 Task: Look for space in Manjo, Cameroon from 6th September, 2023 to 15th September, 2023 for 6 adults in price range Rs.8000 to Rs.12000. Place can be entire place or private room with 6 bedrooms having 6 beds and 6 bathrooms. Property type can be house, flat, guest house. Amenities needed are: wifi, TV, free parkinig on premises, gym, breakfast. Booking option can be shelf check-in. Required host language is English.
Action: Mouse moved to (22, 90)
Screenshot: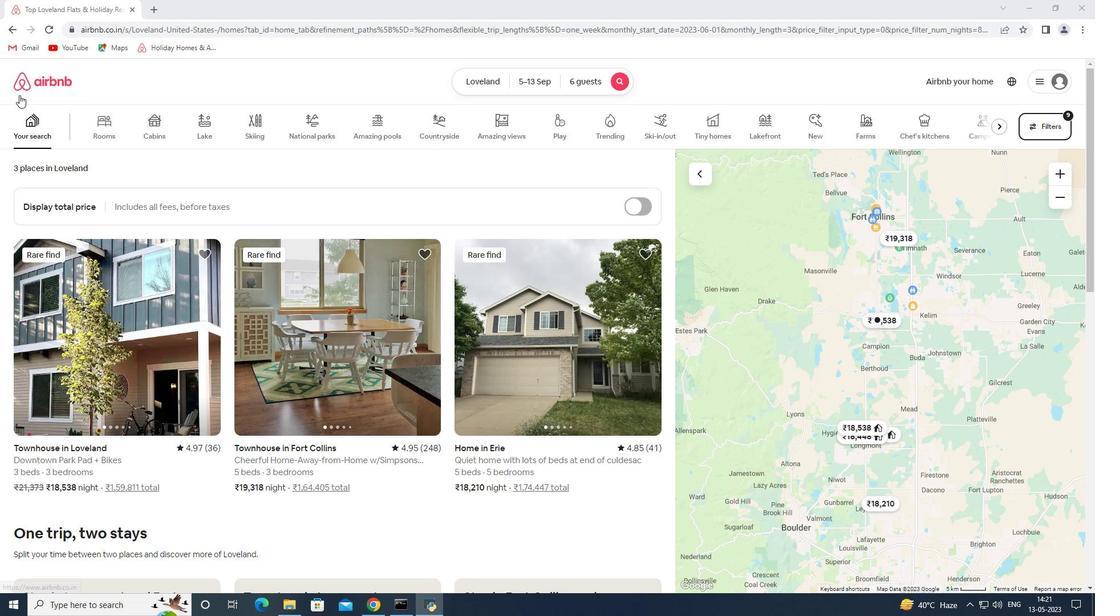 
Action: Mouse pressed left at (22, 90)
Screenshot: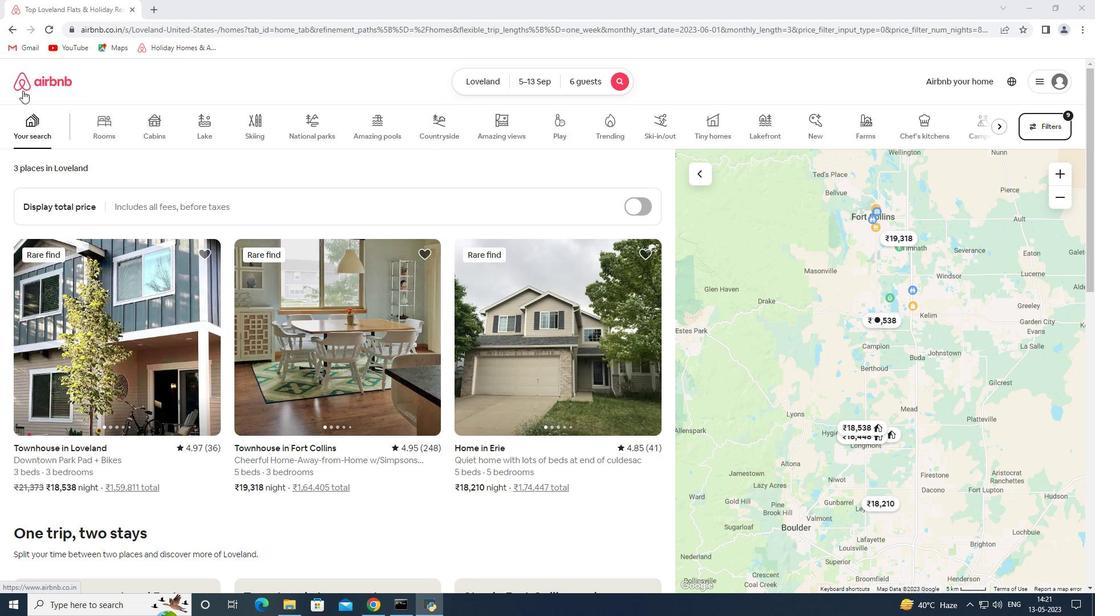 
Action: Mouse moved to (461, 118)
Screenshot: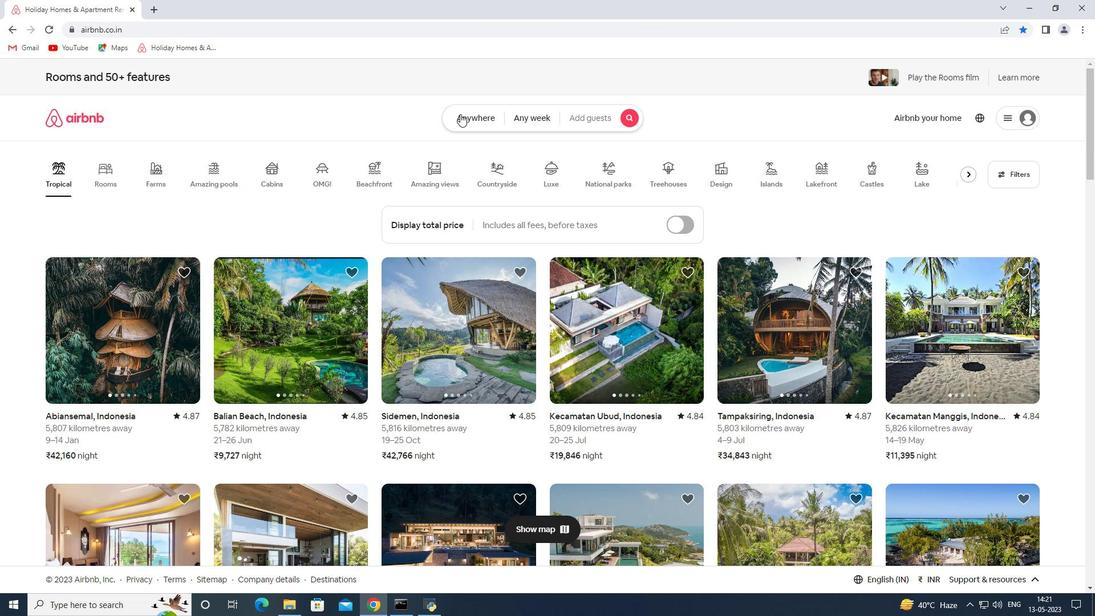 
Action: Mouse pressed left at (461, 118)
Screenshot: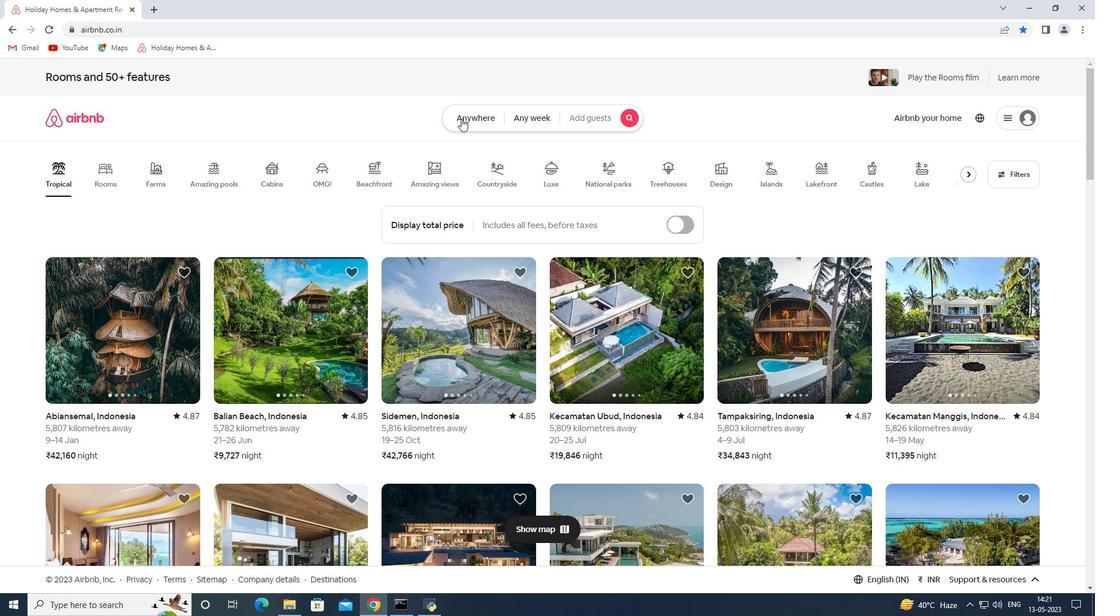 
Action: Key pressed <Key.shift>Manjo<Key.space><Key.shift>
Screenshot: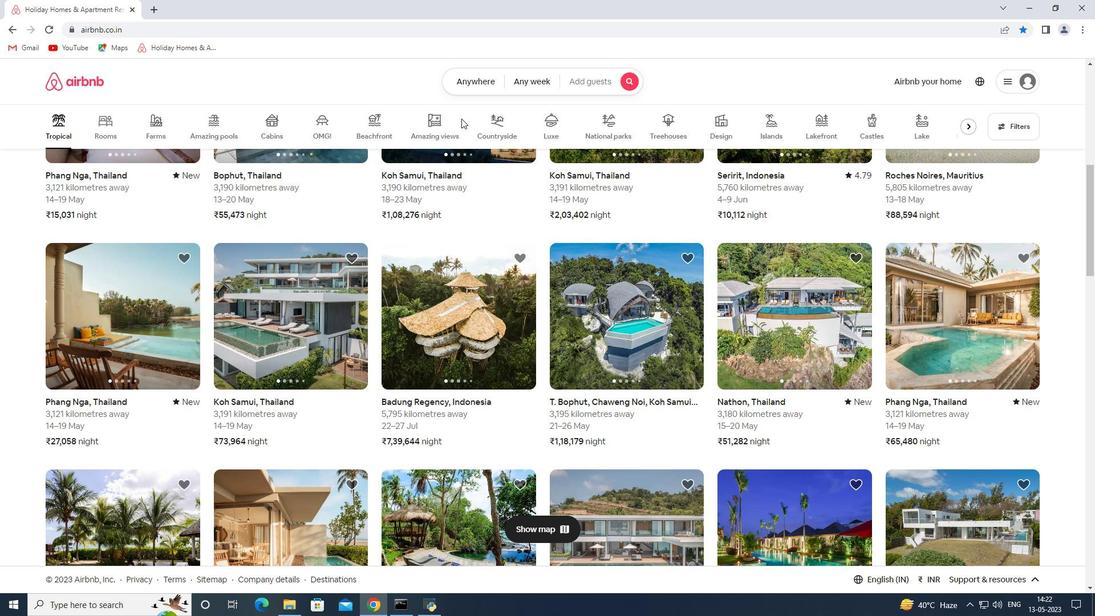 
Action: Mouse moved to (484, 78)
Screenshot: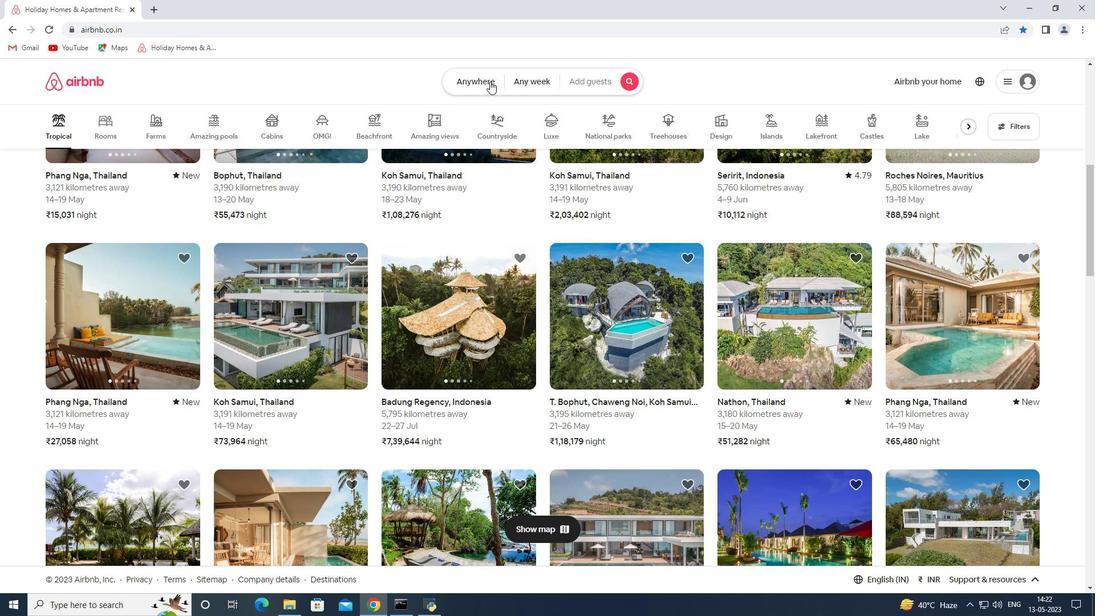 
Action: Mouse pressed left at (484, 78)
Screenshot: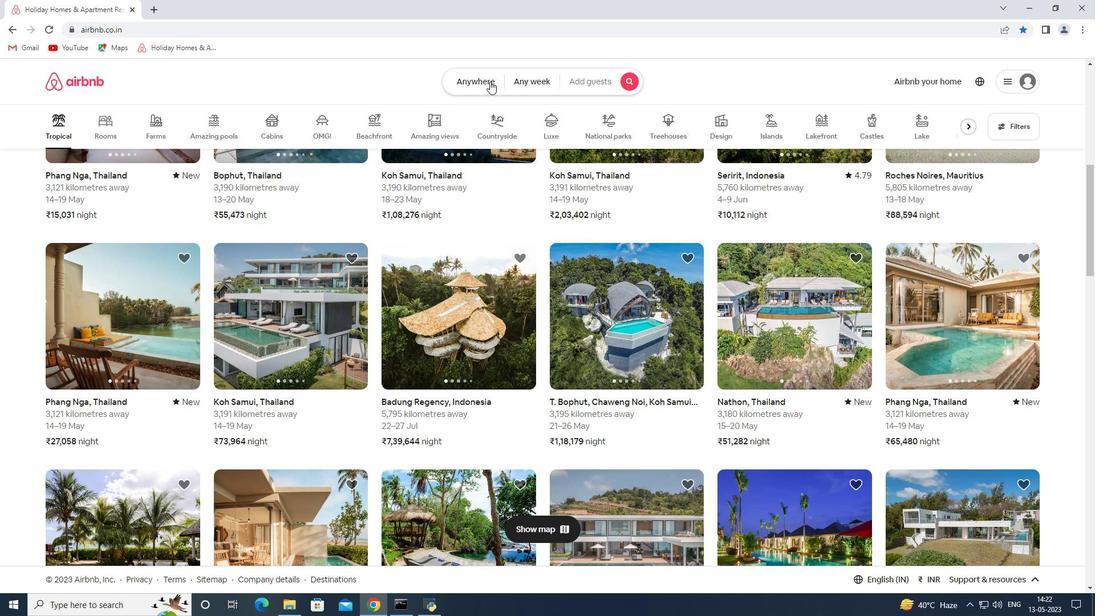 
Action: Mouse moved to (387, 133)
Screenshot: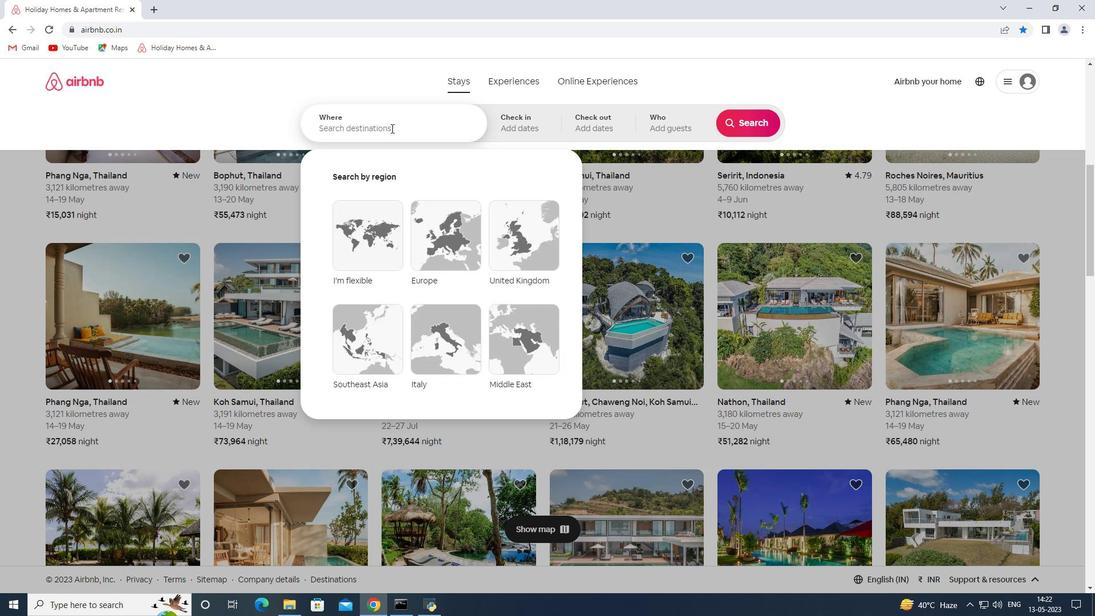 
Action: Mouse pressed left at (387, 133)
Screenshot: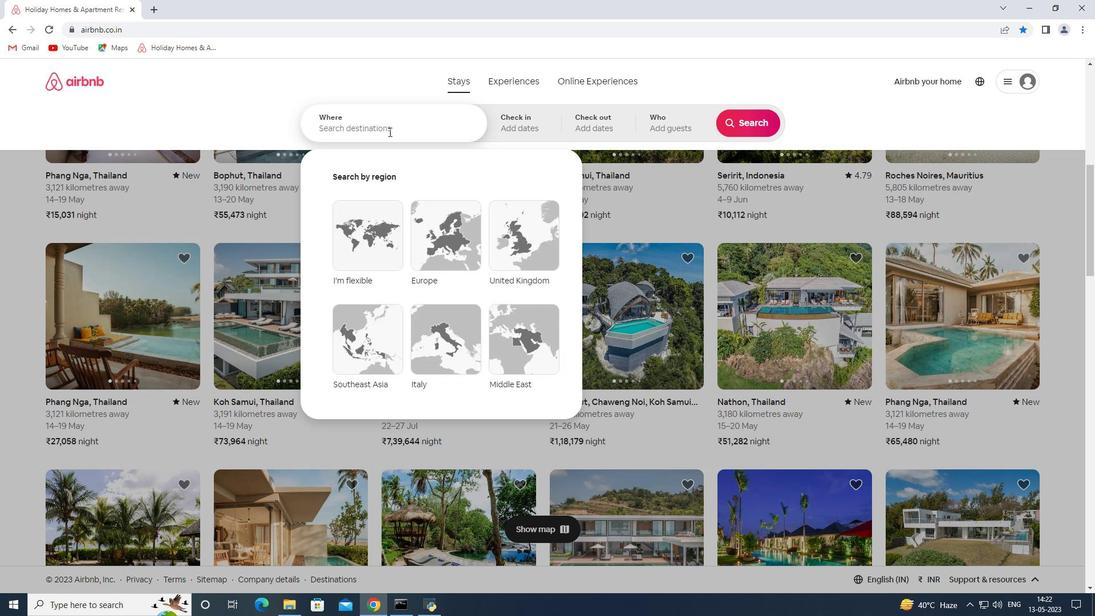 
Action: Key pressed <Key.shift><Key.shift><Key.shift><Key.shift><Key.shift><Key.shift><Key.shift><Key.shift><Key.shift><Key.shift><Key.shift><Key.shift><Key.shift><Key.shift><Key.shift><Key.shift><Key.shift>Manjo<Key.space><Key.shift><Key.shift>Cameroon<Key.enter>
Screenshot: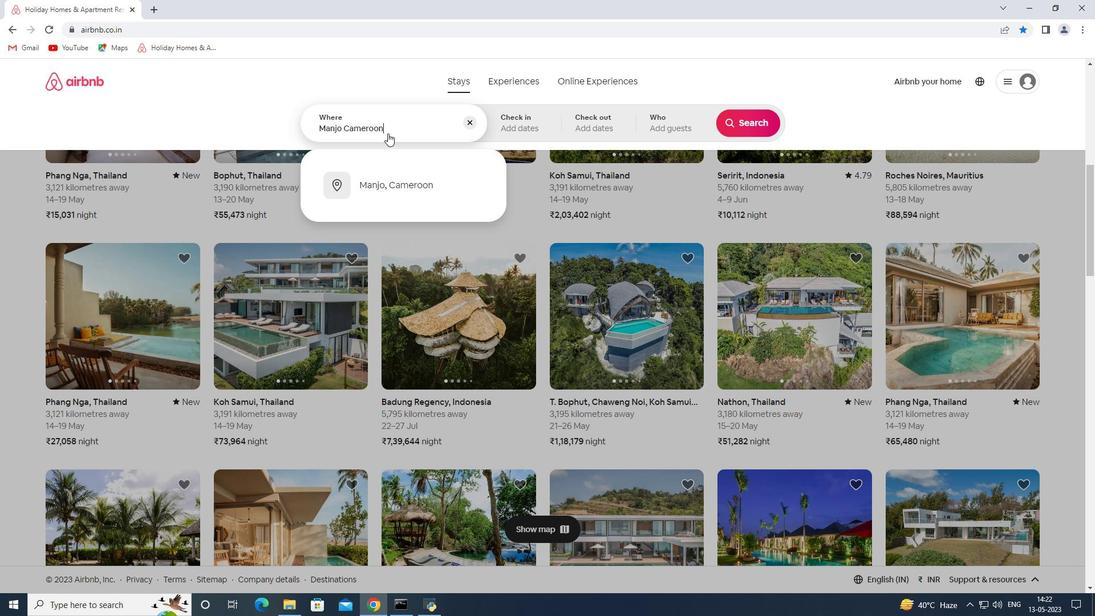 
Action: Mouse moved to (740, 215)
Screenshot: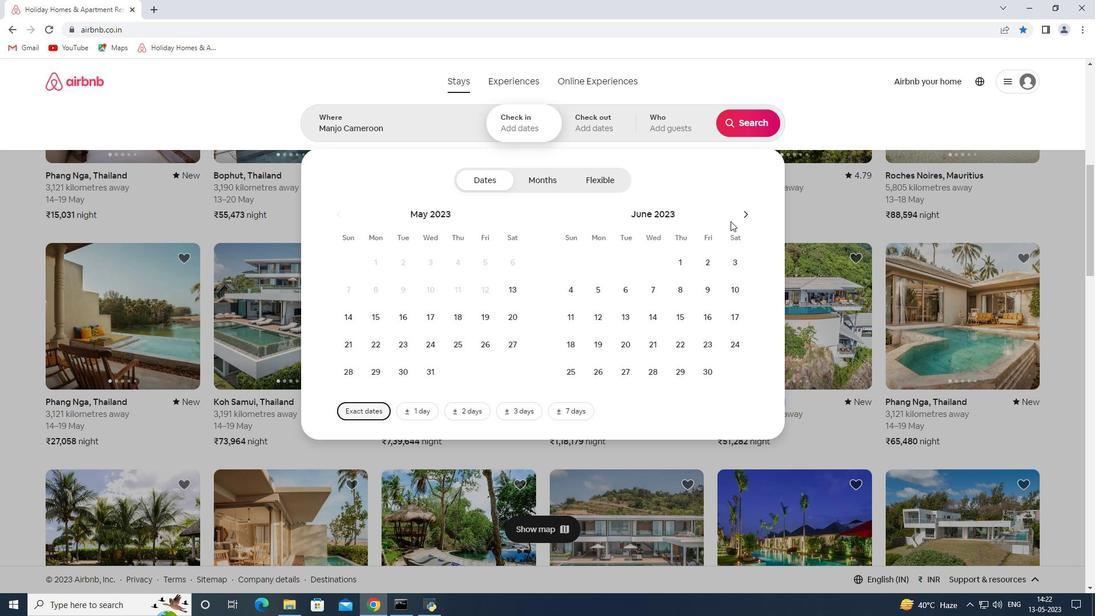 
Action: Mouse pressed left at (740, 215)
Screenshot: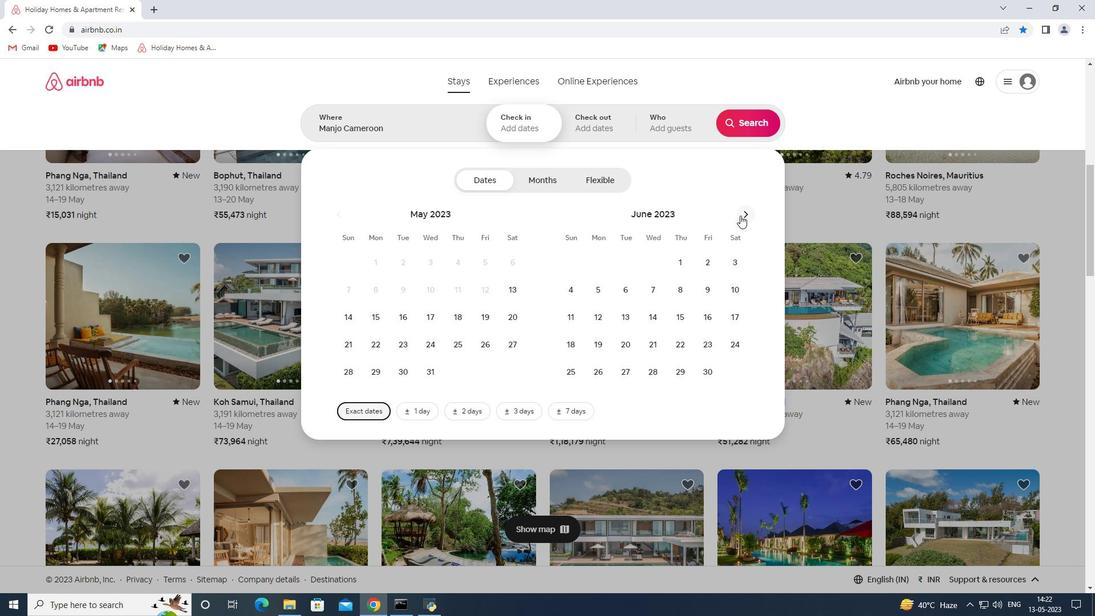 
Action: Mouse pressed left at (740, 215)
Screenshot: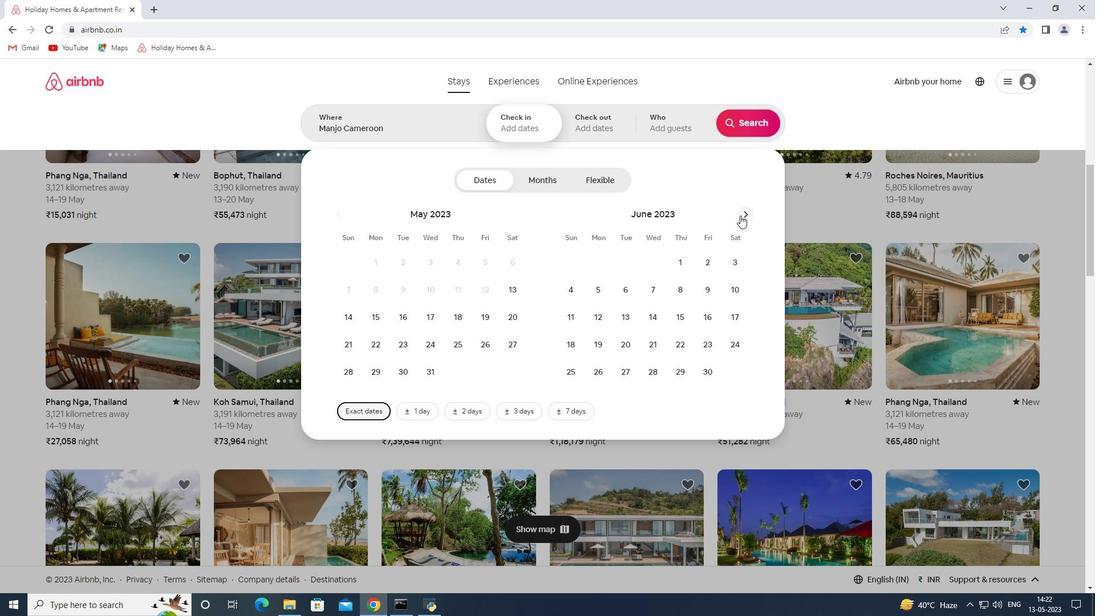 
Action: Mouse moved to (743, 215)
Screenshot: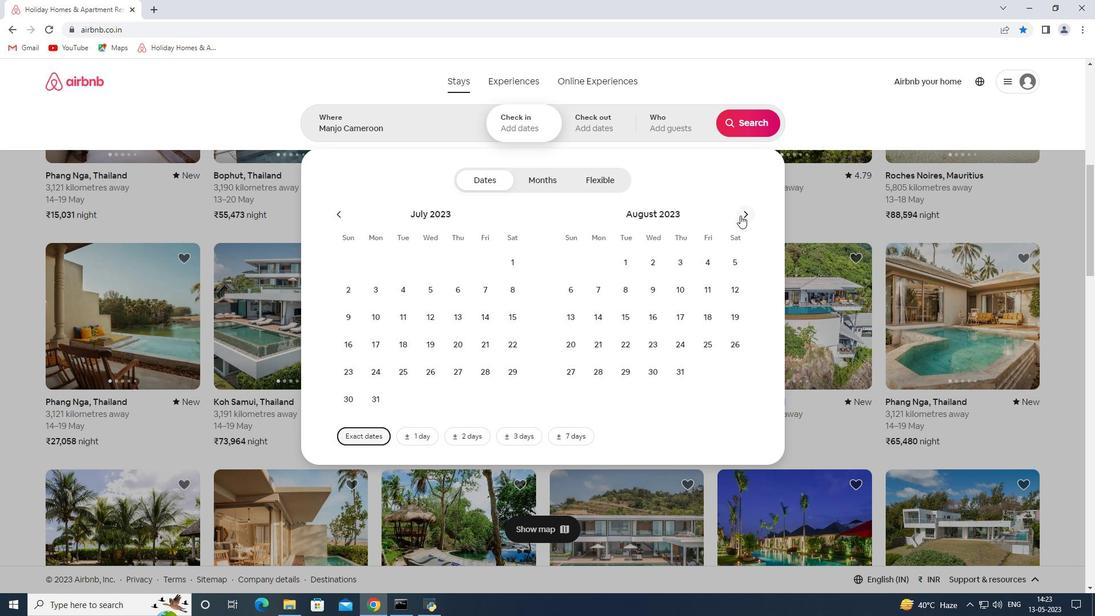 
Action: Mouse pressed left at (743, 215)
Screenshot: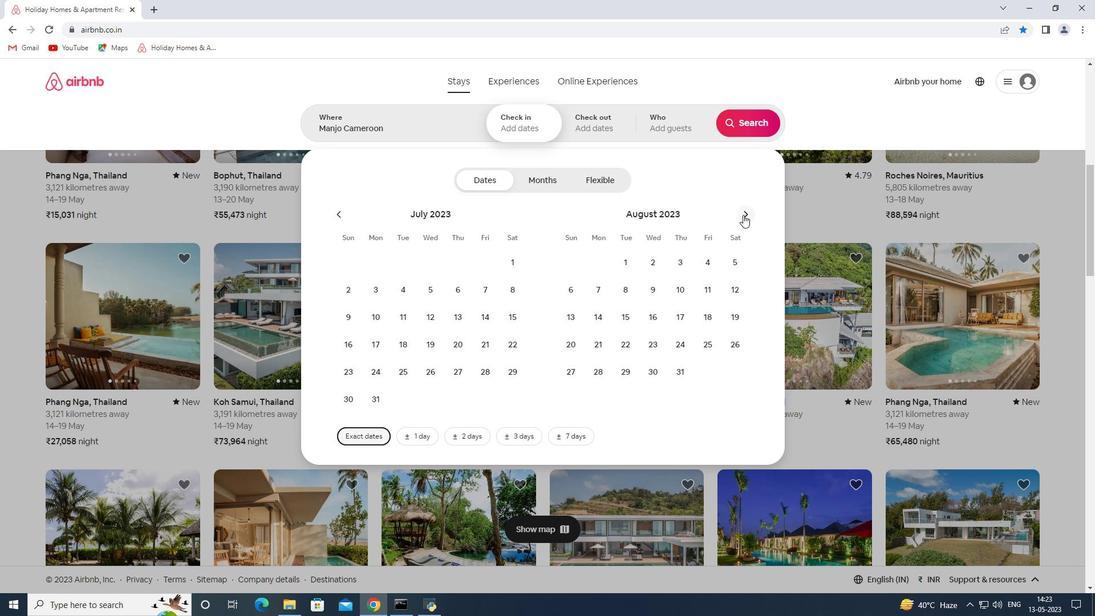 
Action: Mouse moved to (654, 292)
Screenshot: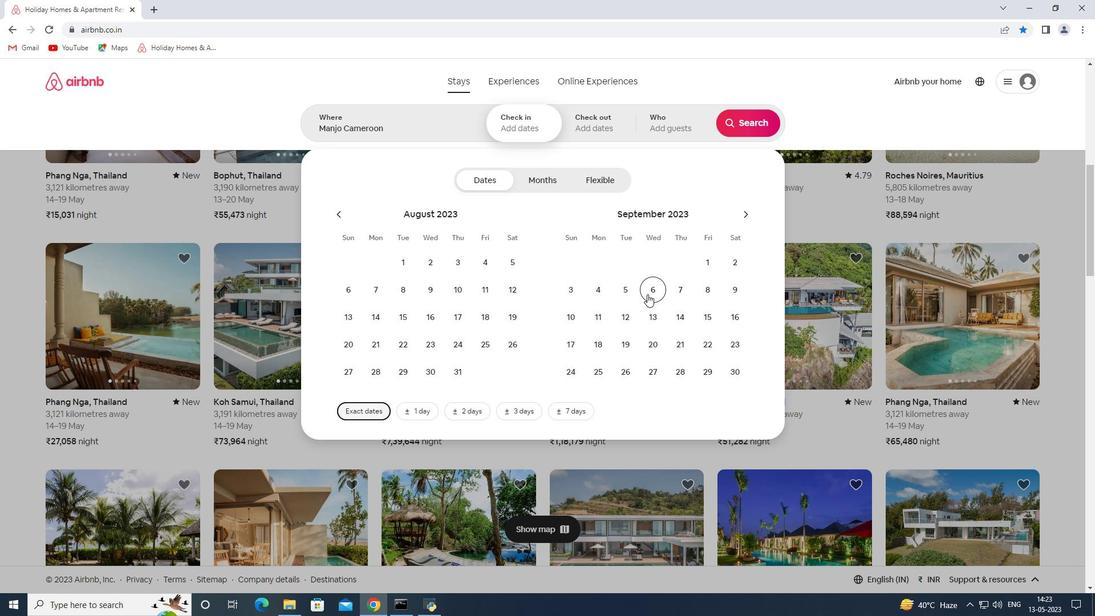 
Action: Mouse pressed left at (654, 292)
Screenshot: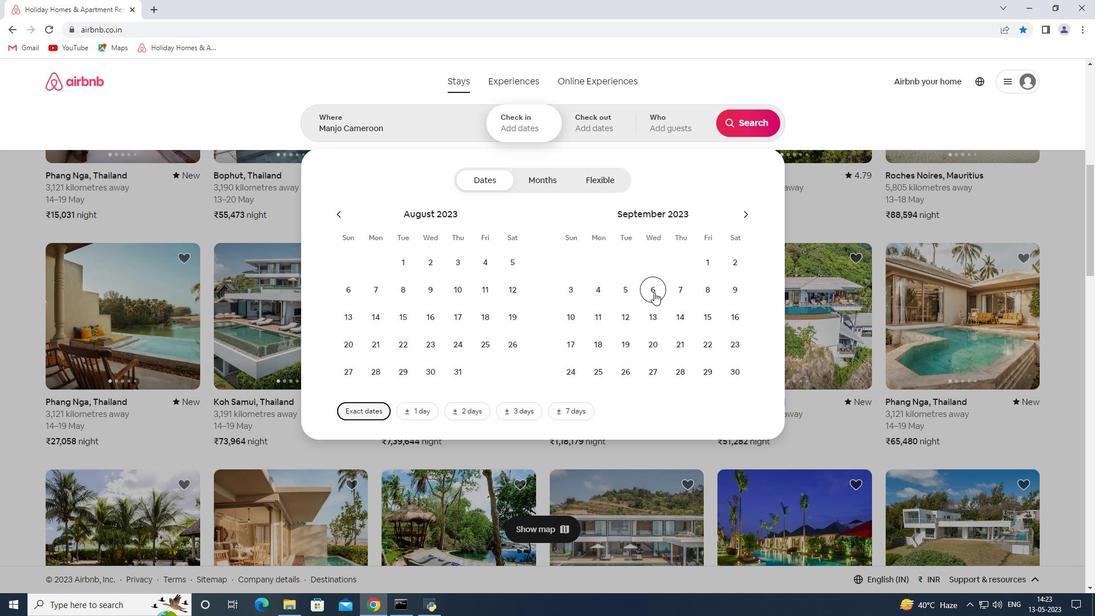 
Action: Mouse moved to (698, 319)
Screenshot: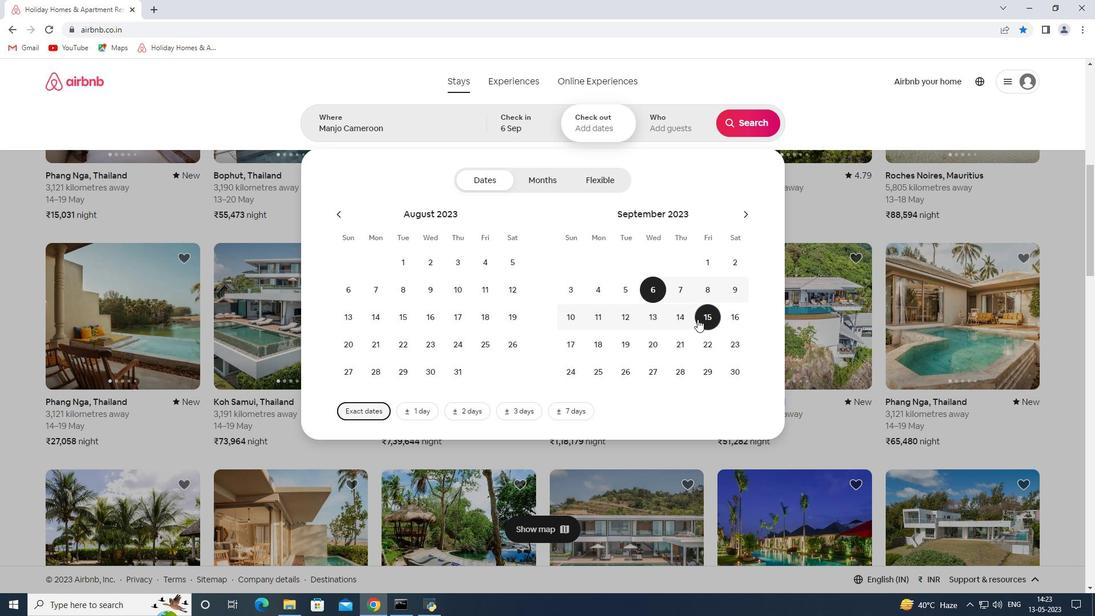 
Action: Mouse pressed left at (698, 319)
Screenshot: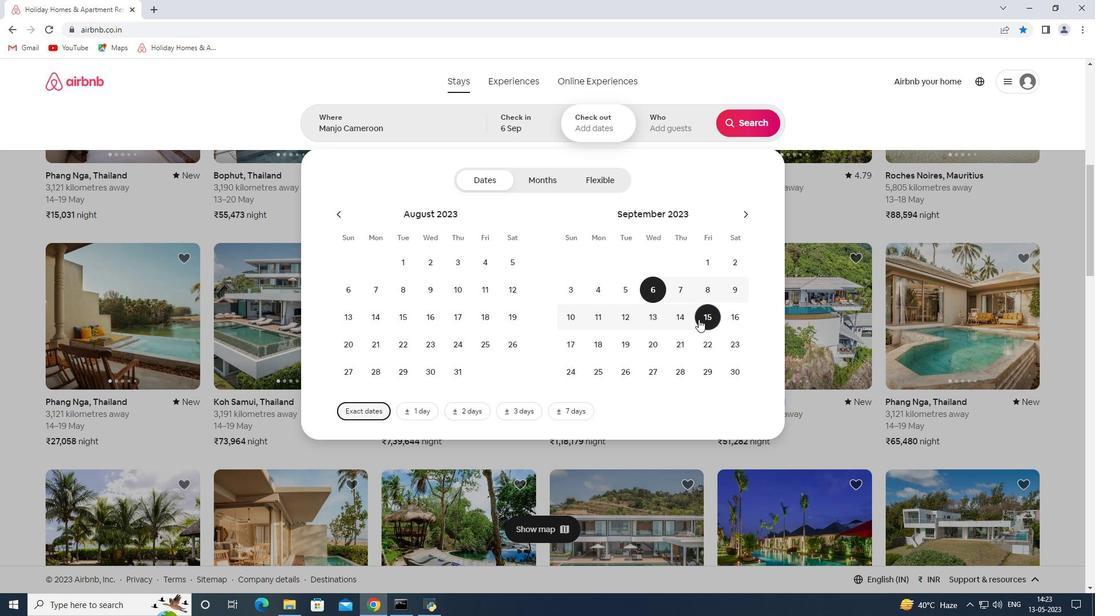
Action: Mouse moved to (678, 130)
Screenshot: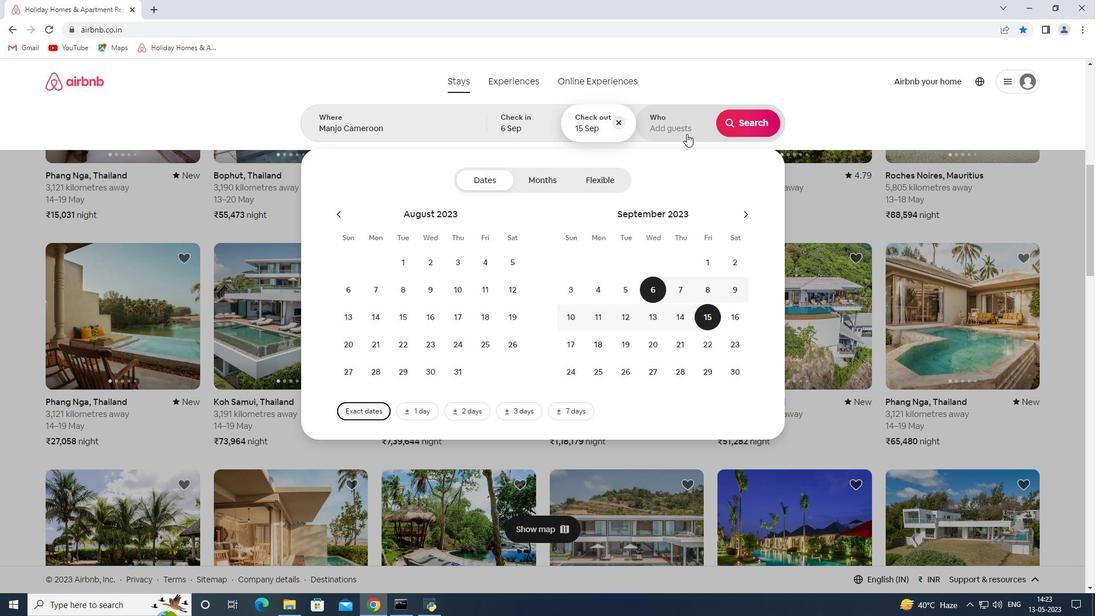 
Action: Mouse pressed left at (678, 130)
Screenshot: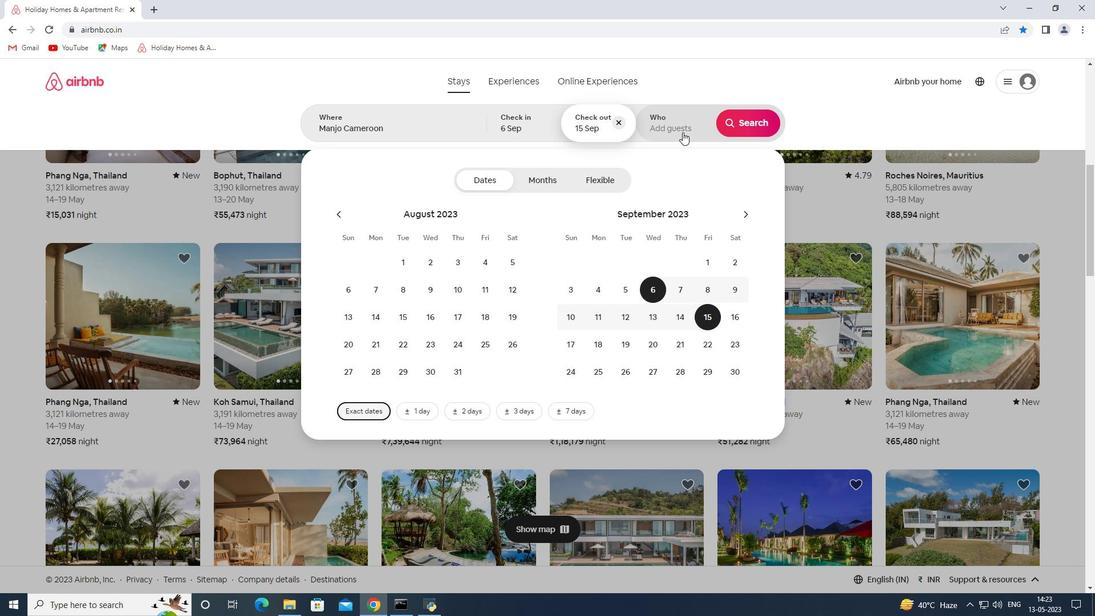 
Action: Mouse moved to (759, 181)
Screenshot: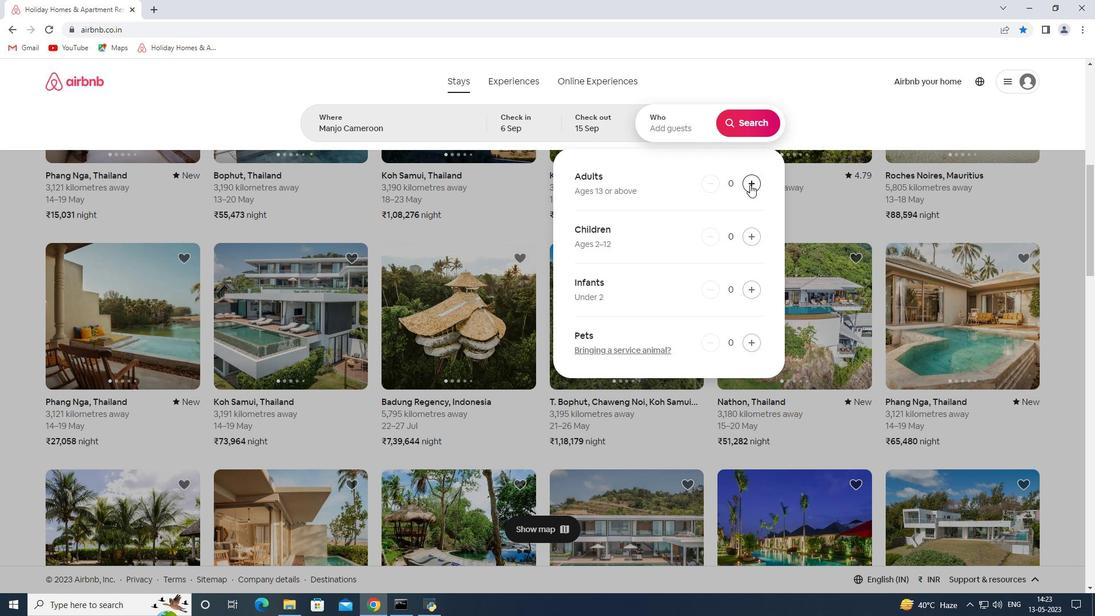 
Action: Mouse pressed left at (759, 181)
Screenshot: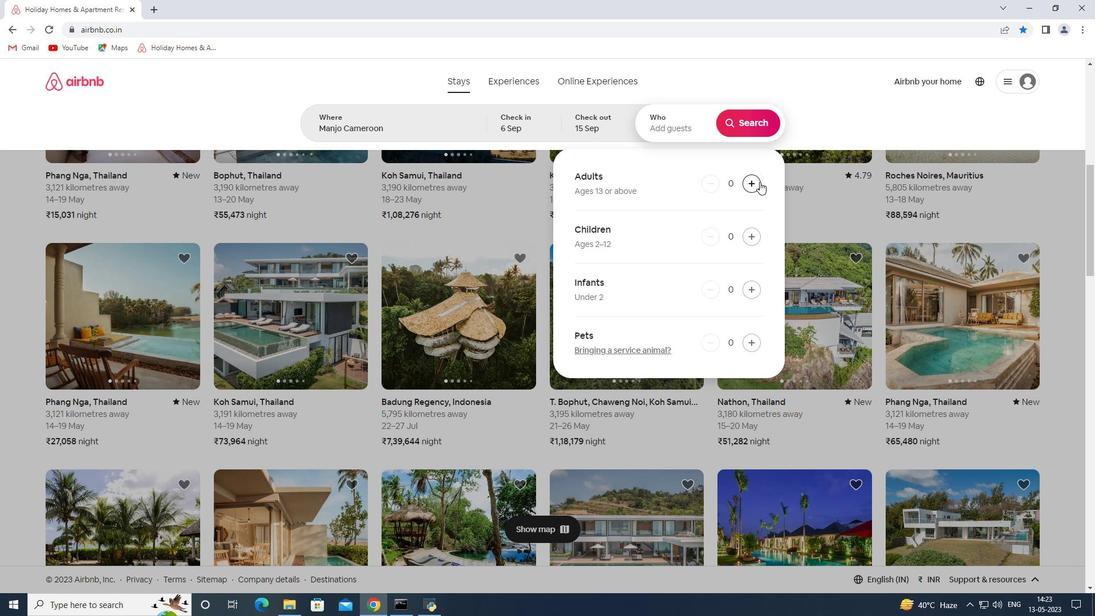 
Action: Mouse moved to (759, 181)
Screenshot: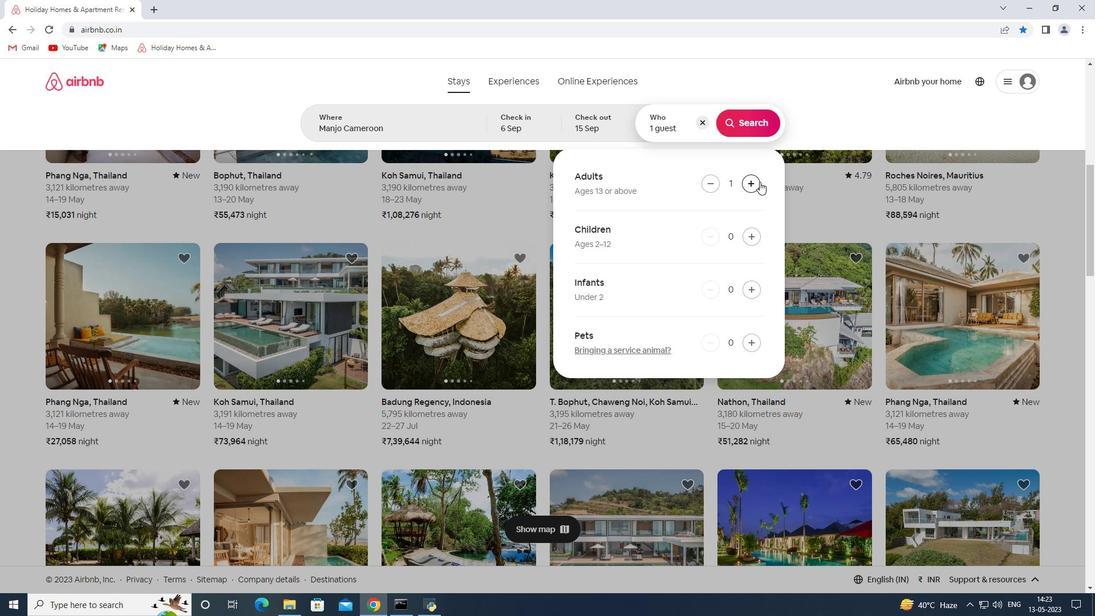 
Action: Mouse pressed left at (759, 181)
Screenshot: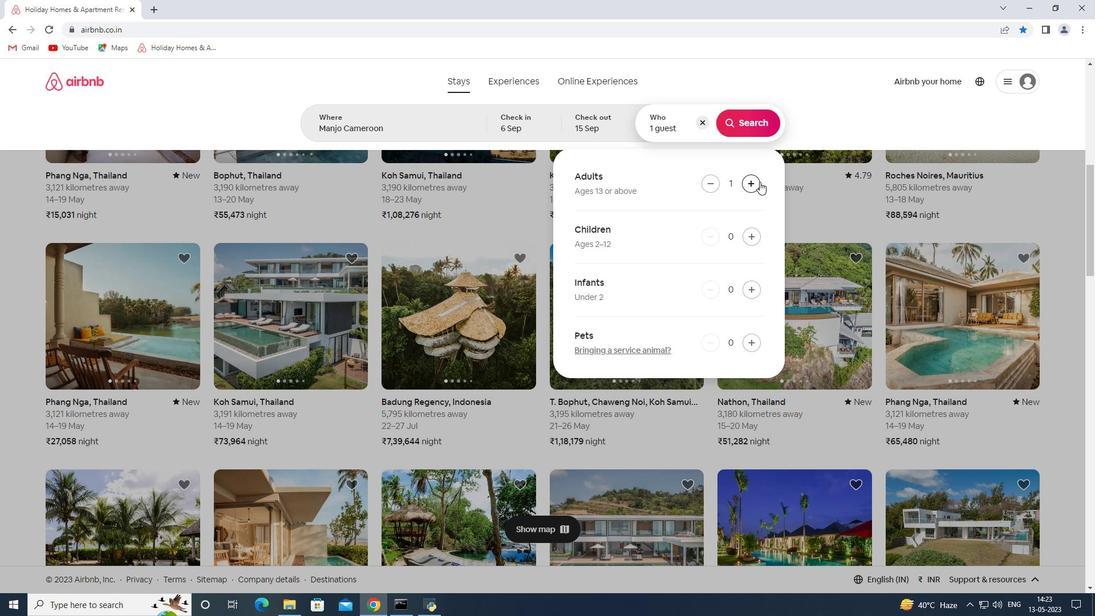 
Action: Mouse moved to (755, 179)
Screenshot: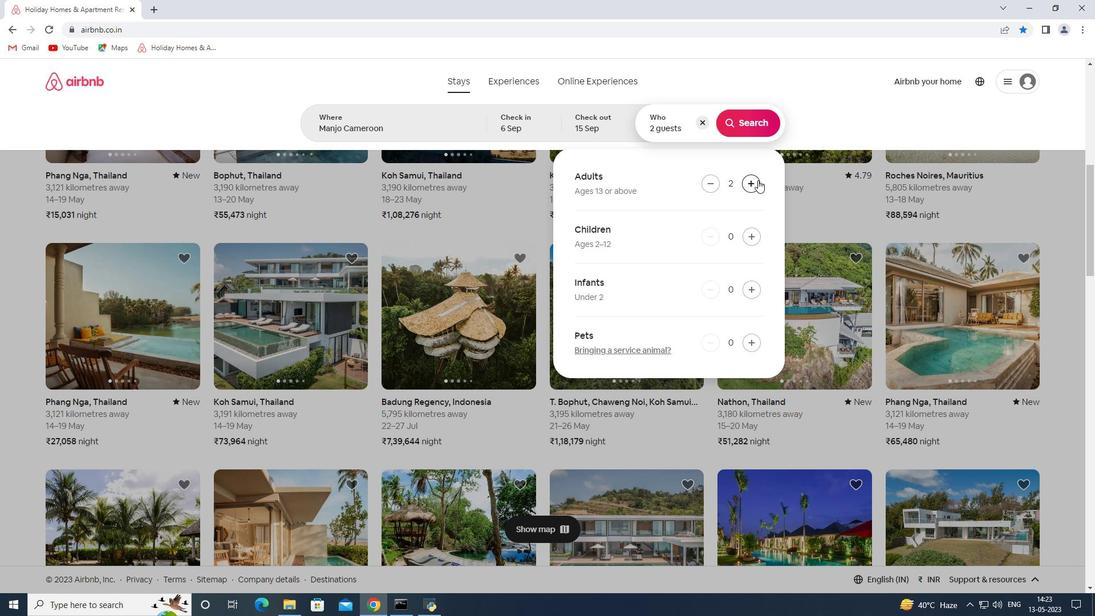 
Action: Mouse pressed left at (755, 179)
Screenshot: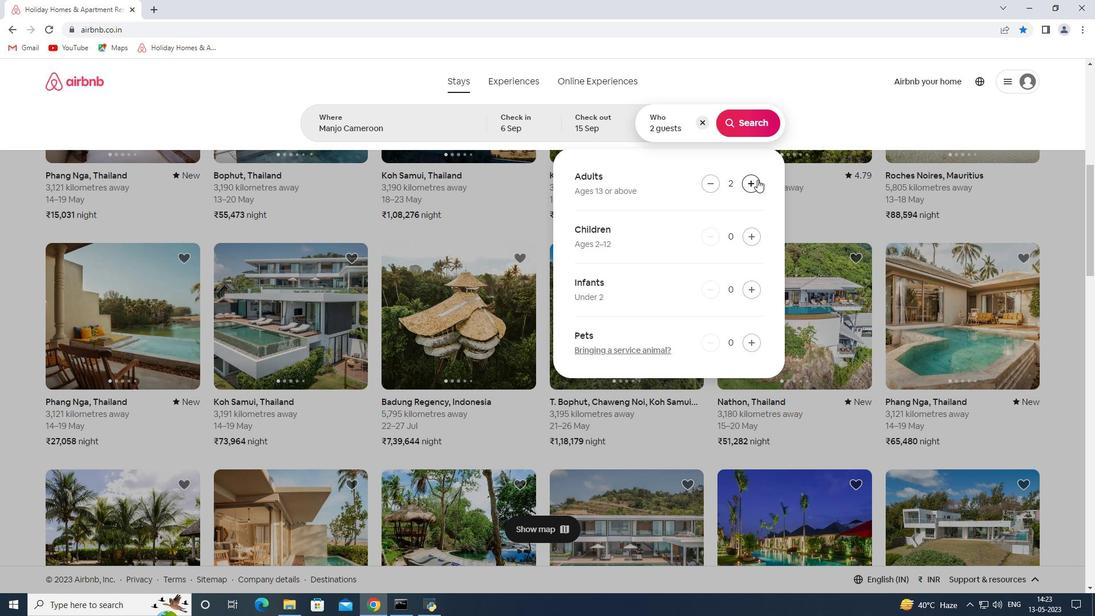 
Action: Mouse moved to (754, 179)
Screenshot: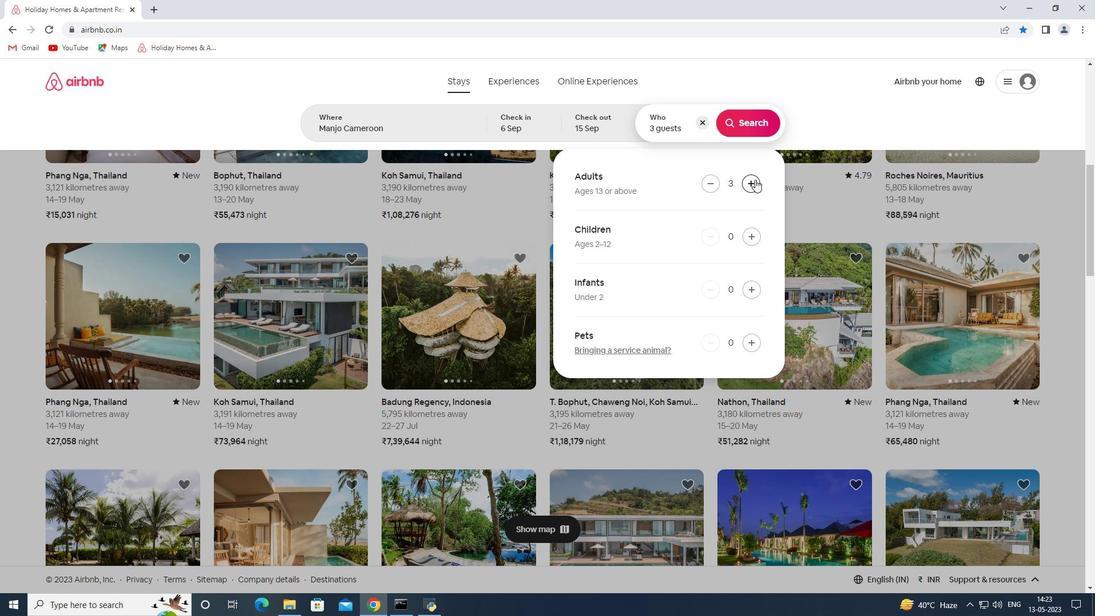 
Action: Mouse pressed left at (754, 179)
Screenshot: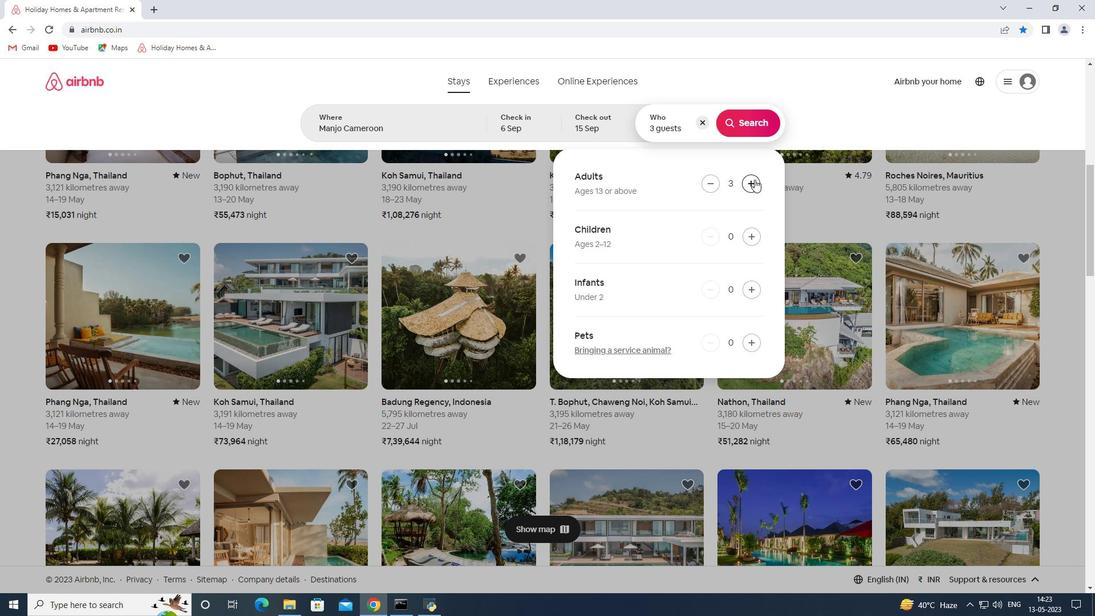 
Action: Mouse moved to (749, 179)
Screenshot: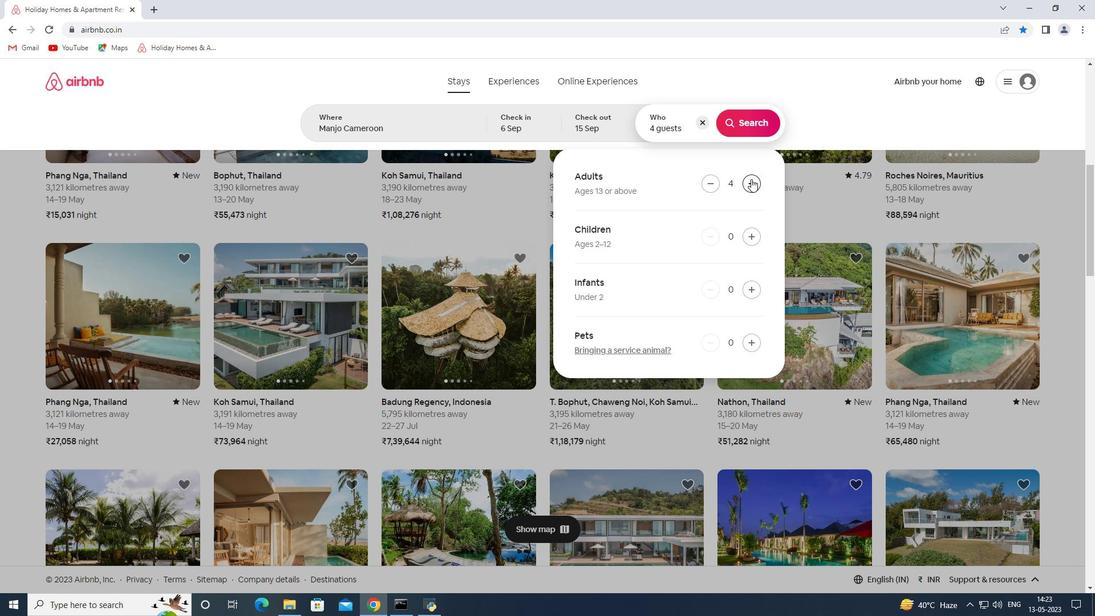 
Action: Mouse pressed left at (749, 179)
Screenshot: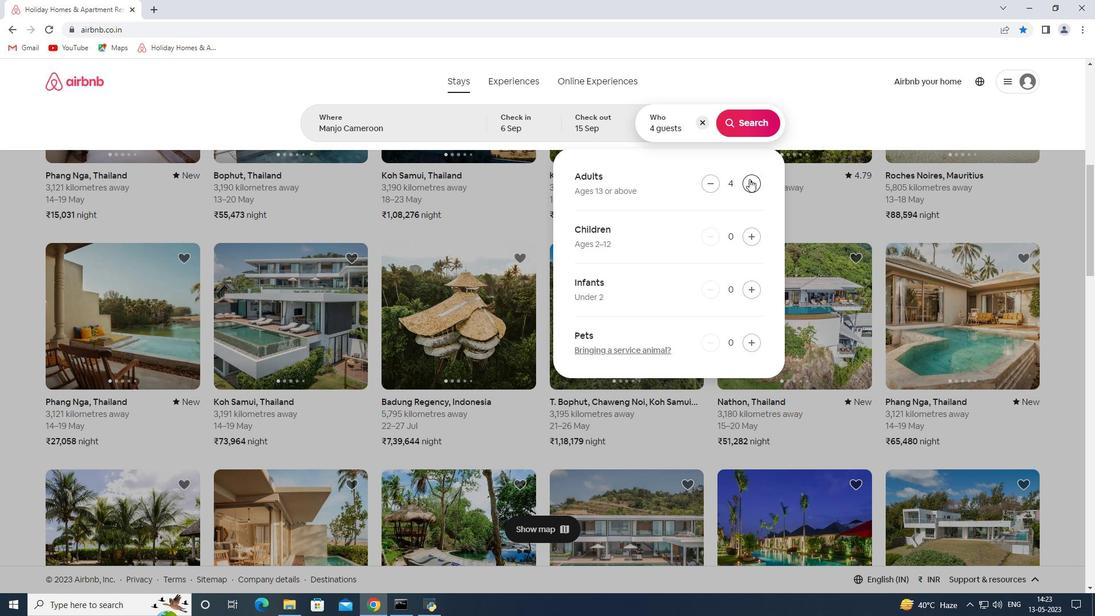 
Action: Mouse pressed left at (749, 179)
Screenshot: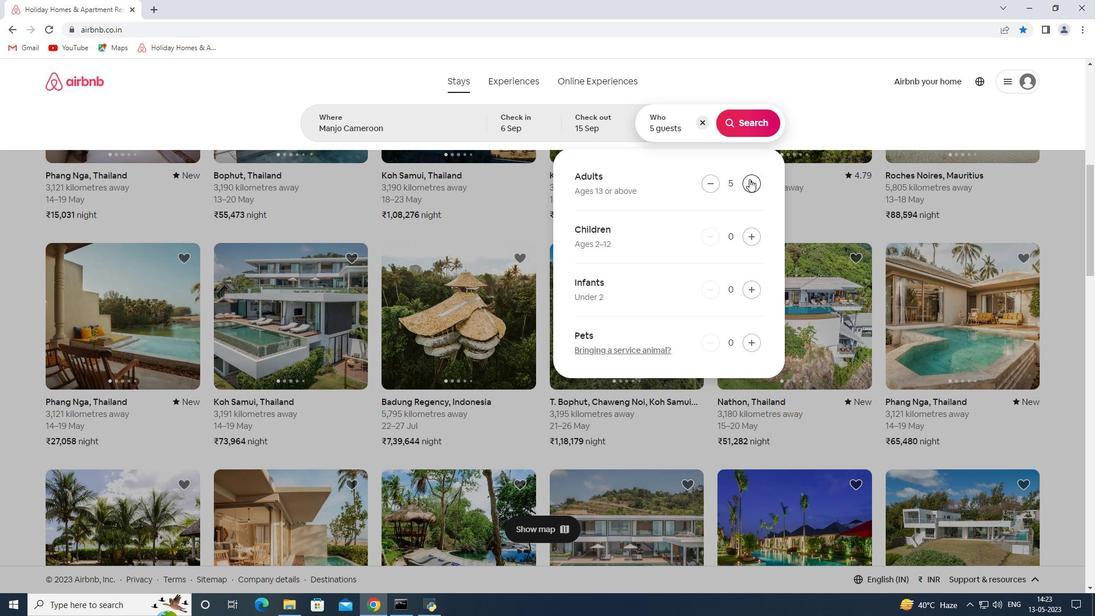 
Action: Mouse moved to (745, 129)
Screenshot: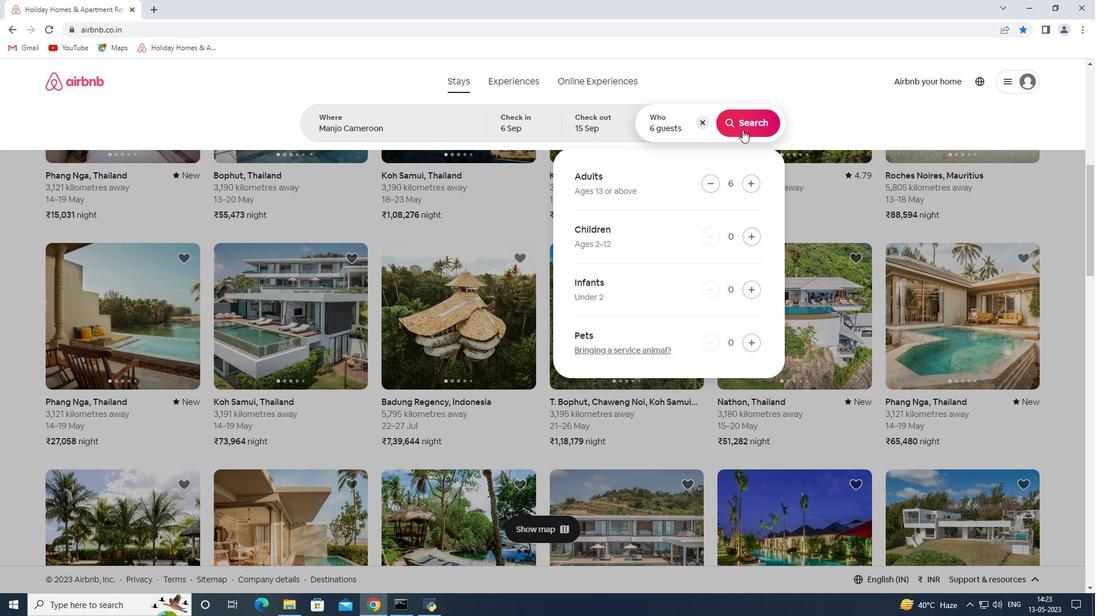 
Action: Mouse pressed left at (745, 129)
Screenshot: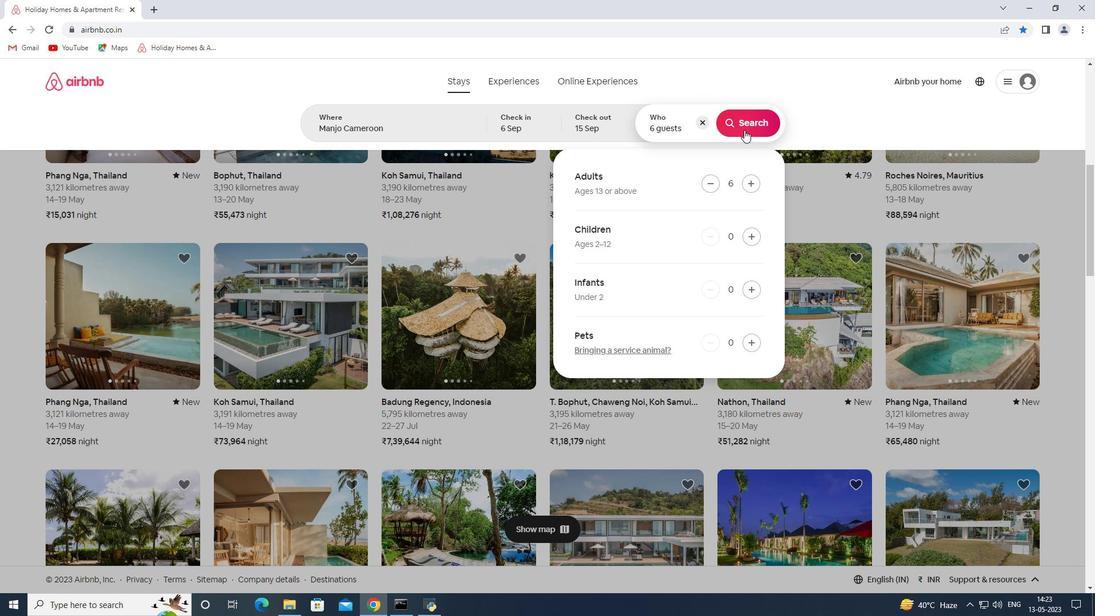 
Action: Mouse moved to (1041, 121)
Screenshot: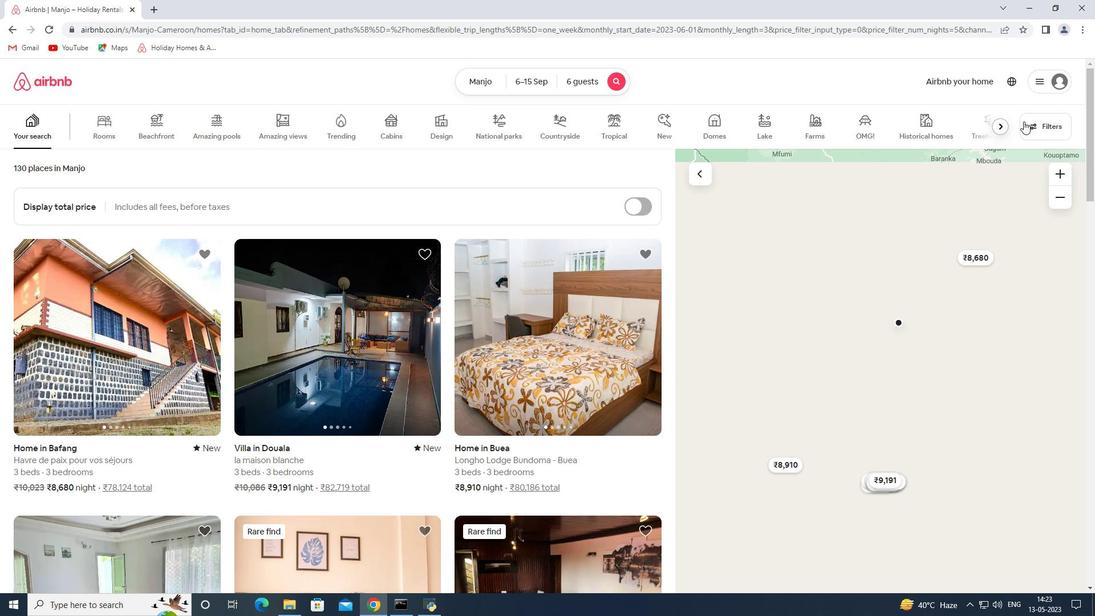
Action: Mouse pressed left at (1041, 121)
Screenshot: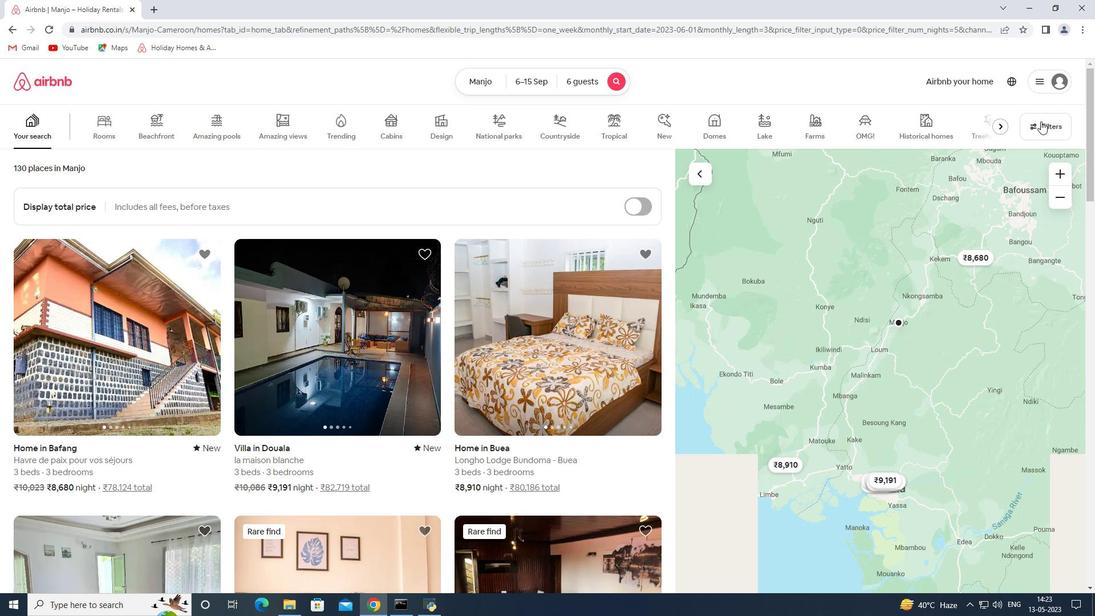 
Action: Mouse moved to (421, 400)
Screenshot: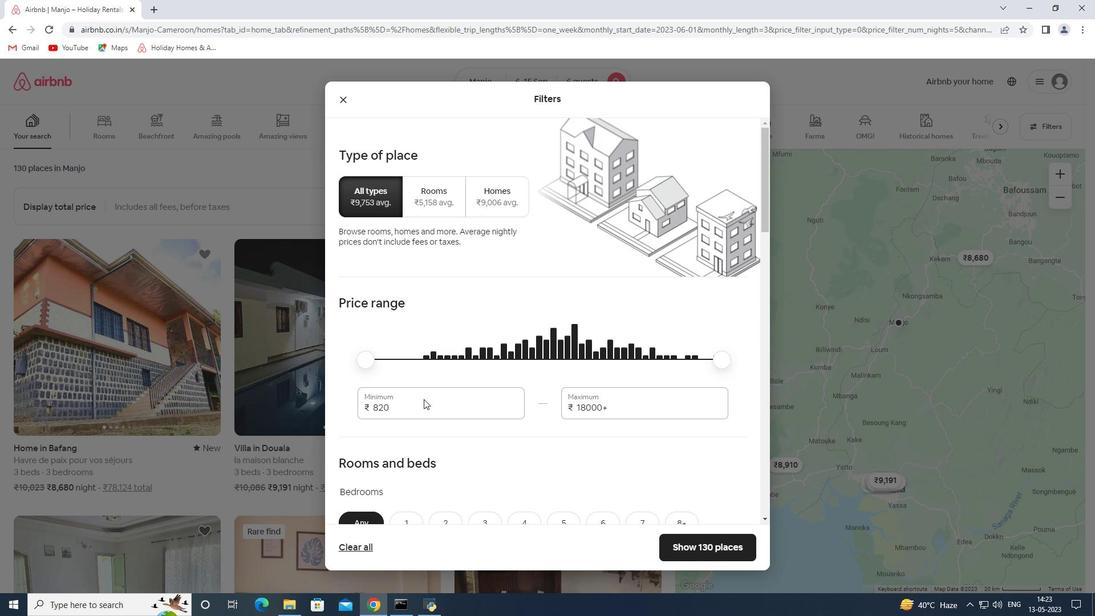 
Action: Mouse pressed left at (421, 400)
Screenshot: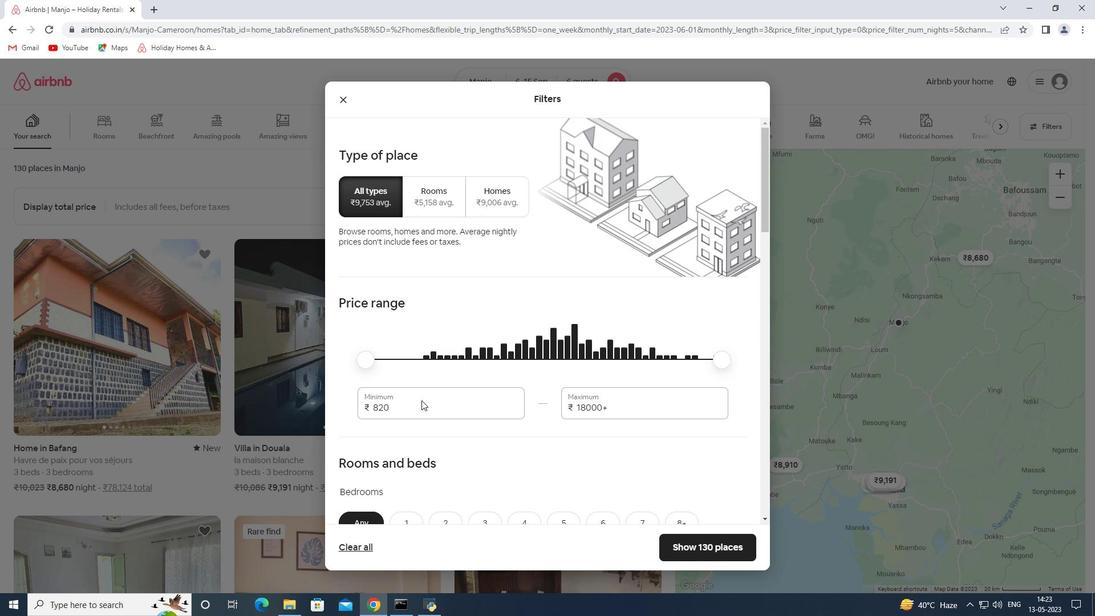 
Action: Mouse pressed left at (421, 400)
Screenshot: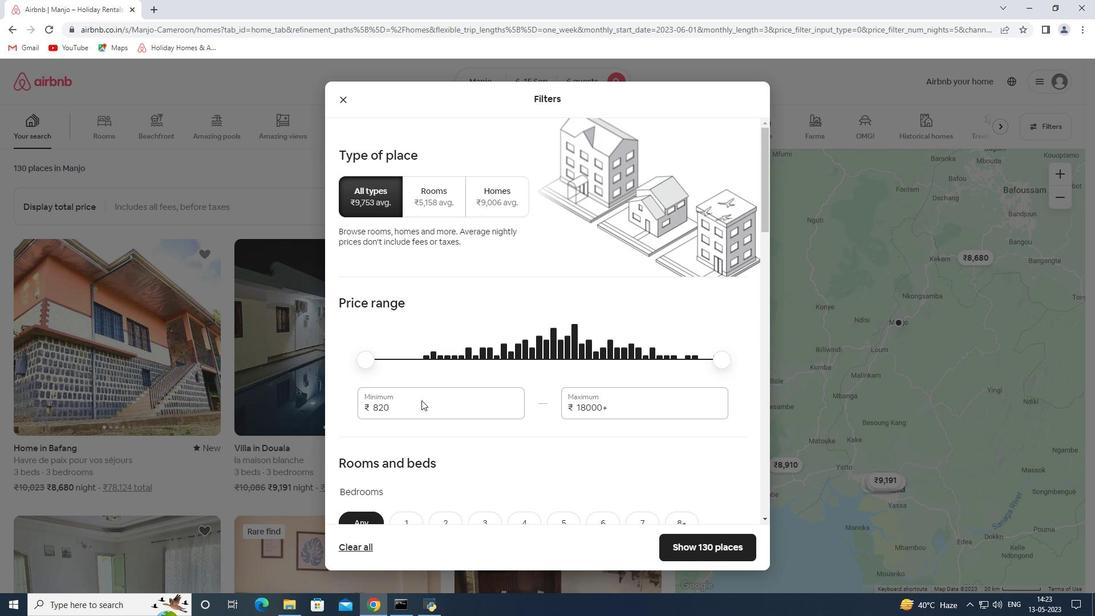 
Action: Mouse moved to (410, 407)
Screenshot: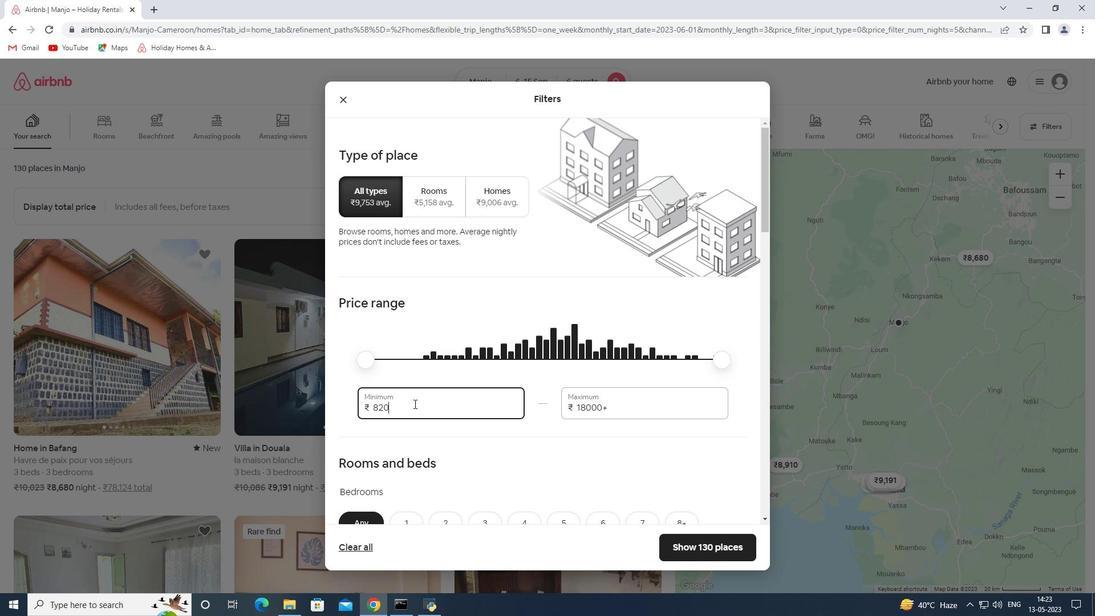 
Action: Mouse pressed left at (410, 407)
Screenshot: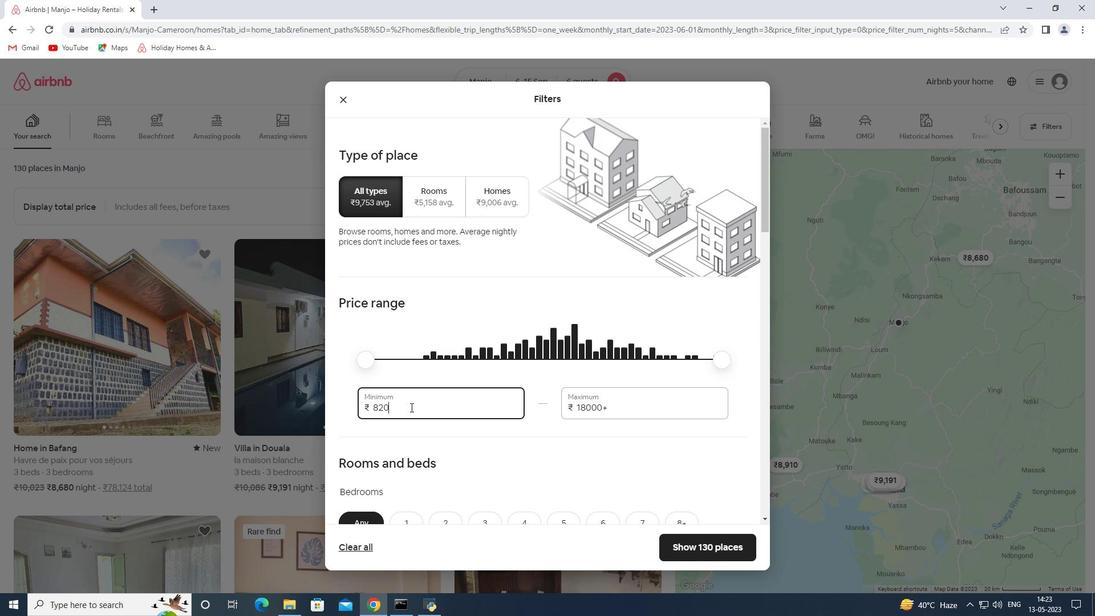 
Action: Mouse pressed left at (410, 407)
Screenshot: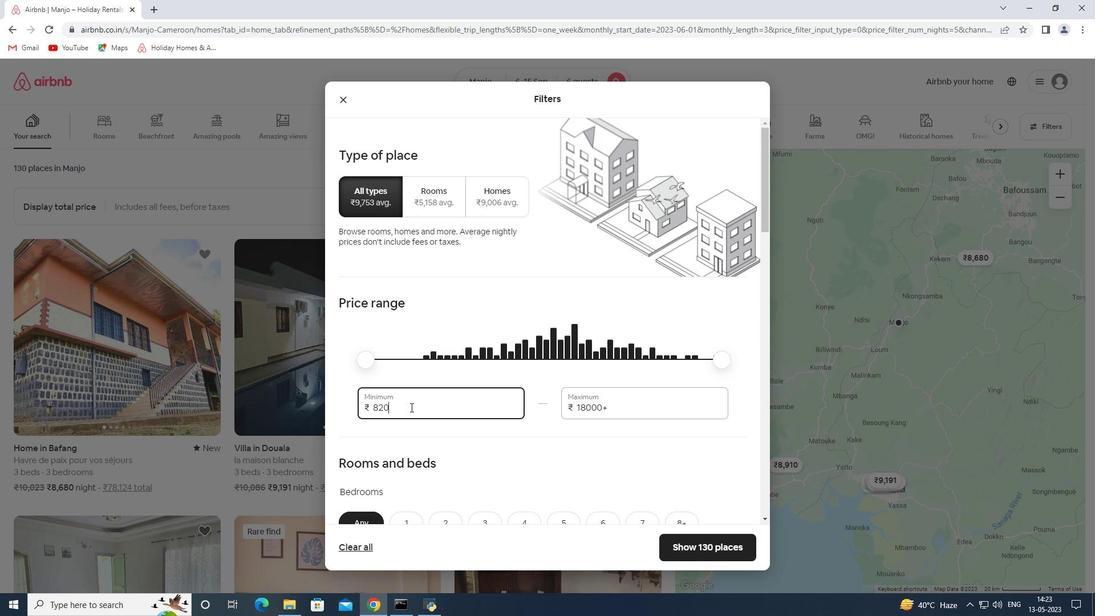 
Action: Key pressed 8000<Key.tab>12000
Screenshot: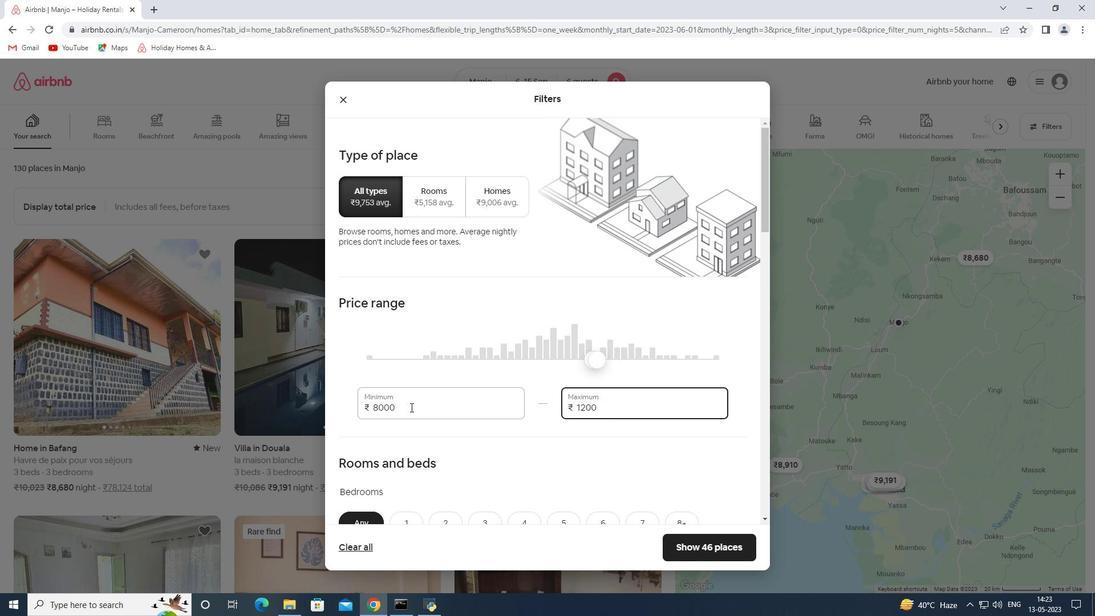 
Action: Mouse scrolled (410, 406) with delta (0, 0)
Screenshot: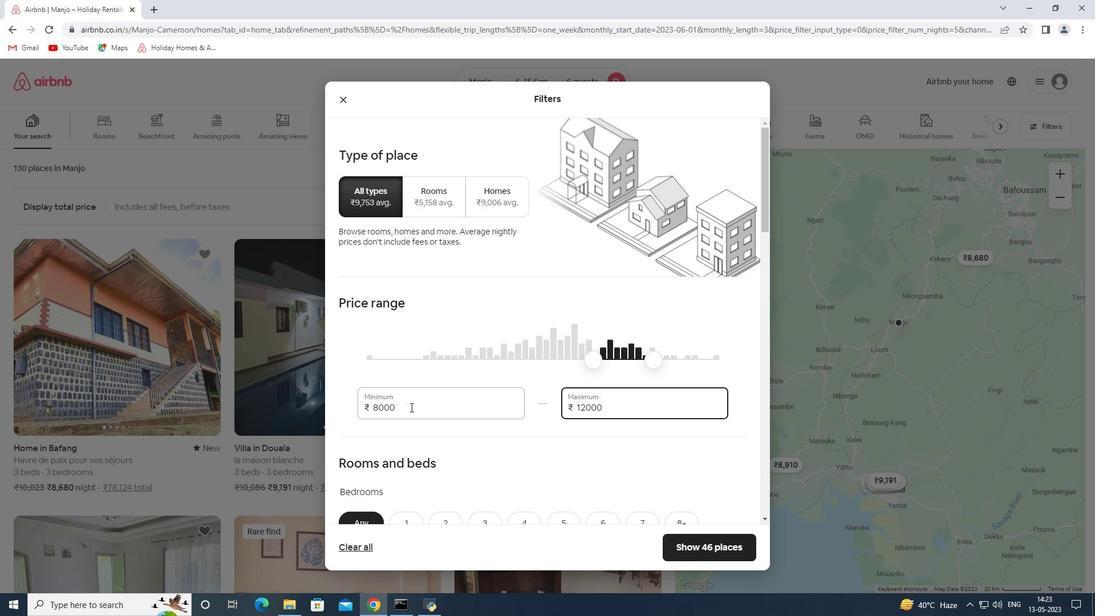 
Action: Mouse scrolled (410, 406) with delta (0, 0)
Screenshot: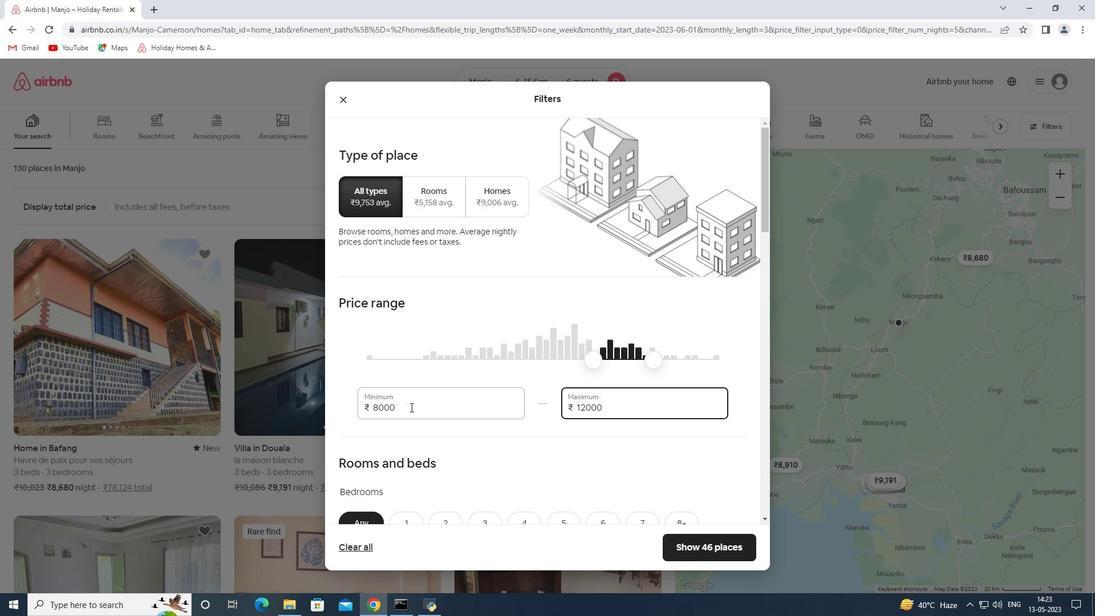 
Action: Mouse scrolled (410, 406) with delta (0, 0)
Screenshot: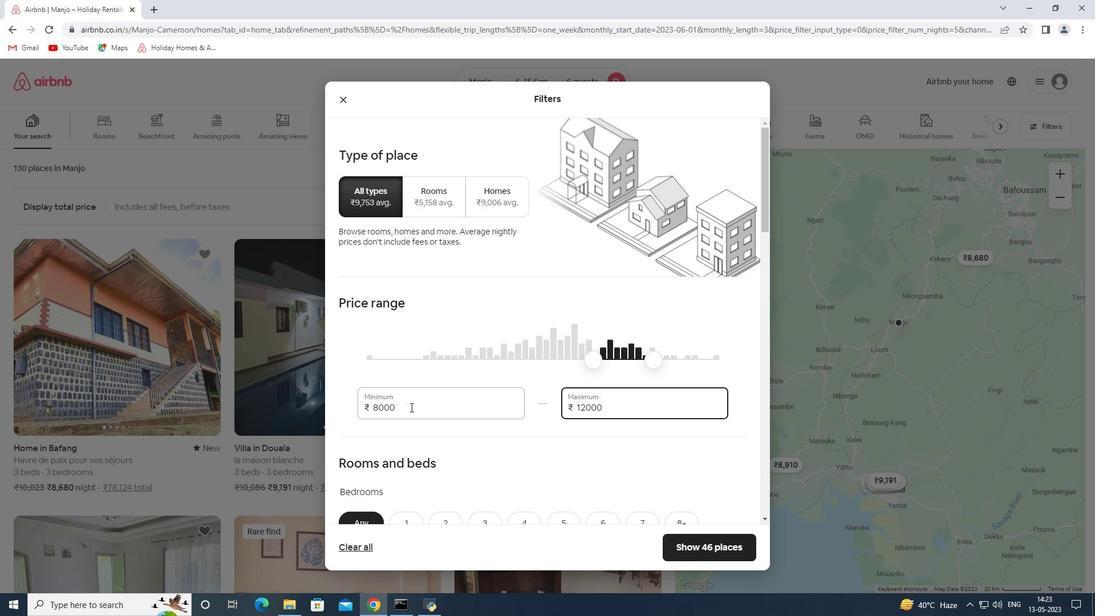 
Action: Mouse scrolled (410, 406) with delta (0, 0)
Screenshot: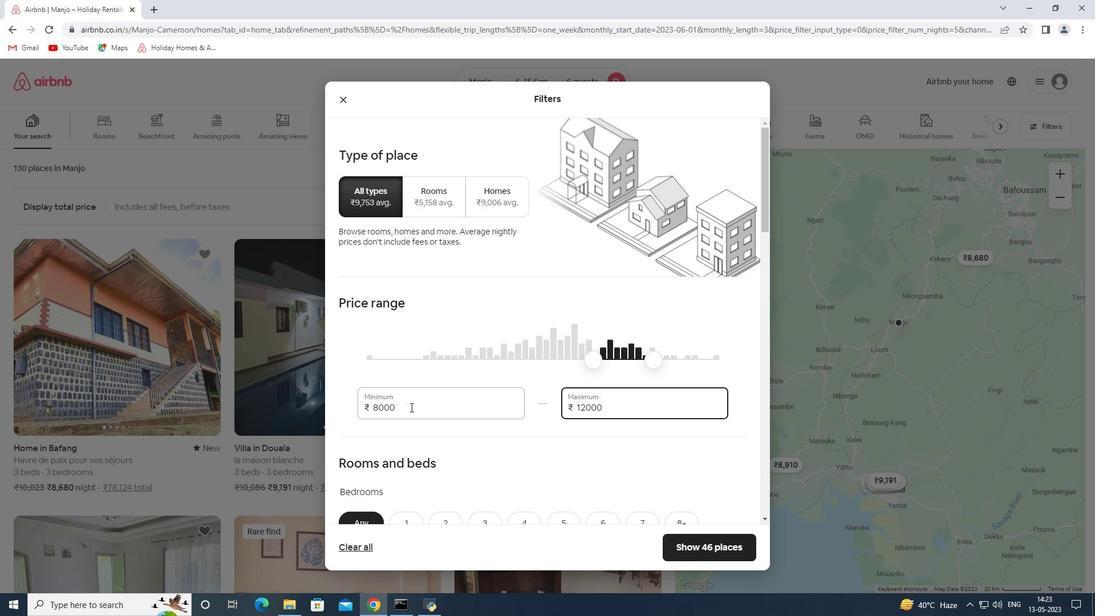 
Action: Mouse moved to (604, 297)
Screenshot: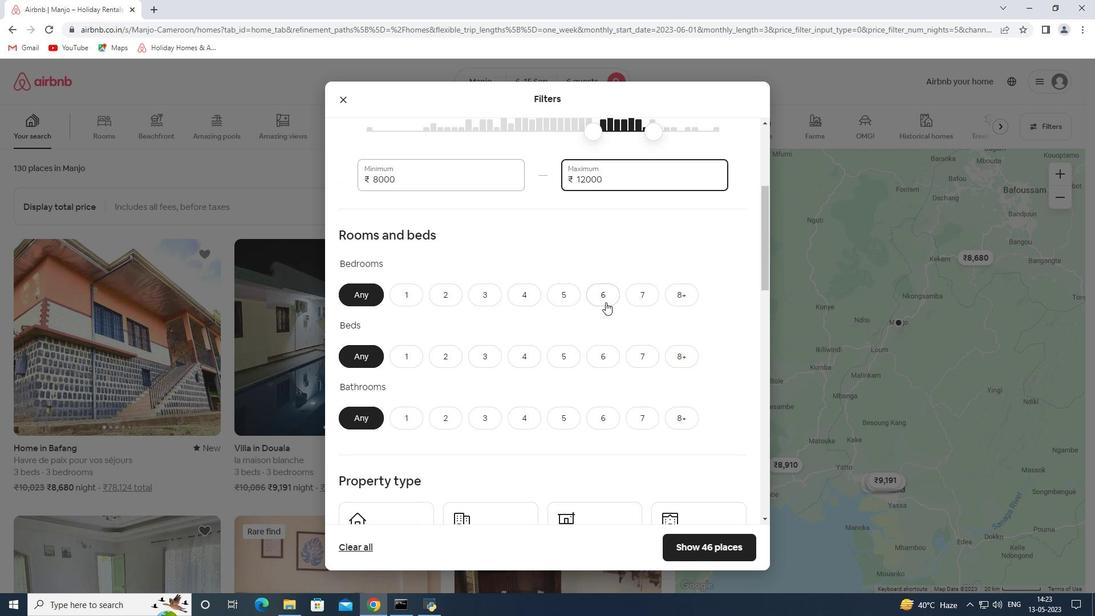 
Action: Mouse pressed left at (604, 297)
Screenshot: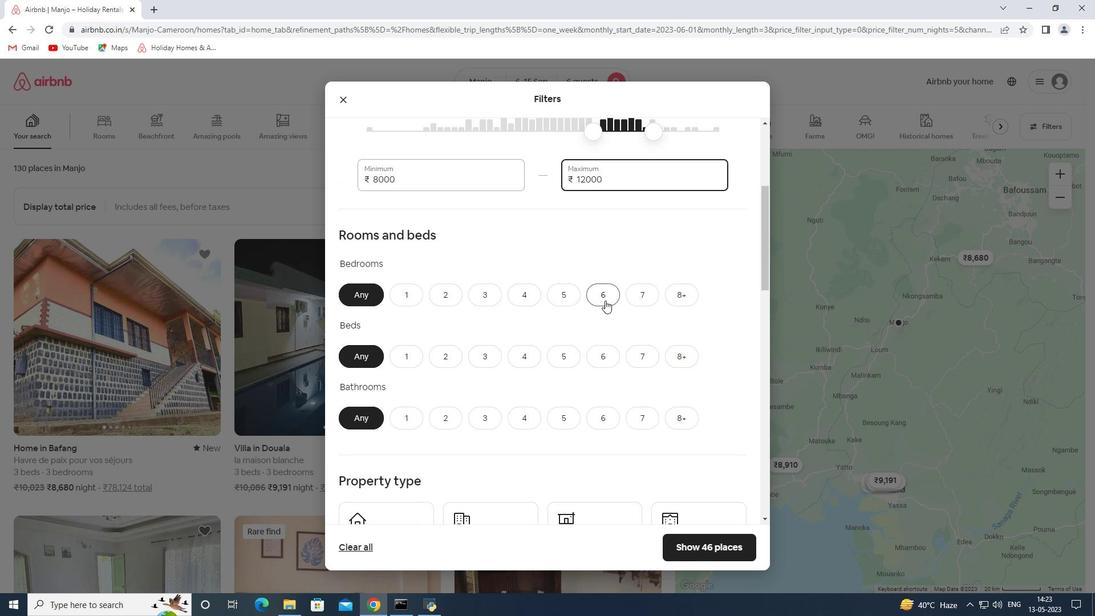 
Action: Mouse moved to (604, 353)
Screenshot: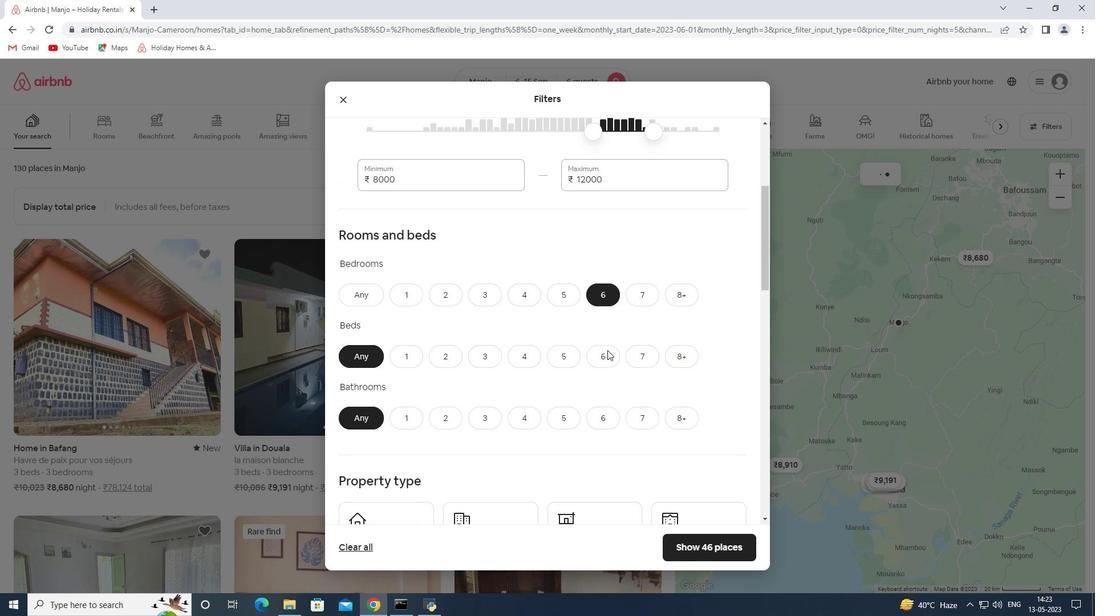 
Action: Mouse pressed left at (604, 353)
Screenshot: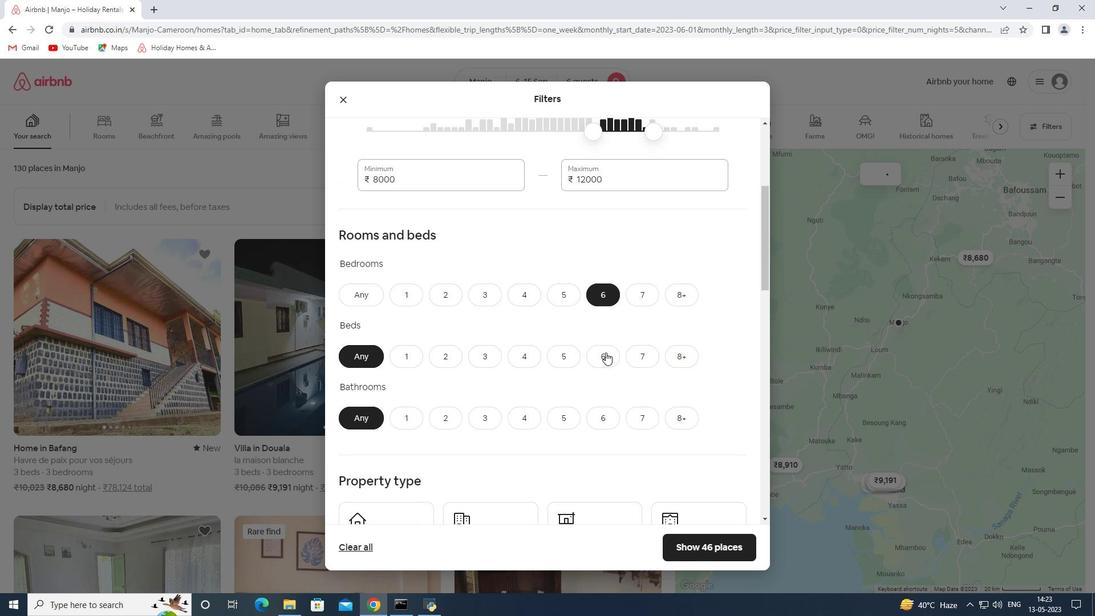 
Action: Mouse moved to (600, 415)
Screenshot: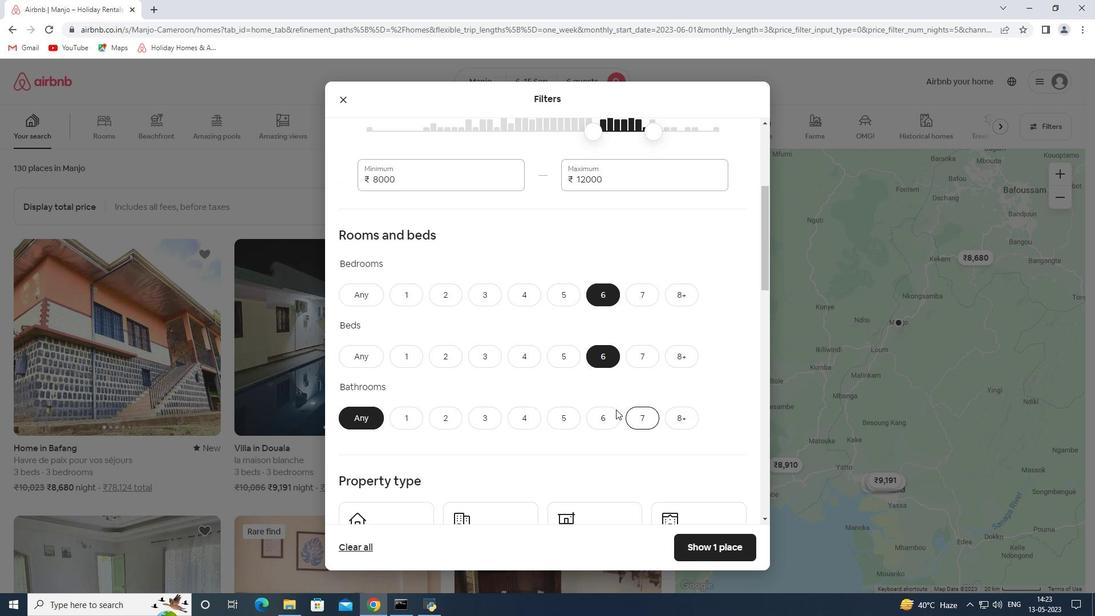 
Action: Mouse pressed left at (600, 415)
Screenshot: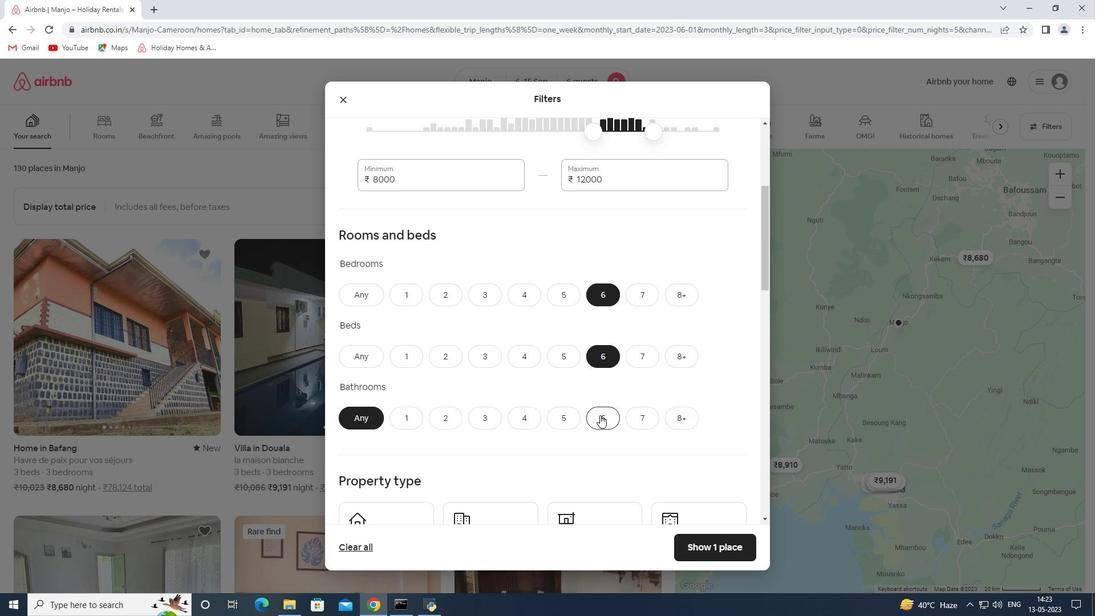 
Action: Mouse moved to (598, 413)
Screenshot: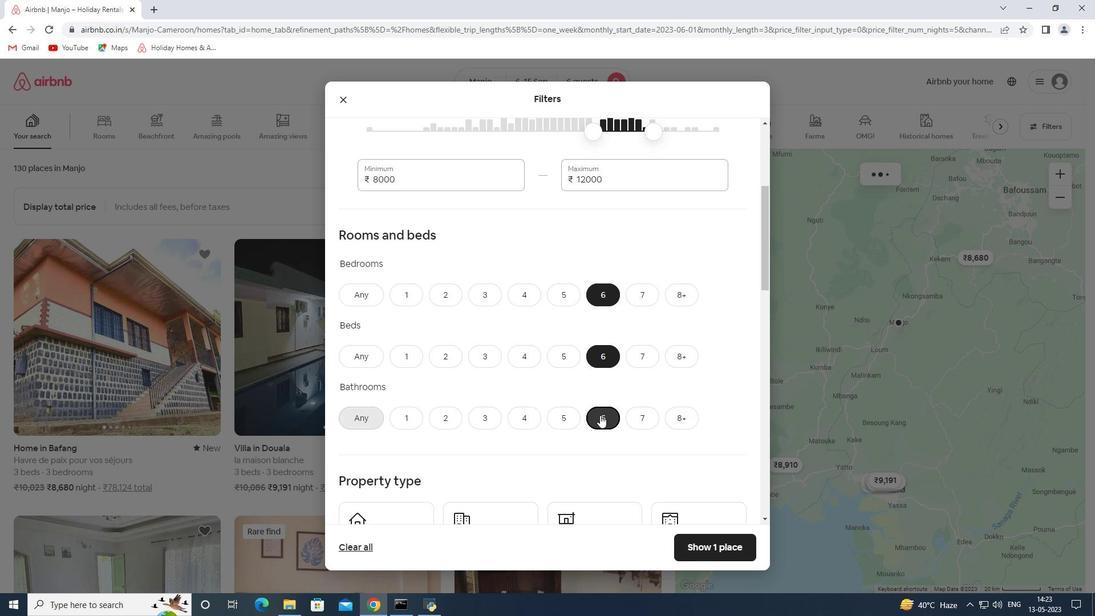 
Action: Mouse scrolled (598, 412) with delta (0, 0)
Screenshot: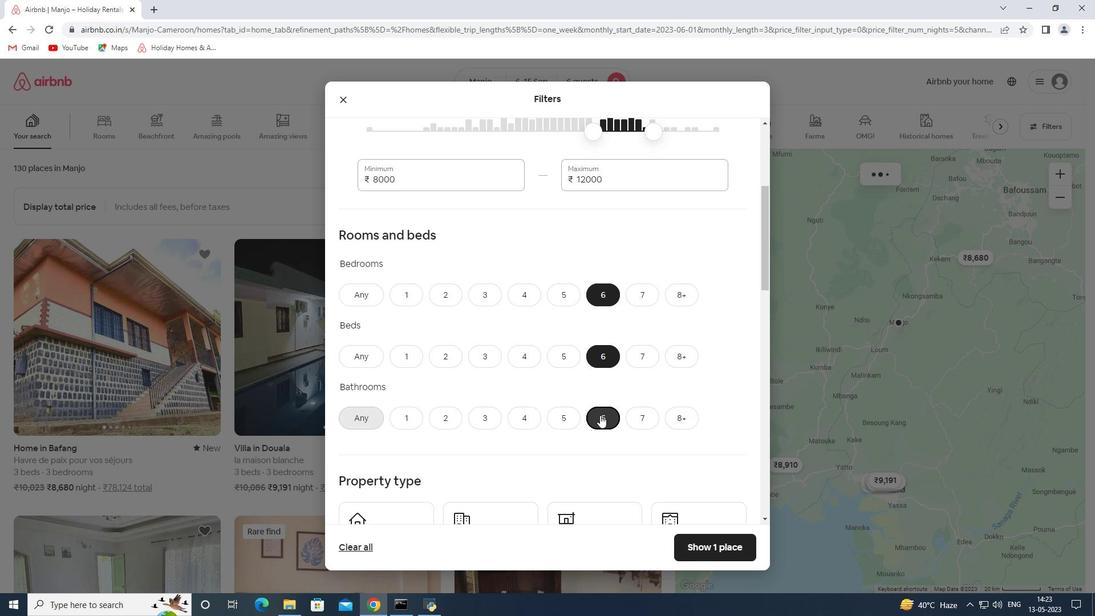 
Action: Mouse moved to (597, 413)
Screenshot: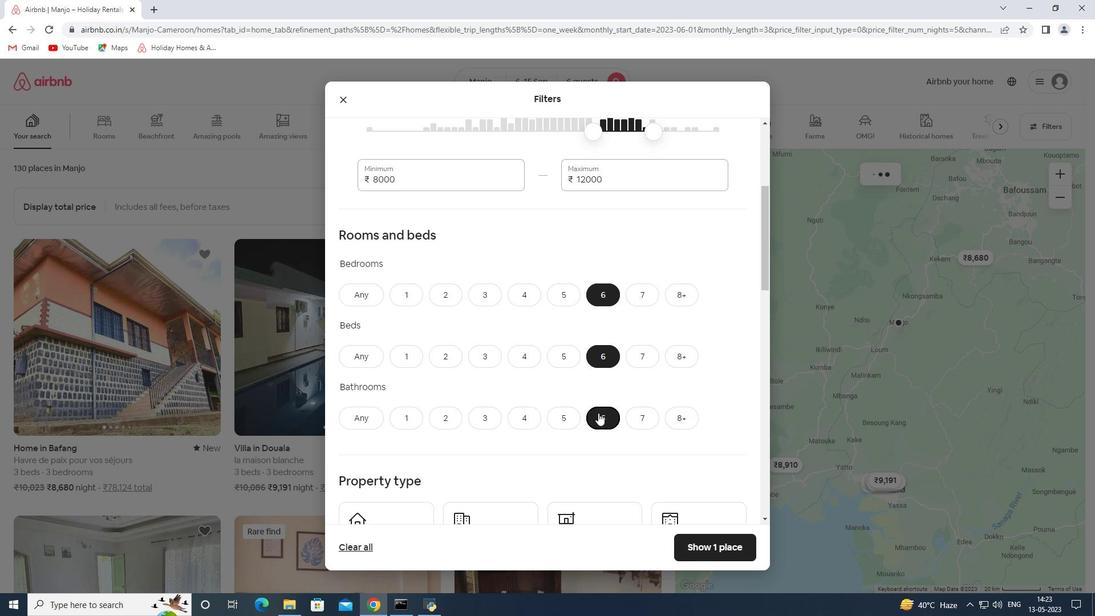 
Action: Mouse scrolled (597, 412) with delta (0, 0)
Screenshot: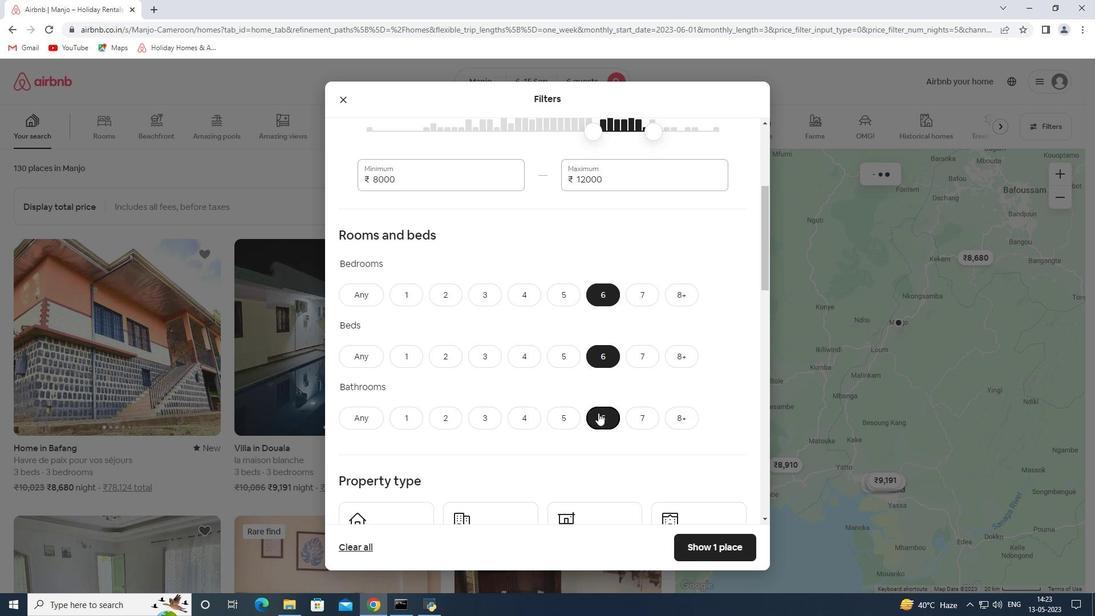 
Action: Mouse moved to (424, 406)
Screenshot: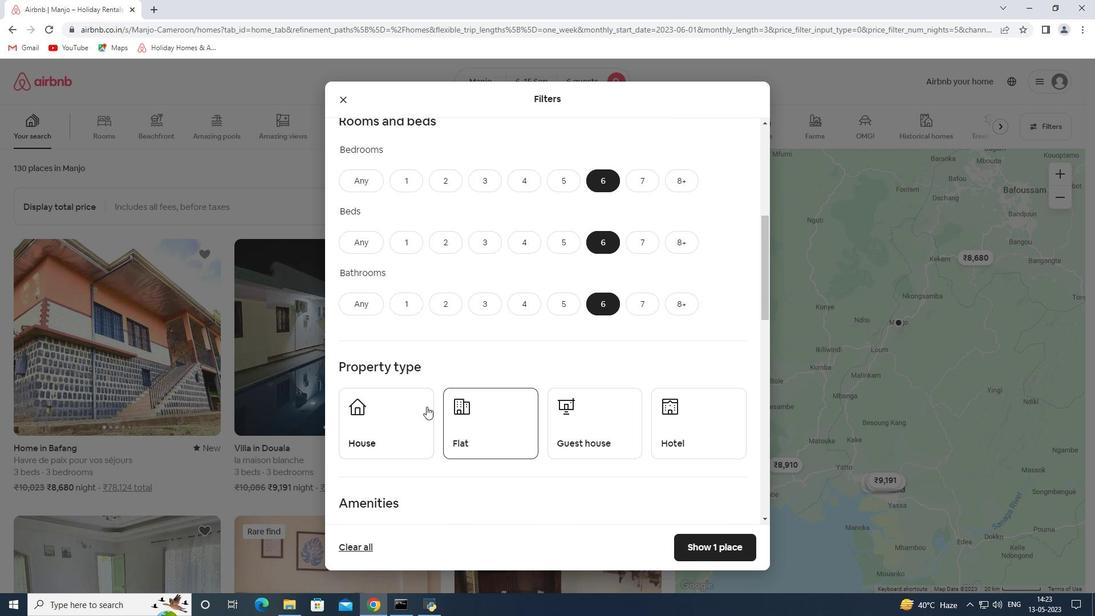 
Action: Mouse pressed left at (424, 406)
Screenshot: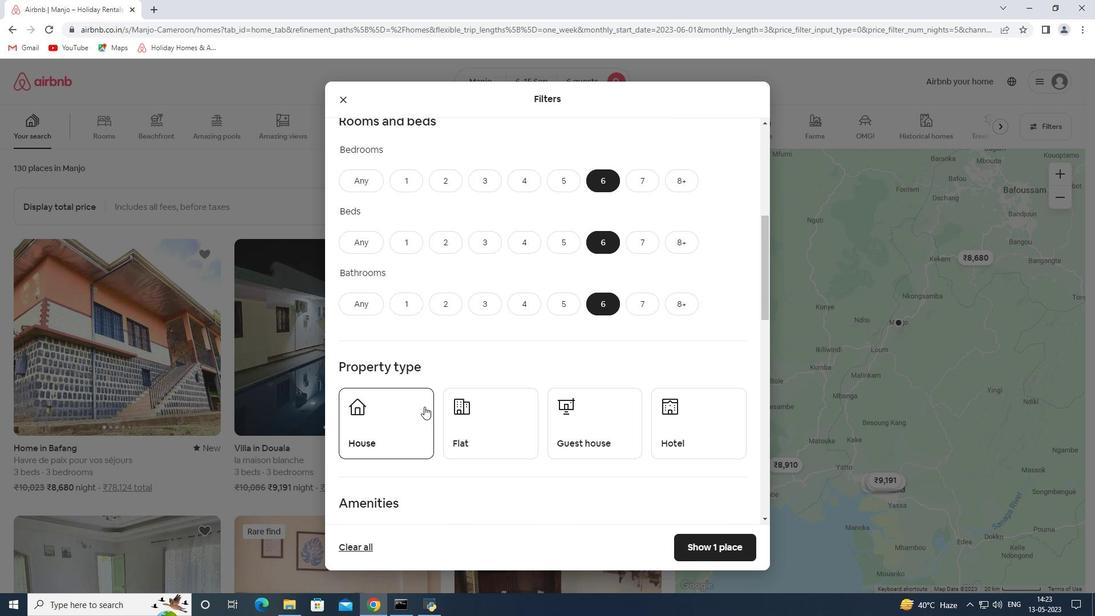 
Action: Mouse moved to (492, 417)
Screenshot: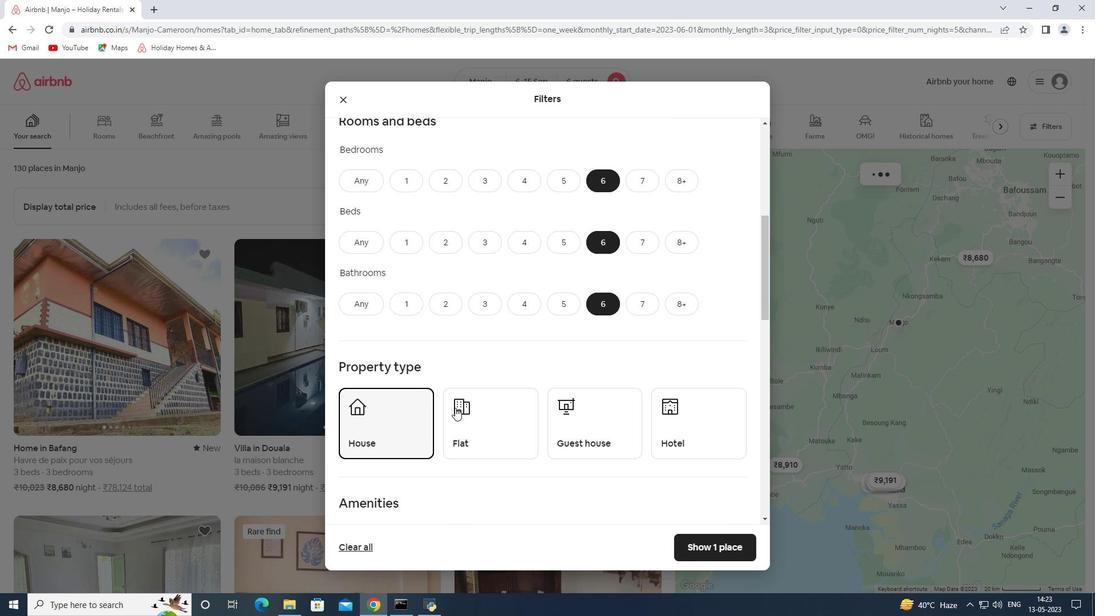 
Action: Mouse pressed left at (492, 417)
Screenshot: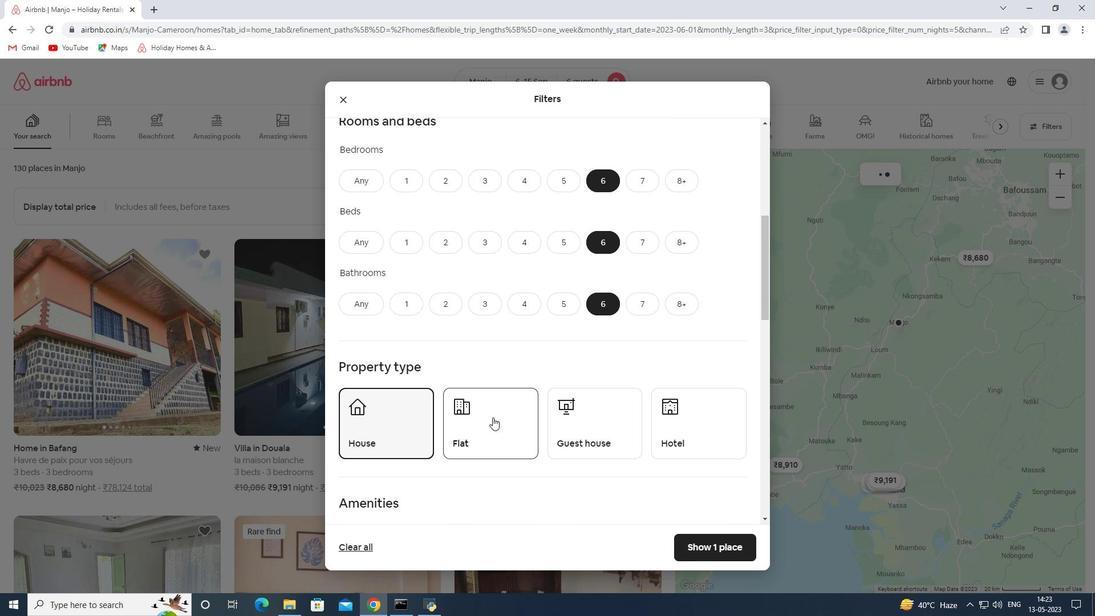 
Action: Mouse moved to (547, 395)
Screenshot: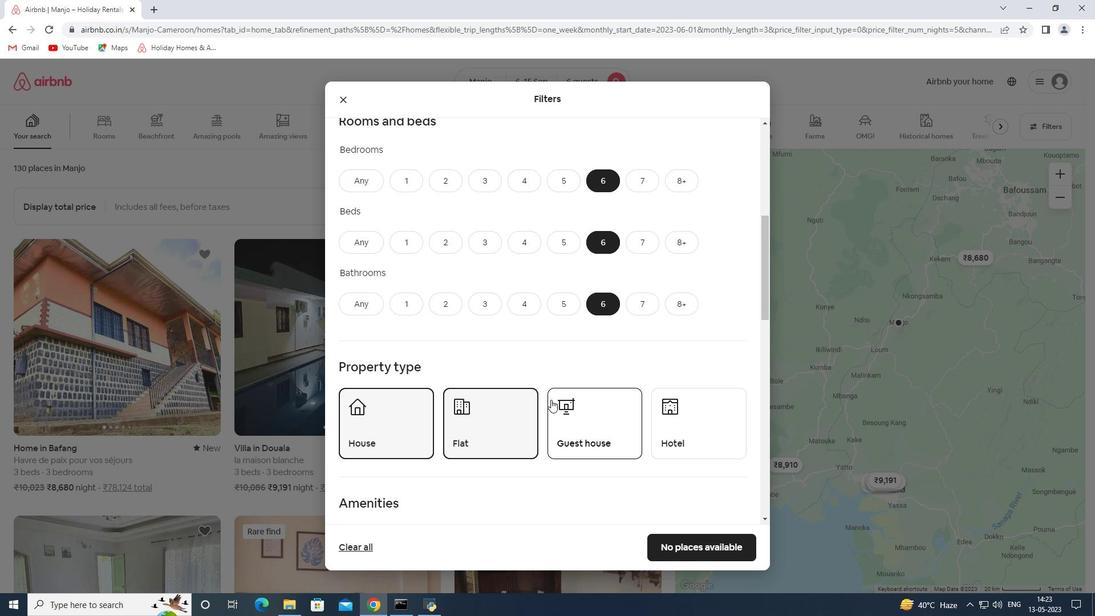 
Action: Mouse scrolled (547, 394) with delta (0, 0)
Screenshot: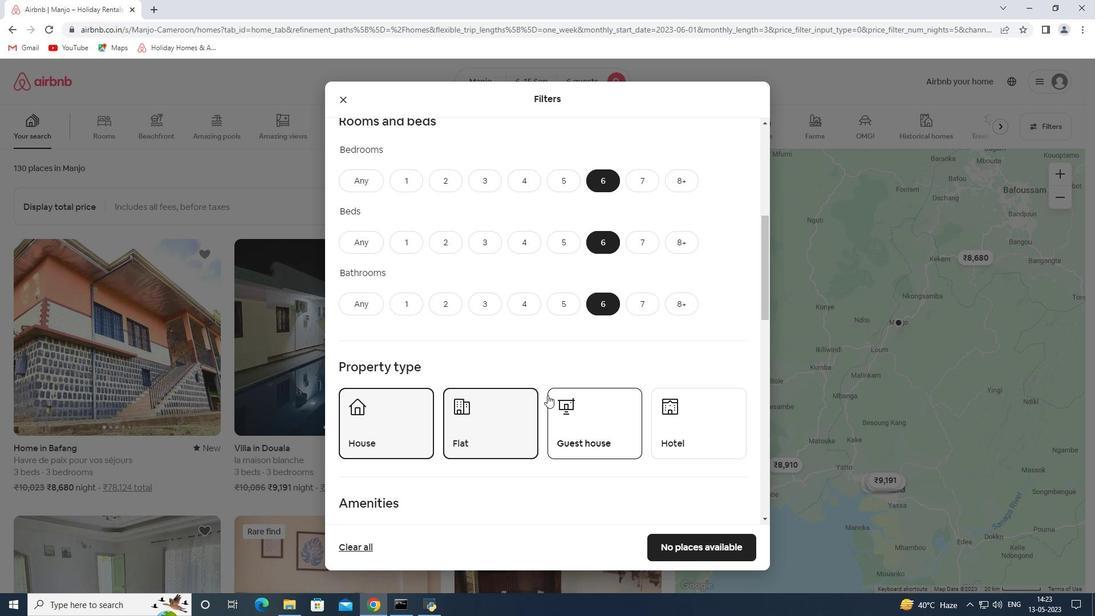 
Action: Mouse moved to (583, 390)
Screenshot: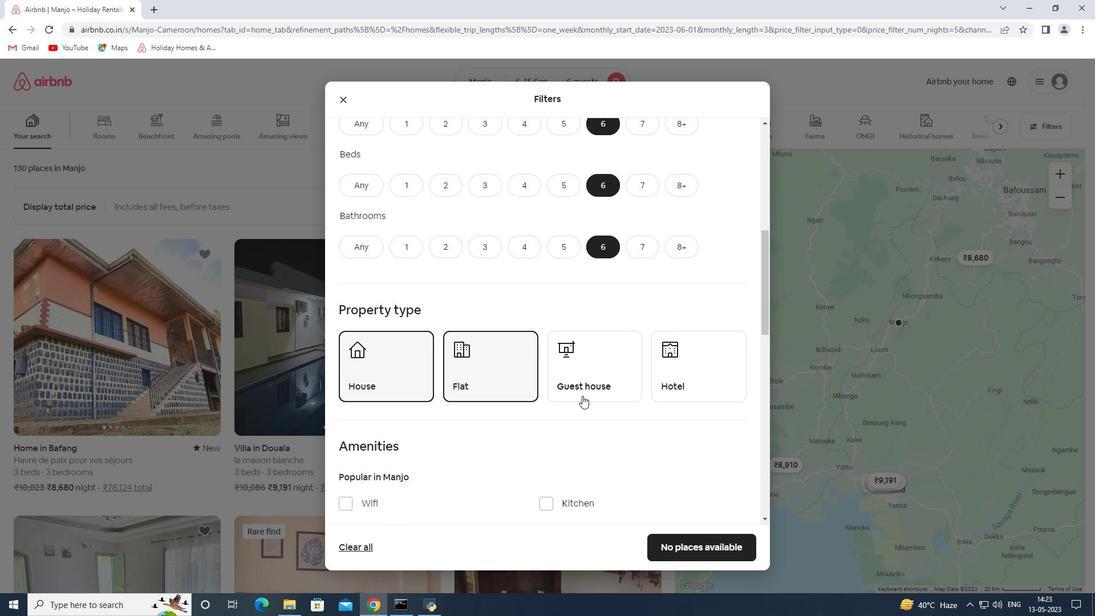 
Action: Mouse pressed left at (583, 390)
Screenshot: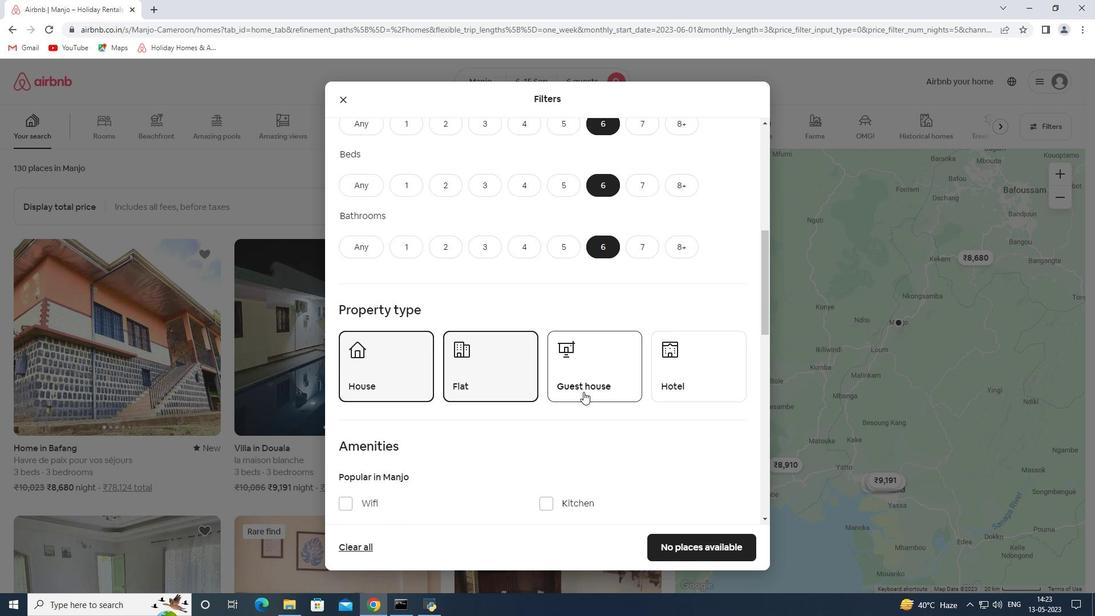 
Action: Mouse moved to (478, 409)
Screenshot: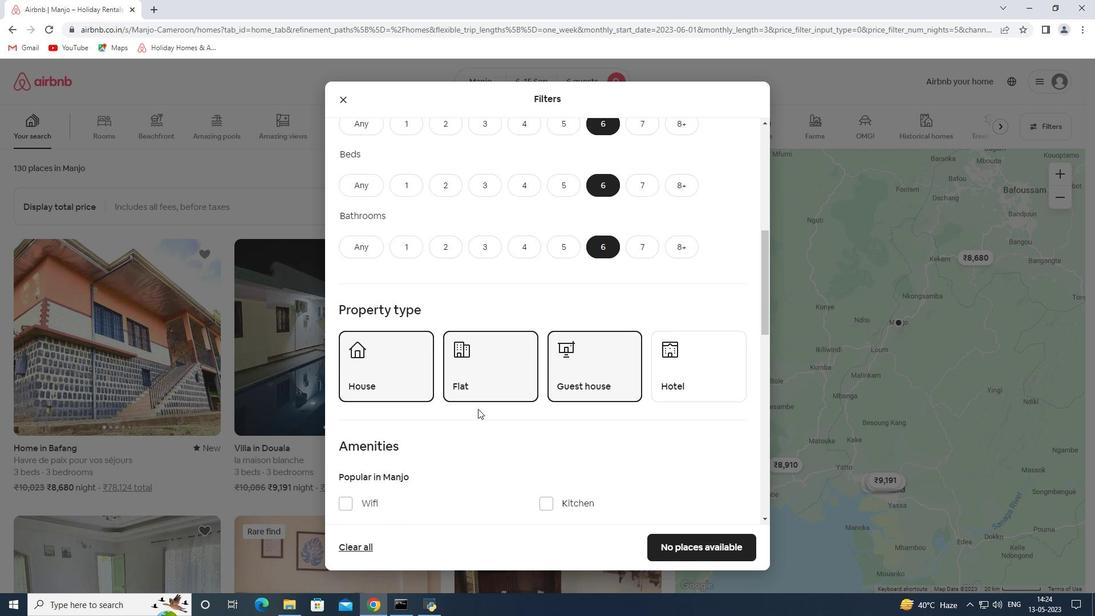 
Action: Mouse scrolled (478, 408) with delta (0, 0)
Screenshot: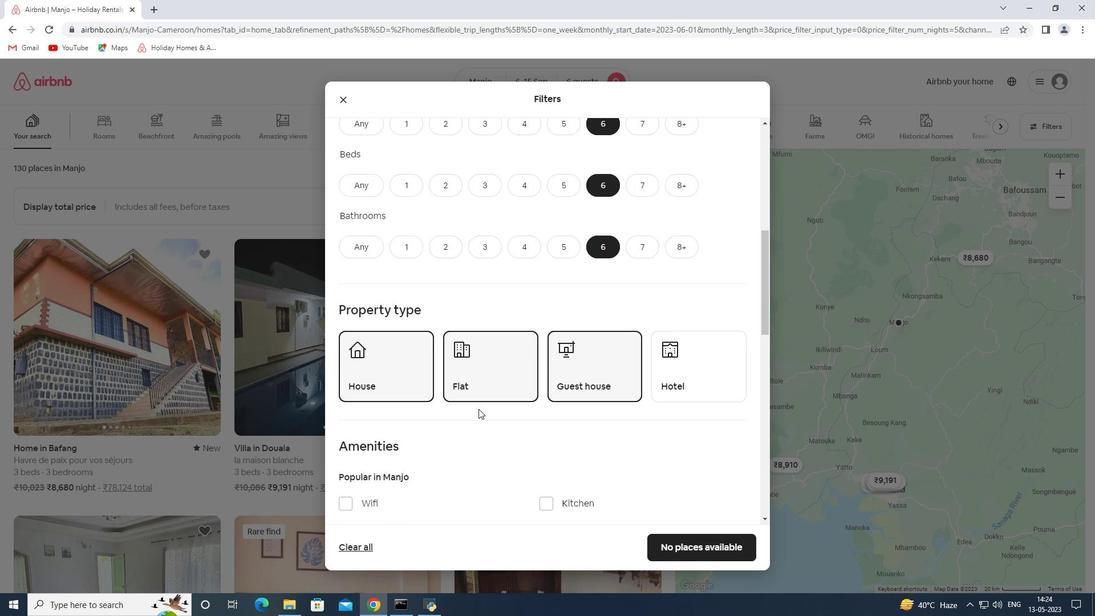 
Action: Mouse moved to (471, 366)
Screenshot: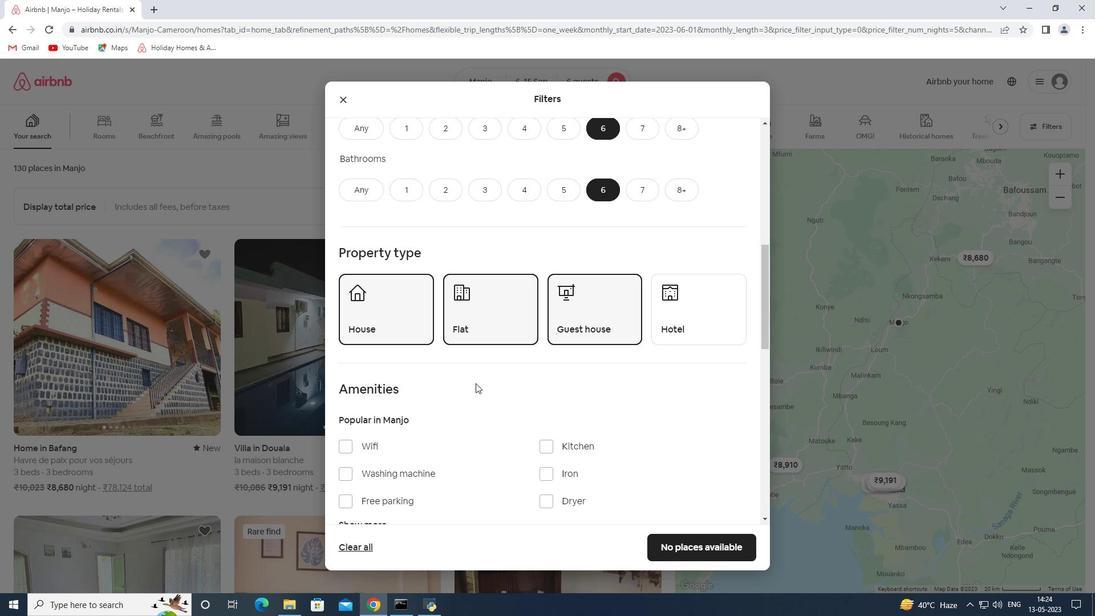 
Action: Mouse scrolled (471, 366) with delta (0, 0)
Screenshot: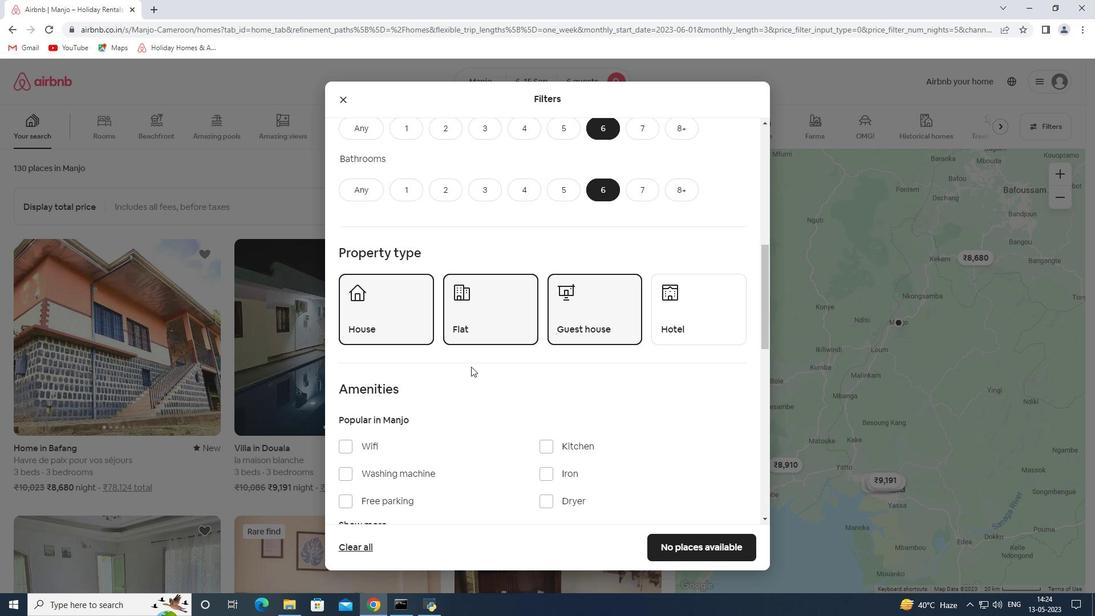 
Action: Mouse moved to (356, 387)
Screenshot: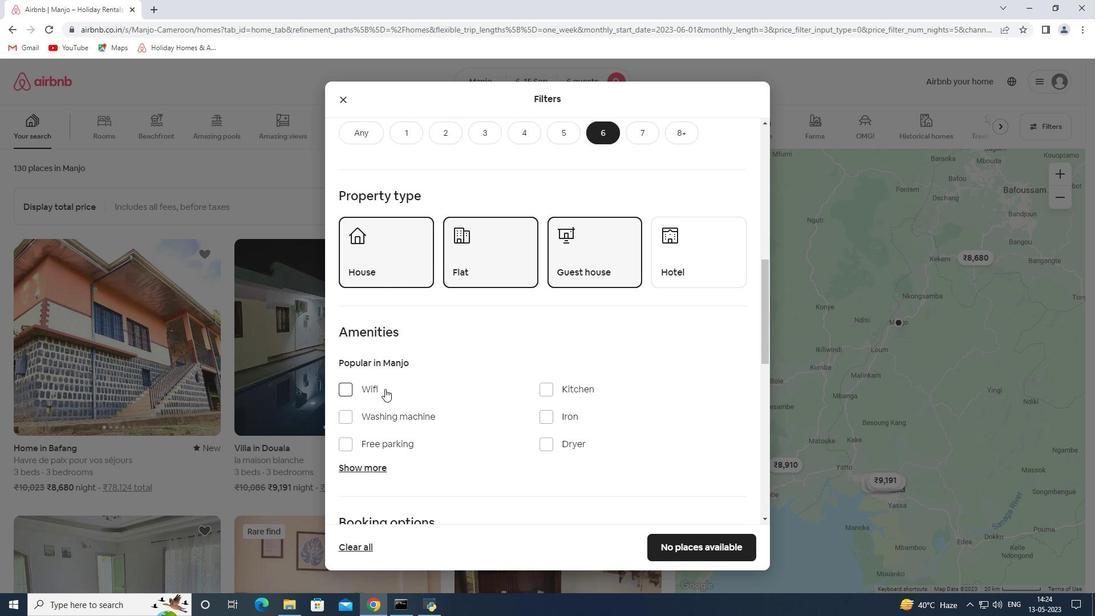 
Action: Mouse pressed left at (356, 387)
Screenshot: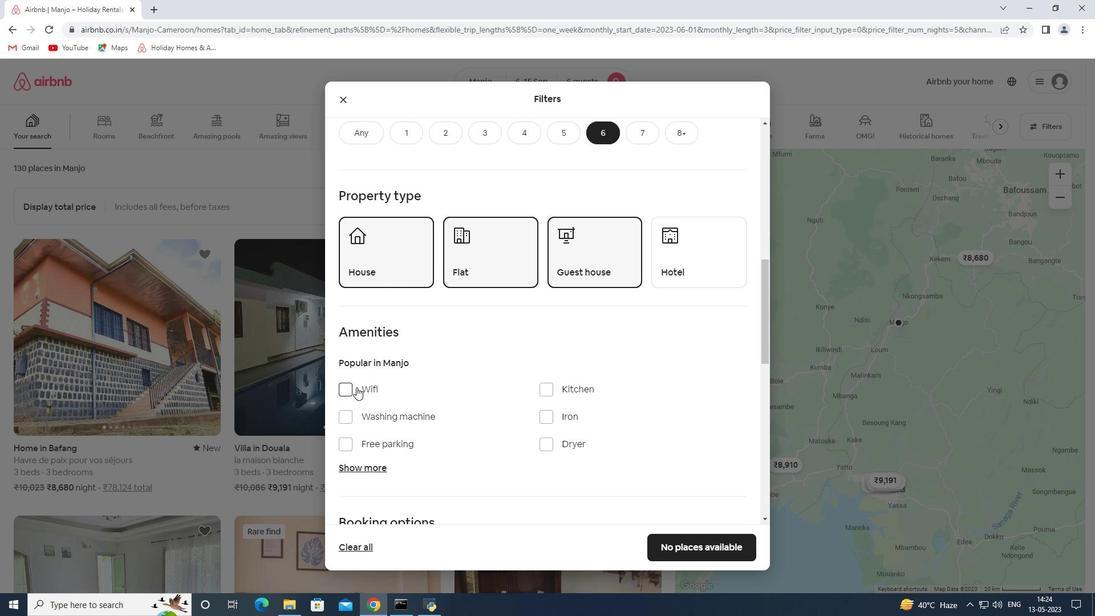 
Action: Mouse moved to (358, 467)
Screenshot: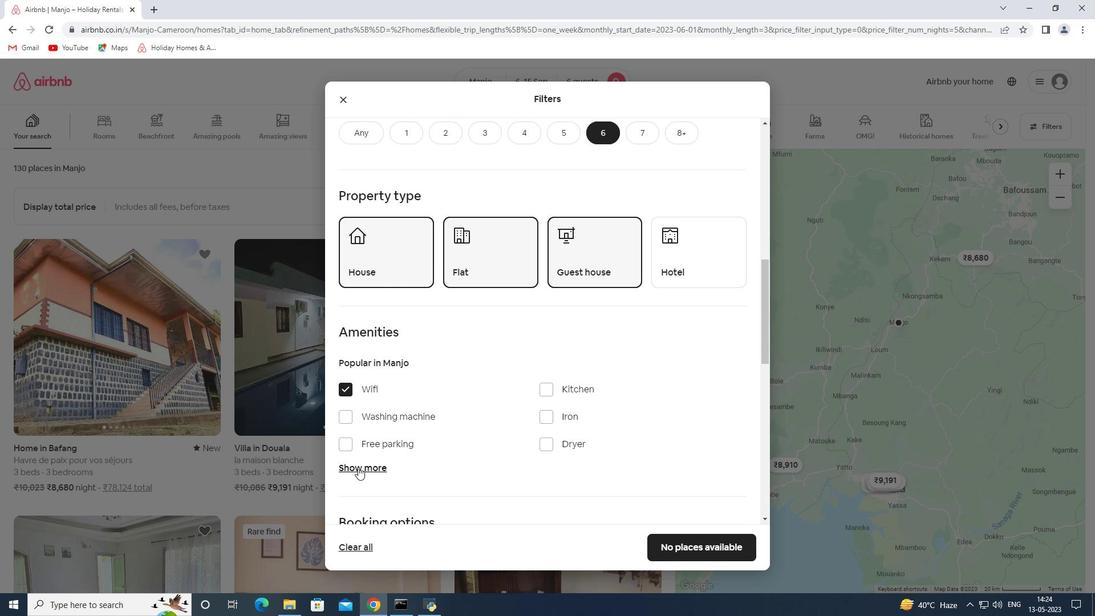 
Action: Mouse pressed left at (358, 467)
Screenshot: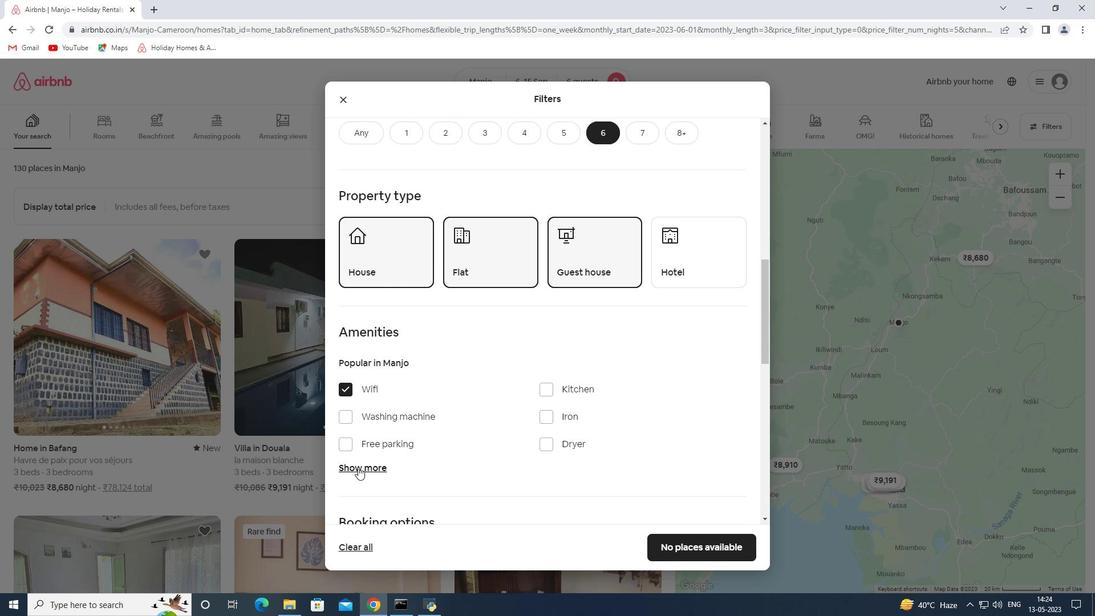 
Action: Mouse moved to (409, 442)
Screenshot: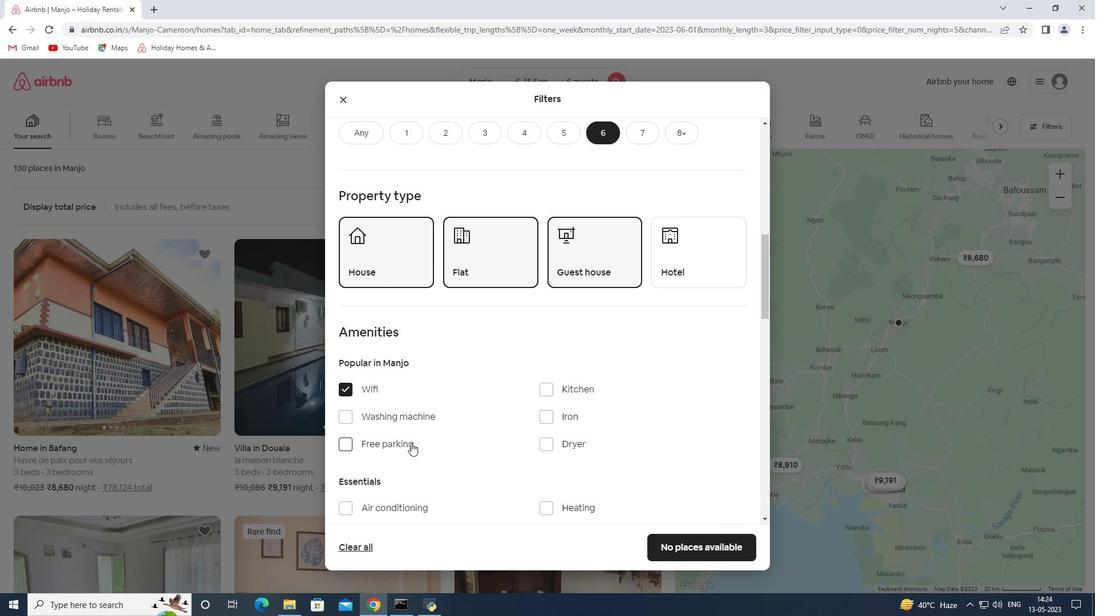 
Action: Mouse pressed left at (409, 442)
Screenshot: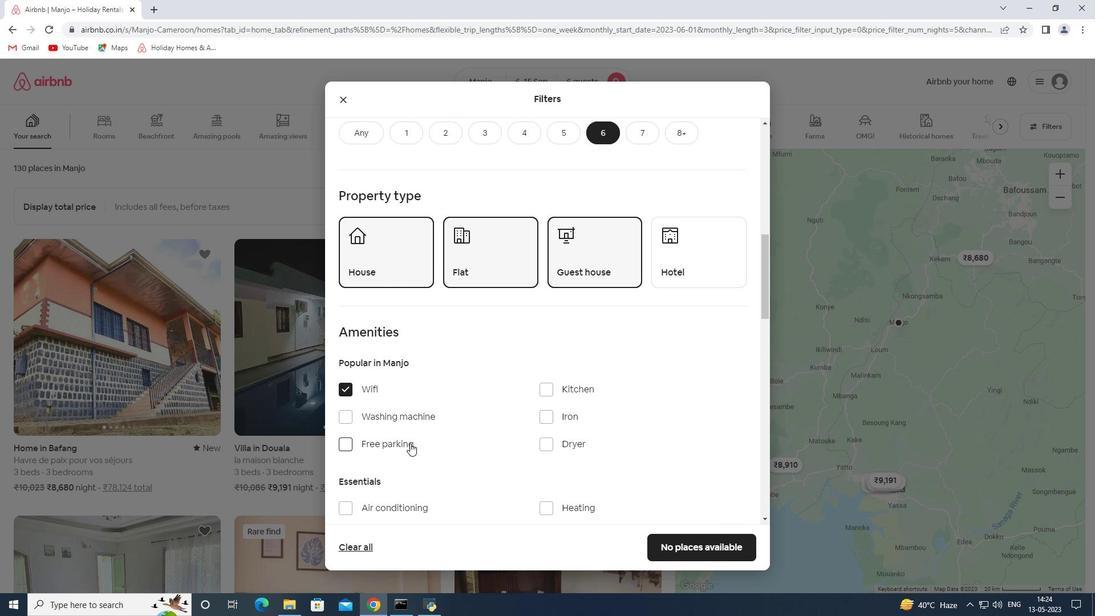 
Action: Mouse moved to (423, 431)
Screenshot: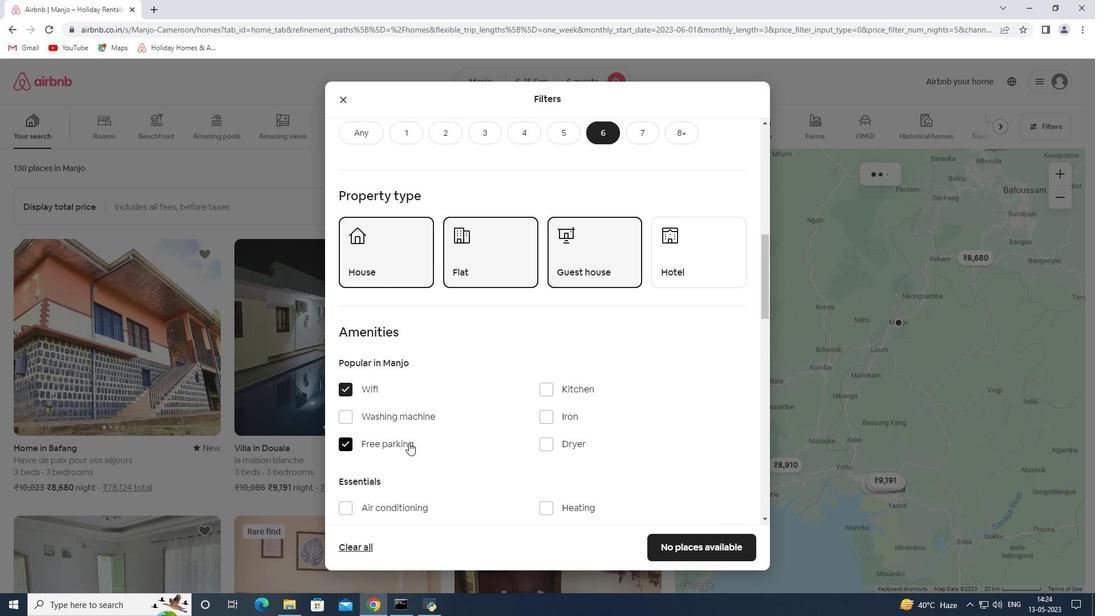 
Action: Mouse scrolled (423, 430) with delta (0, 0)
Screenshot: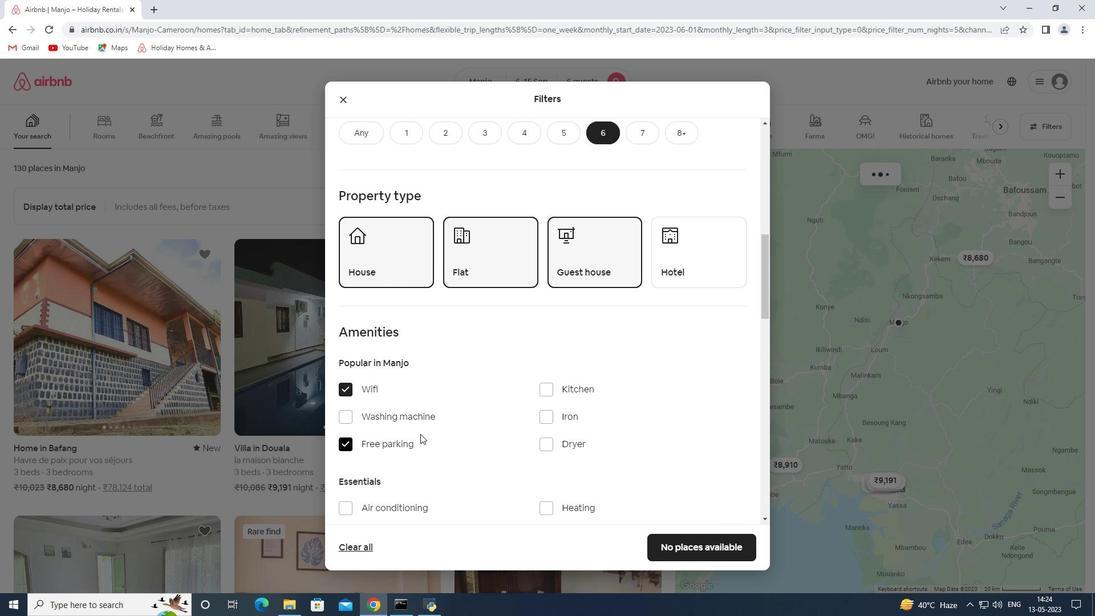 
Action: Mouse scrolled (423, 430) with delta (0, 0)
Screenshot: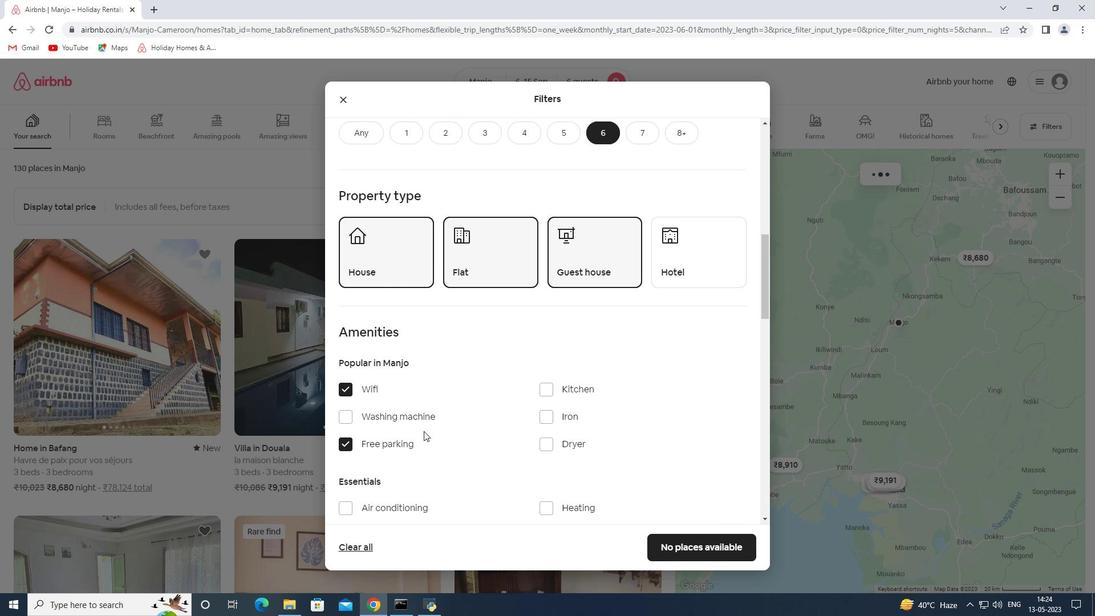 
Action: Mouse moved to (561, 420)
Screenshot: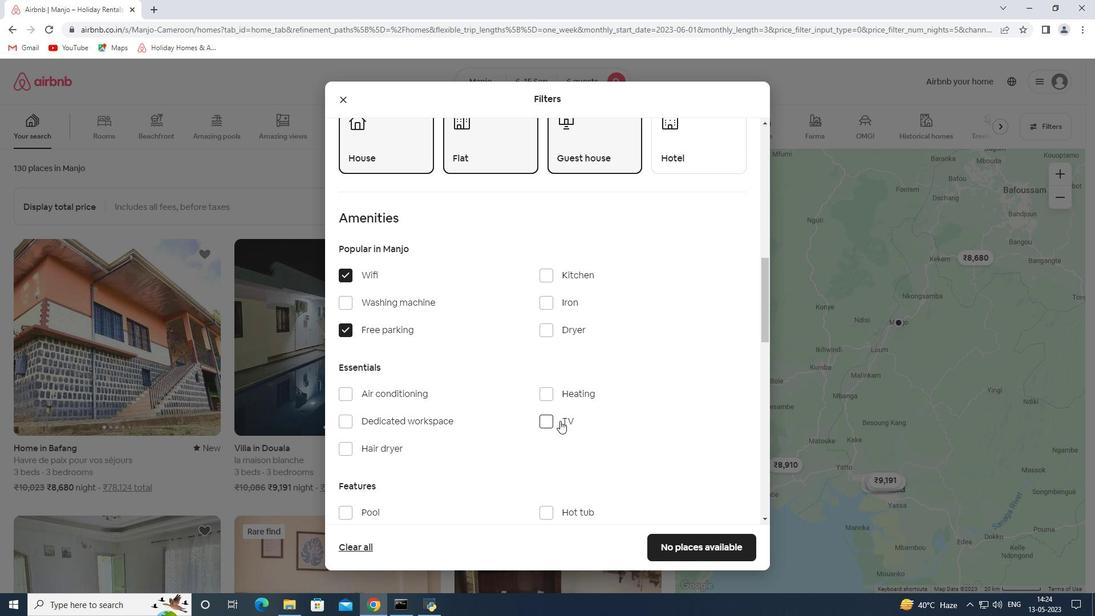 
Action: Mouse pressed left at (561, 420)
Screenshot: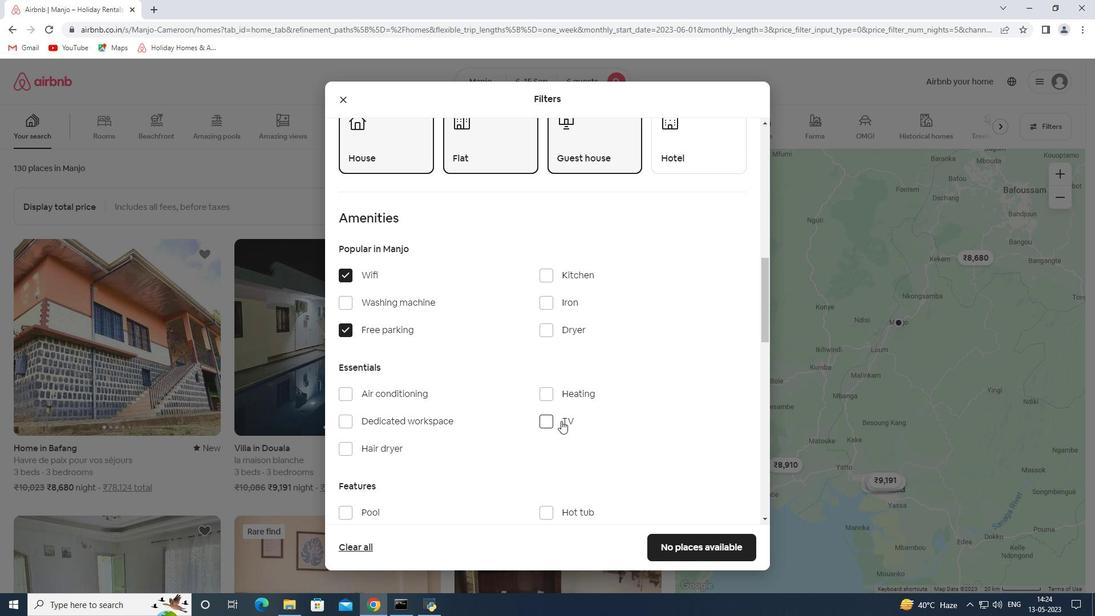 
Action: Mouse moved to (506, 443)
Screenshot: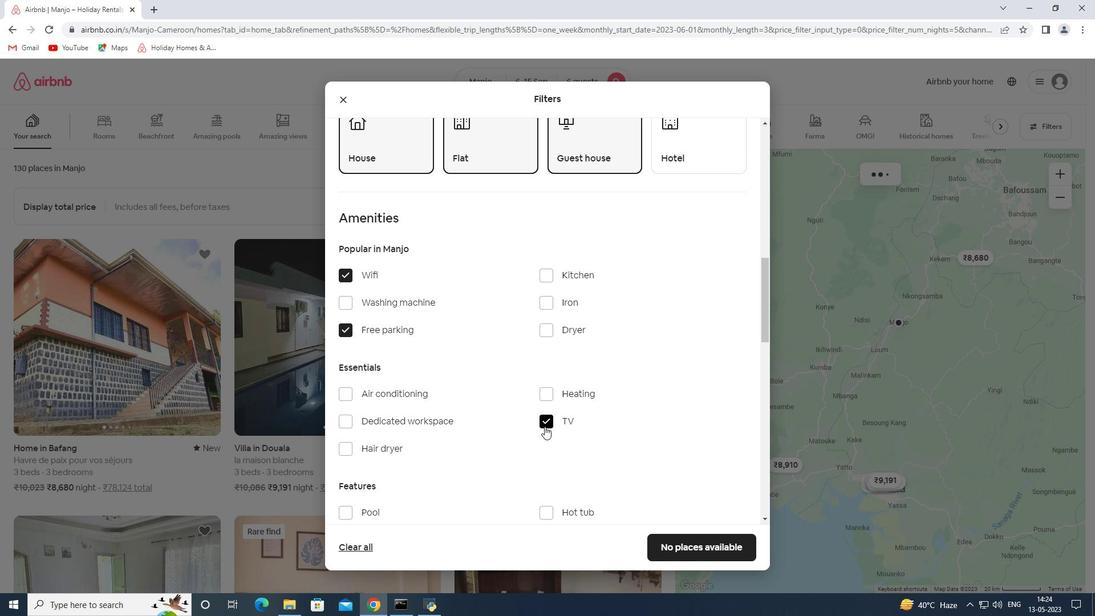 
Action: Mouse scrolled (506, 442) with delta (0, 0)
Screenshot: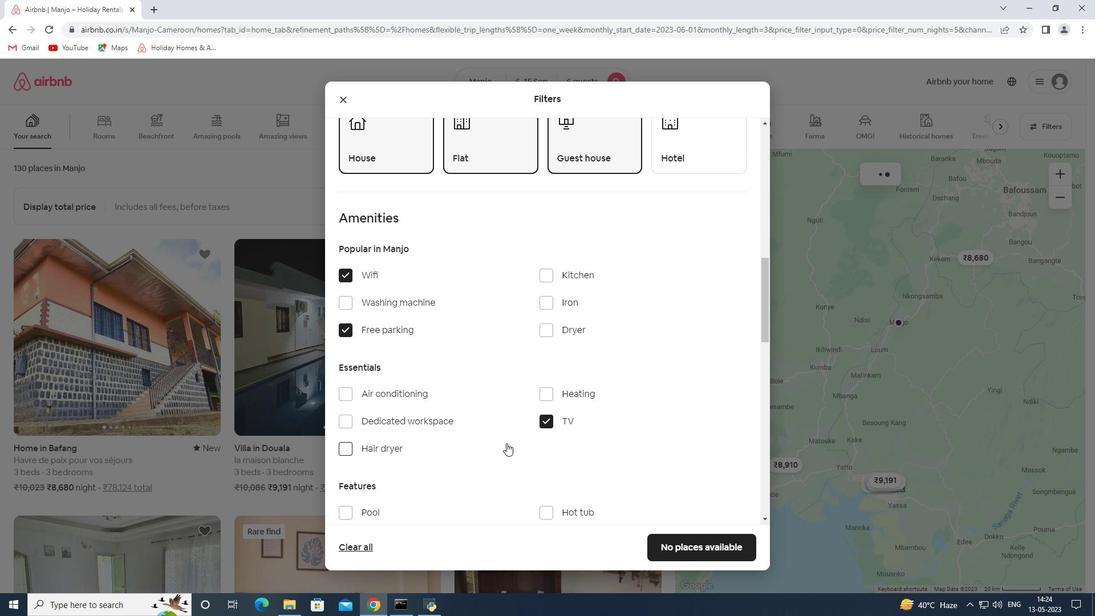 
Action: Mouse scrolled (506, 442) with delta (0, 0)
Screenshot: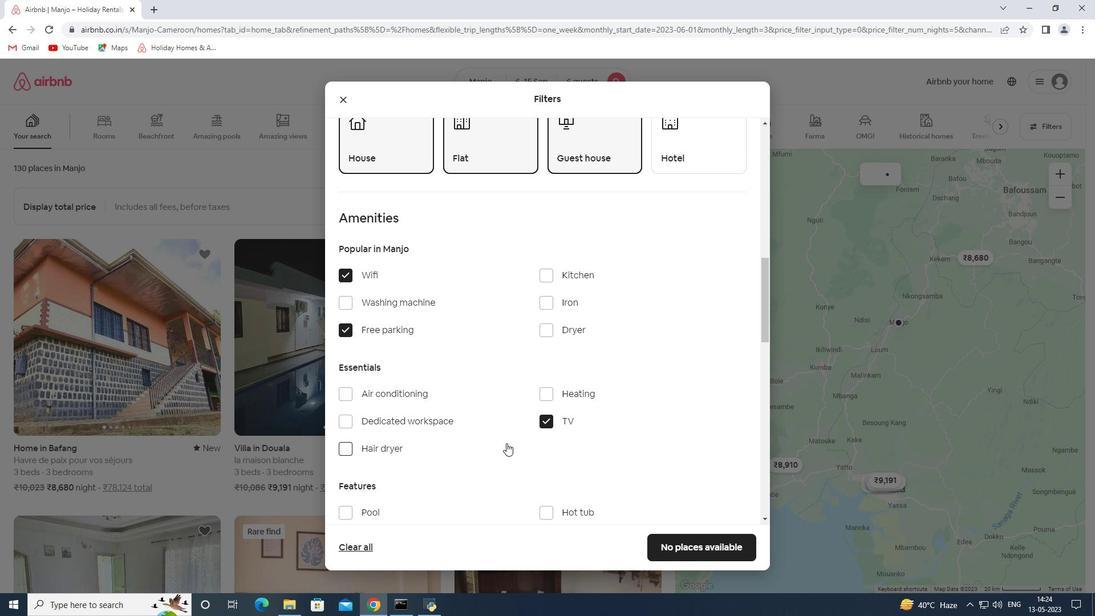 
Action: Mouse moved to (342, 455)
Screenshot: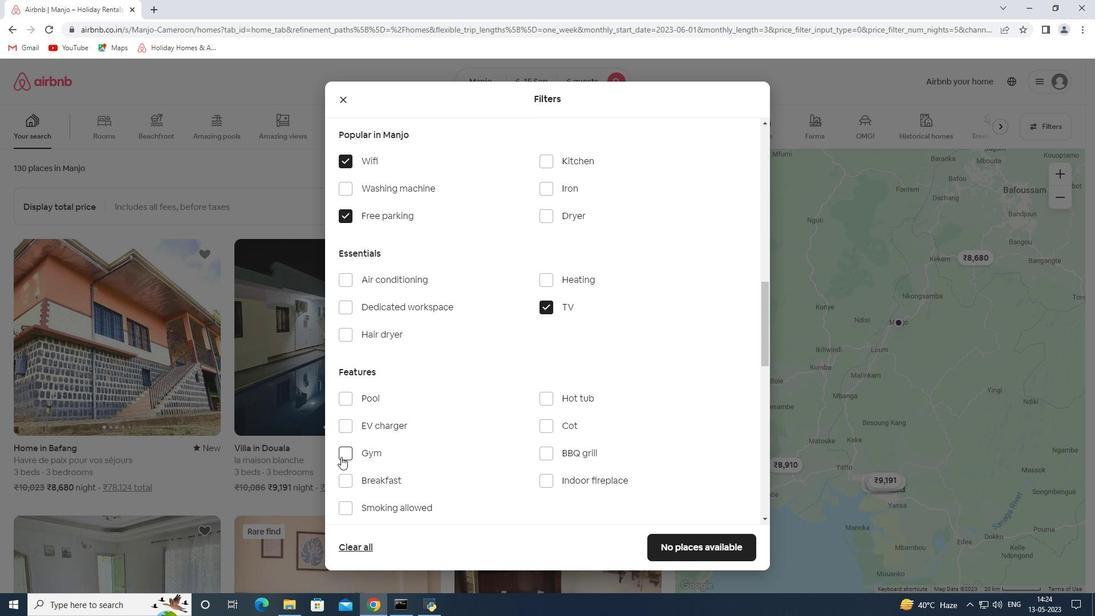
Action: Mouse pressed left at (342, 455)
Screenshot: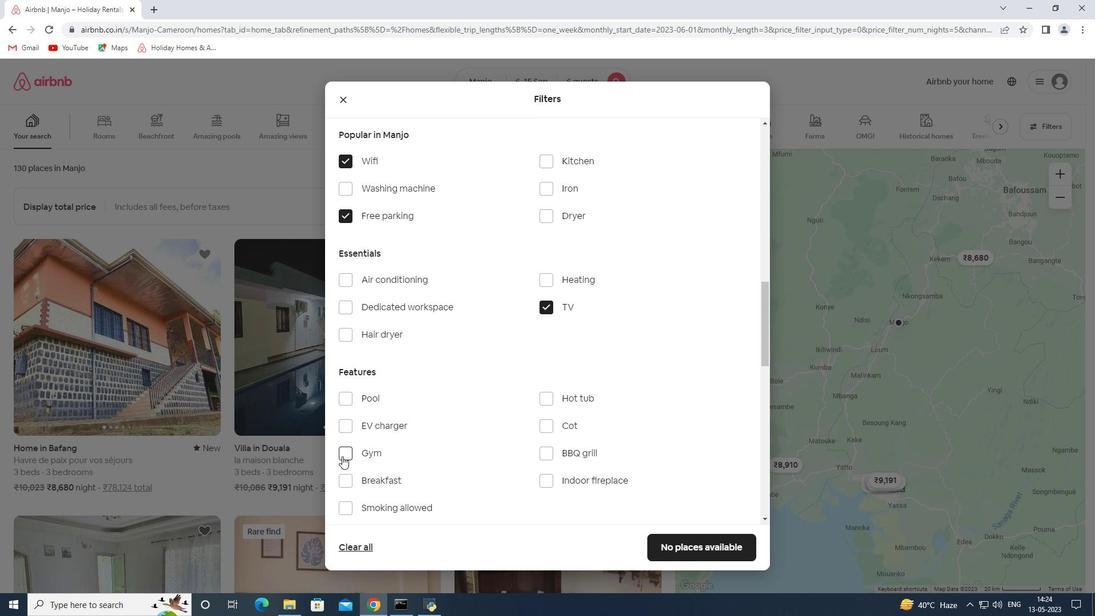 
Action: Mouse moved to (352, 480)
Screenshot: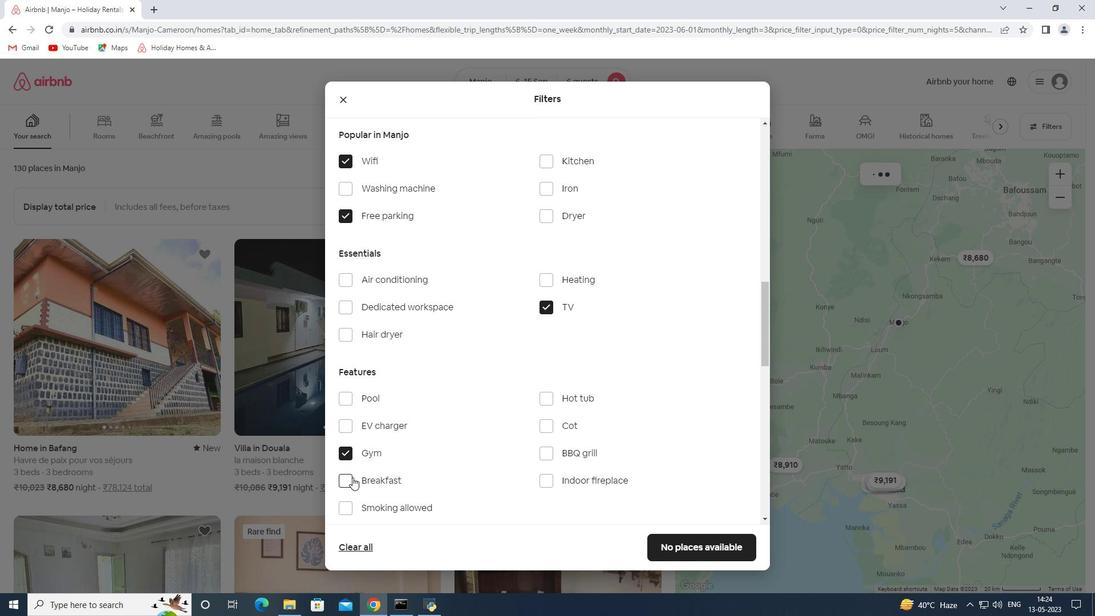 
Action: Mouse pressed left at (352, 480)
Screenshot: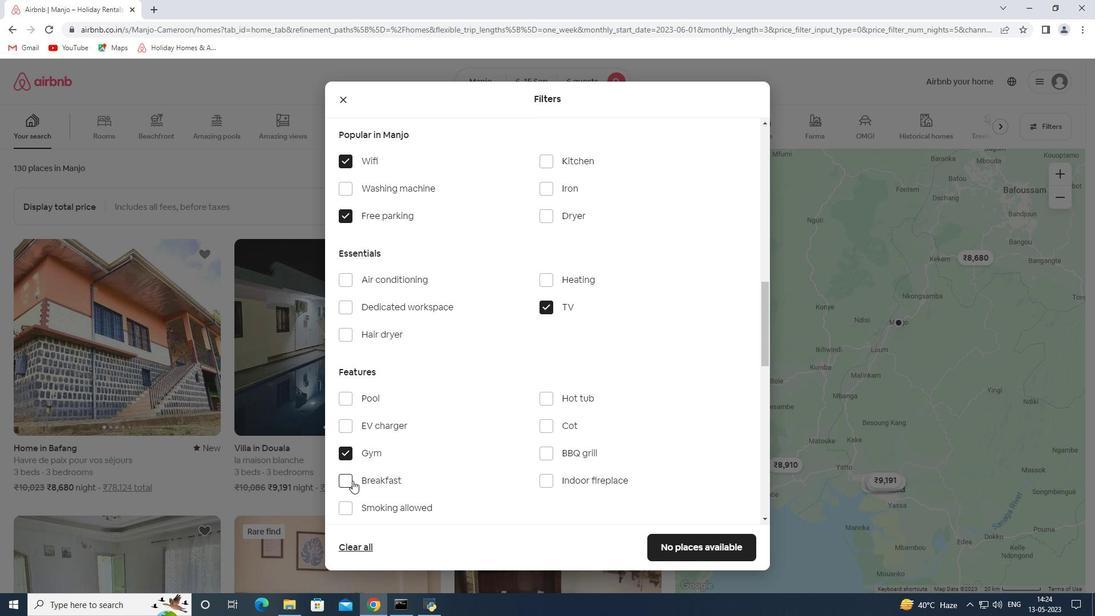 
Action: Mouse moved to (352, 480)
Screenshot: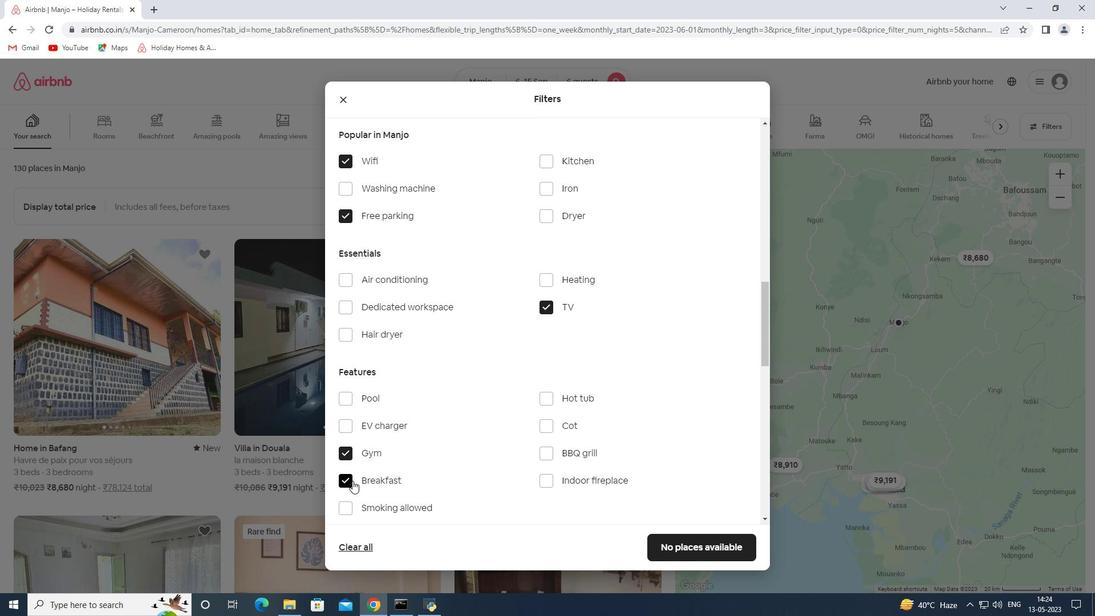 
Action: Mouse scrolled (352, 480) with delta (0, 0)
Screenshot: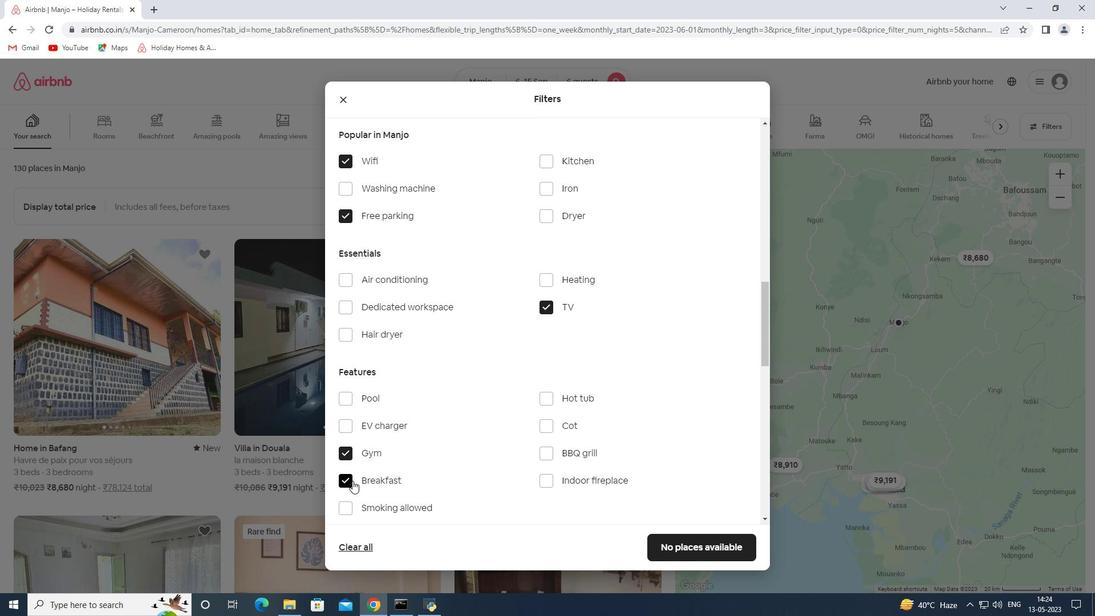 
Action: Mouse moved to (354, 479)
Screenshot: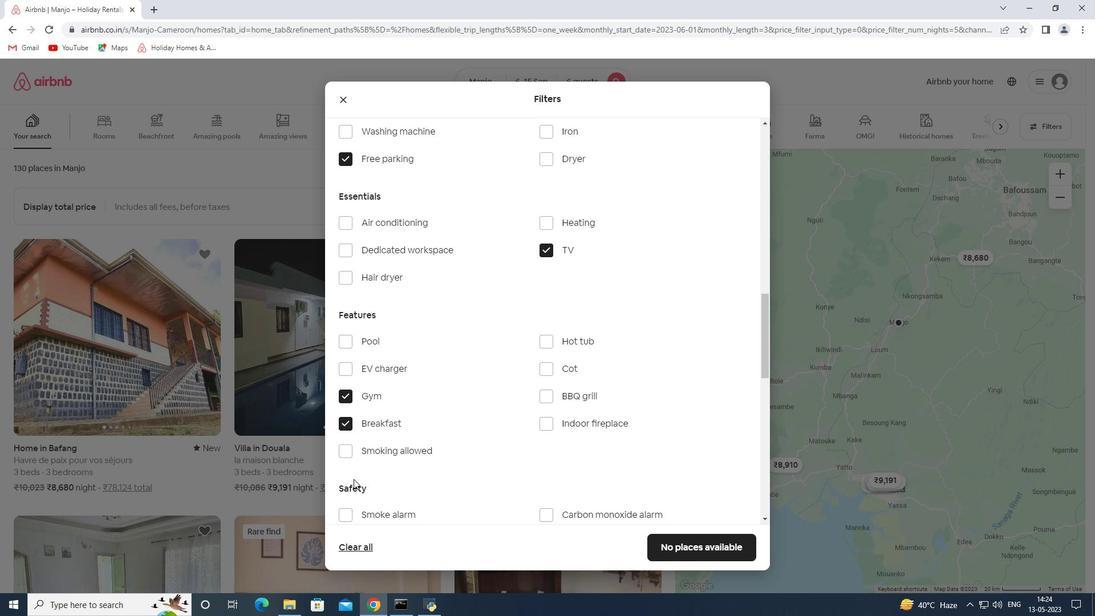 
Action: Mouse scrolled (354, 478) with delta (0, 0)
Screenshot: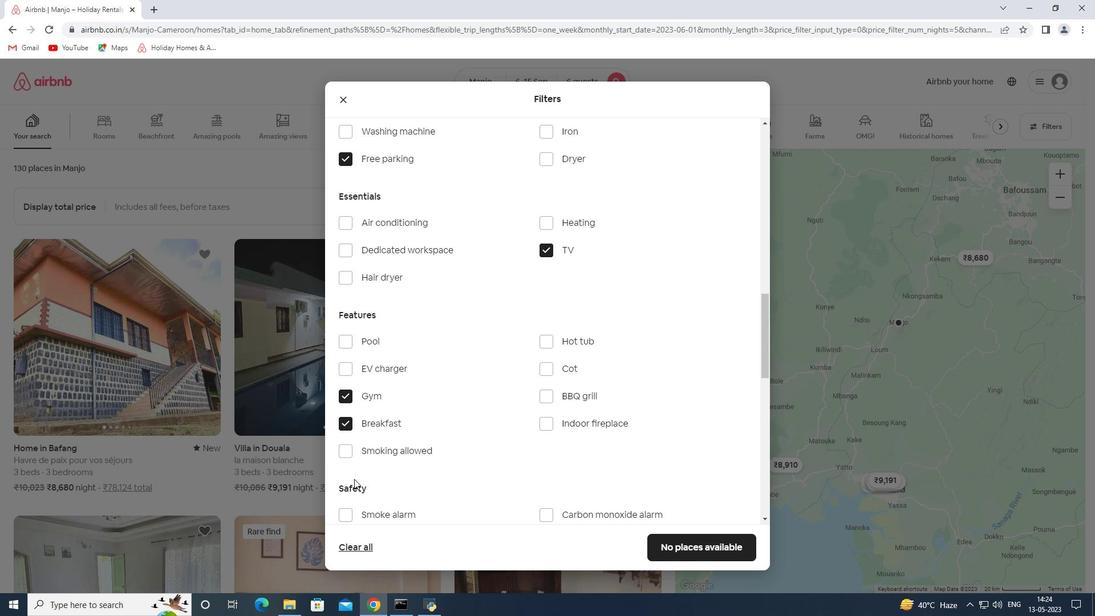 
Action: Mouse moved to (440, 429)
Screenshot: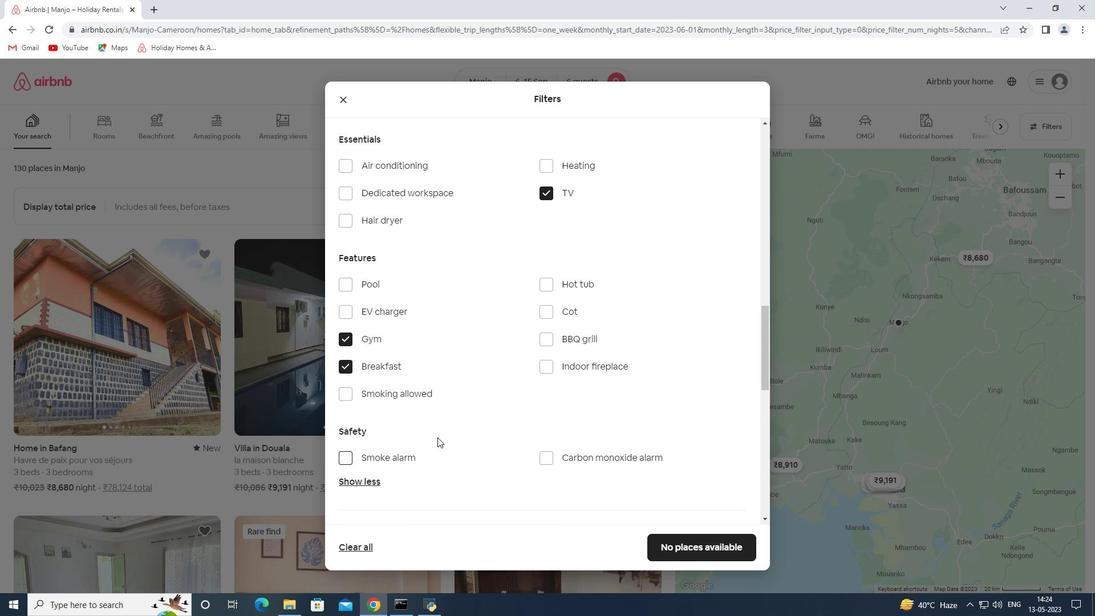 
Action: Mouse scrolled (440, 428) with delta (0, 0)
Screenshot: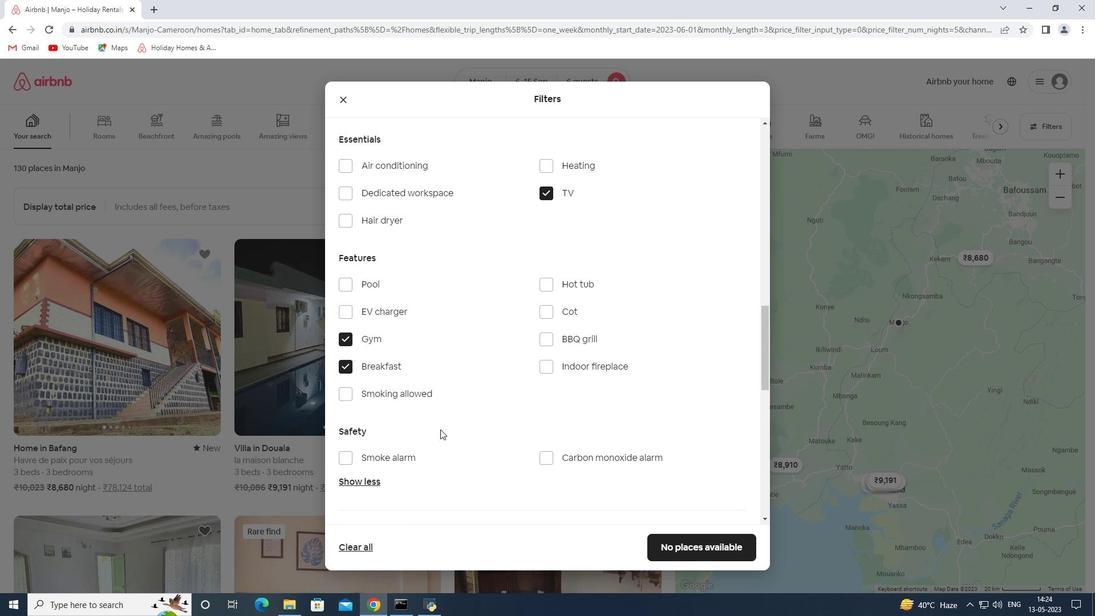 
Action: Mouse moved to (448, 411)
Screenshot: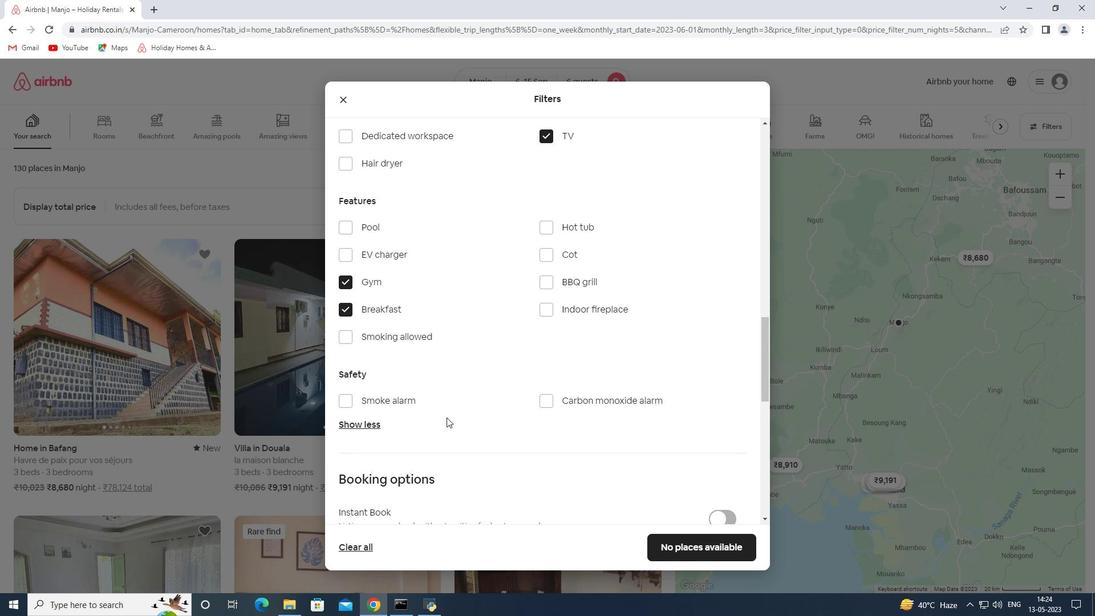 
Action: Mouse scrolled (448, 410) with delta (0, 0)
Screenshot: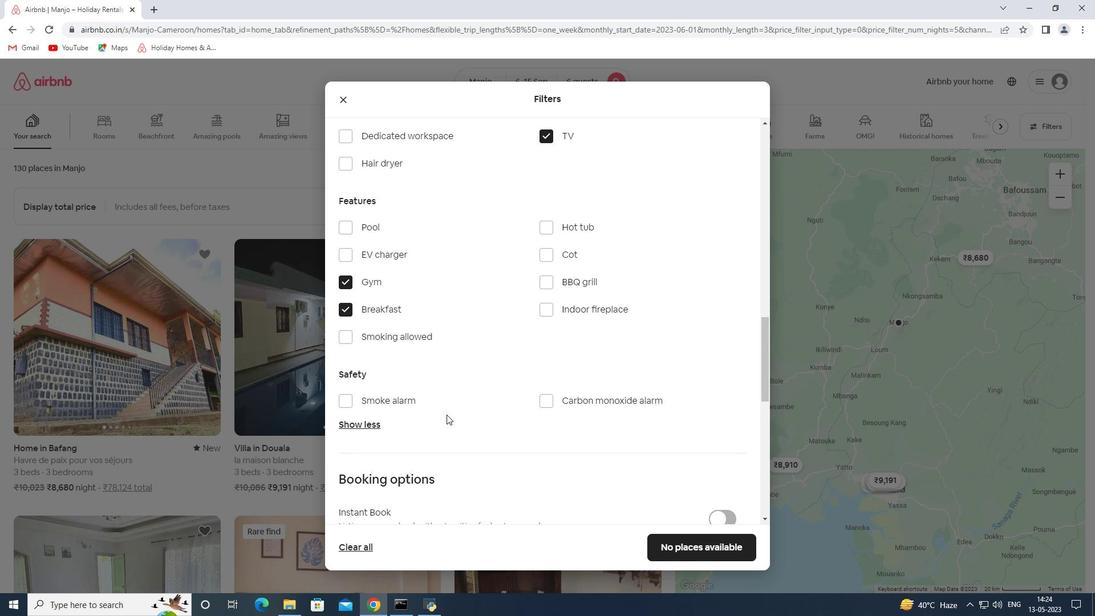 
Action: Mouse moved to (449, 421)
Screenshot: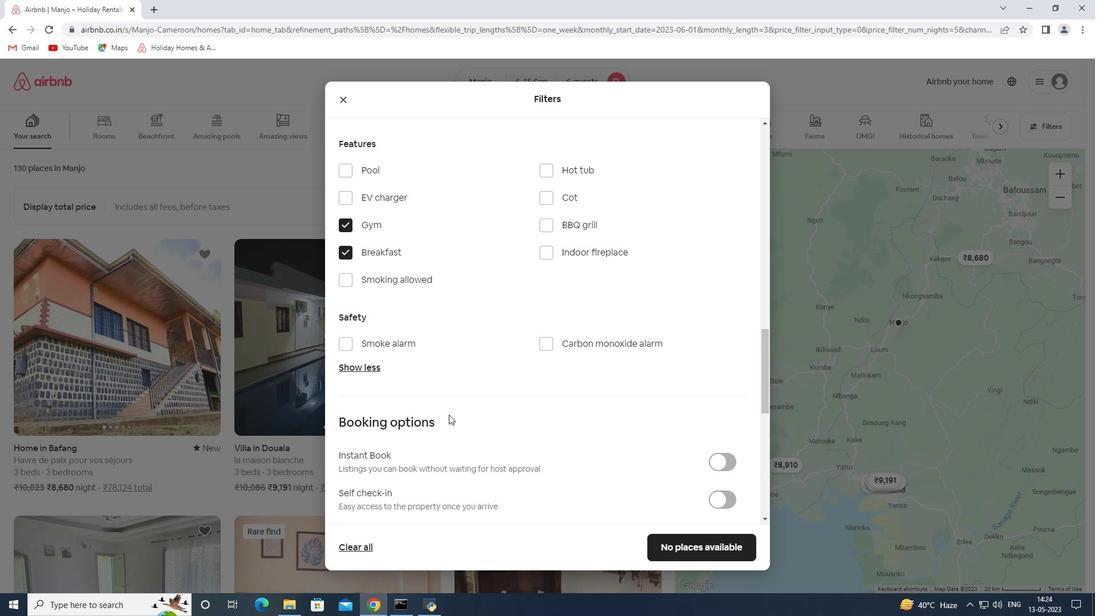 
Action: Mouse scrolled (449, 420) with delta (0, 0)
Screenshot: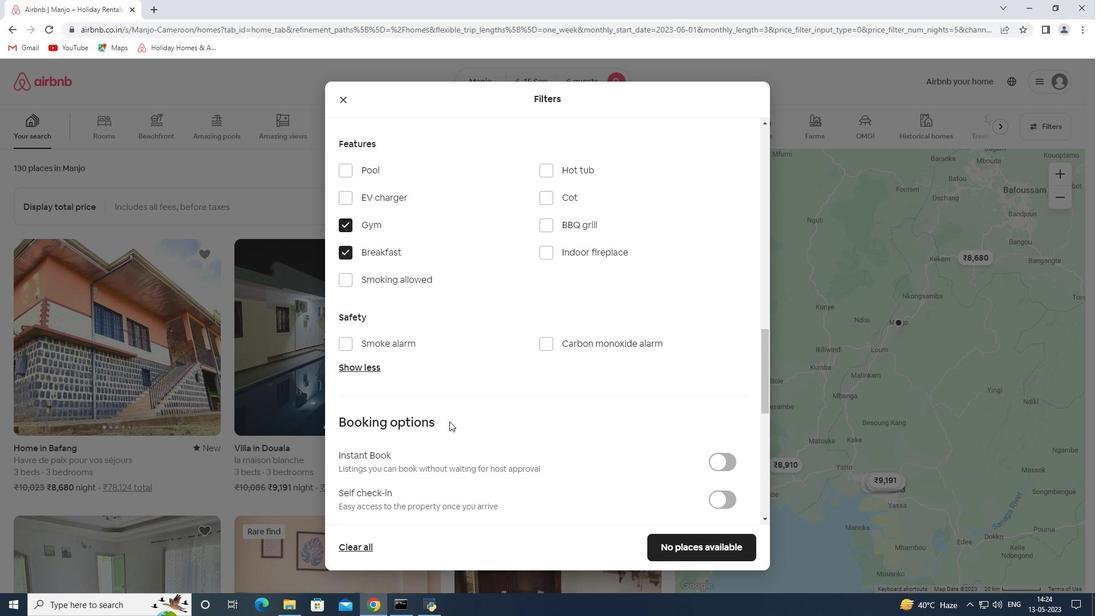 
Action: Mouse scrolled (449, 420) with delta (0, 0)
Screenshot: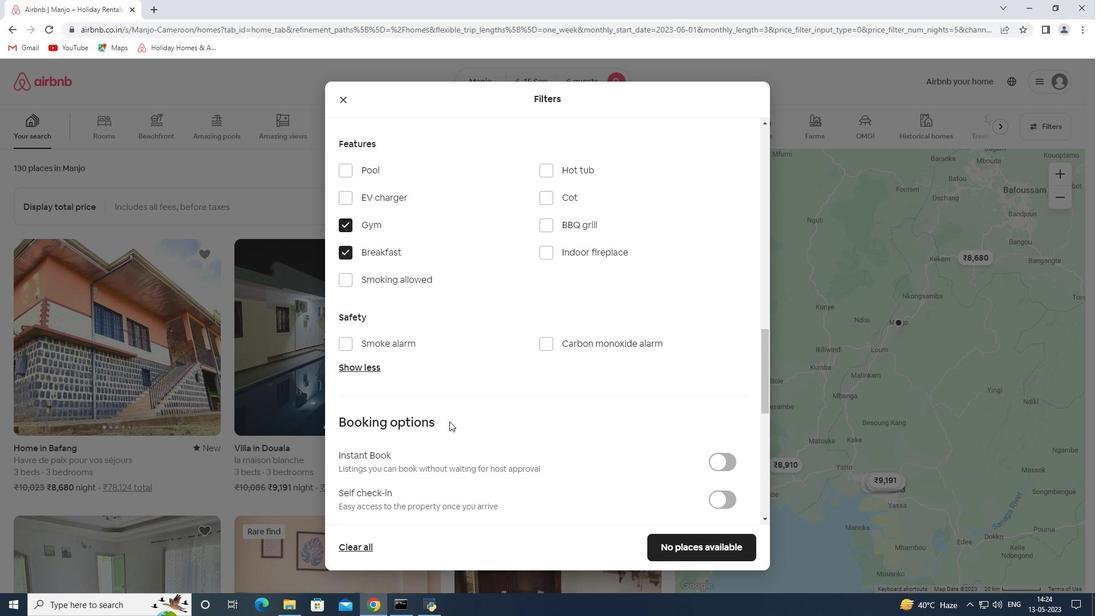 
Action: Mouse moved to (715, 386)
Screenshot: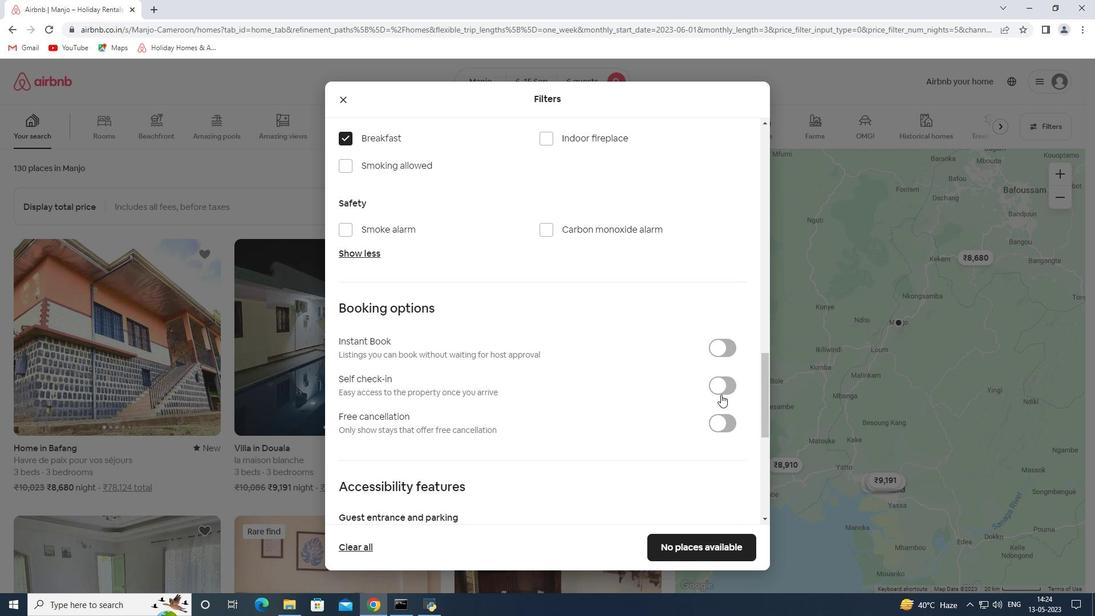 
Action: Mouse pressed left at (715, 386)
Screenshot: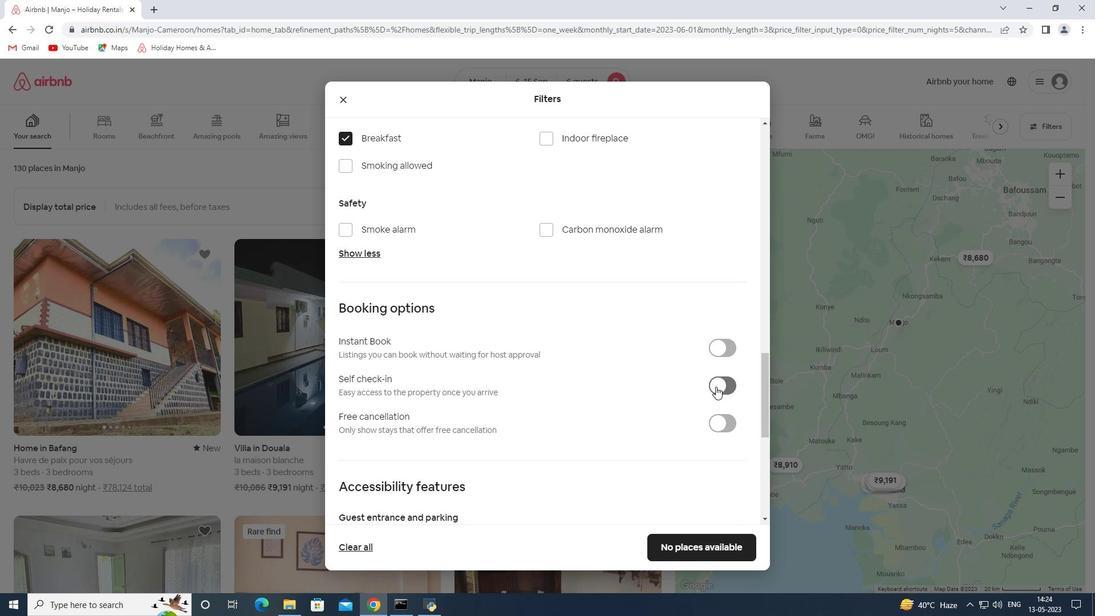 
Action: Mouse moved to (586, 411)
Screenshot: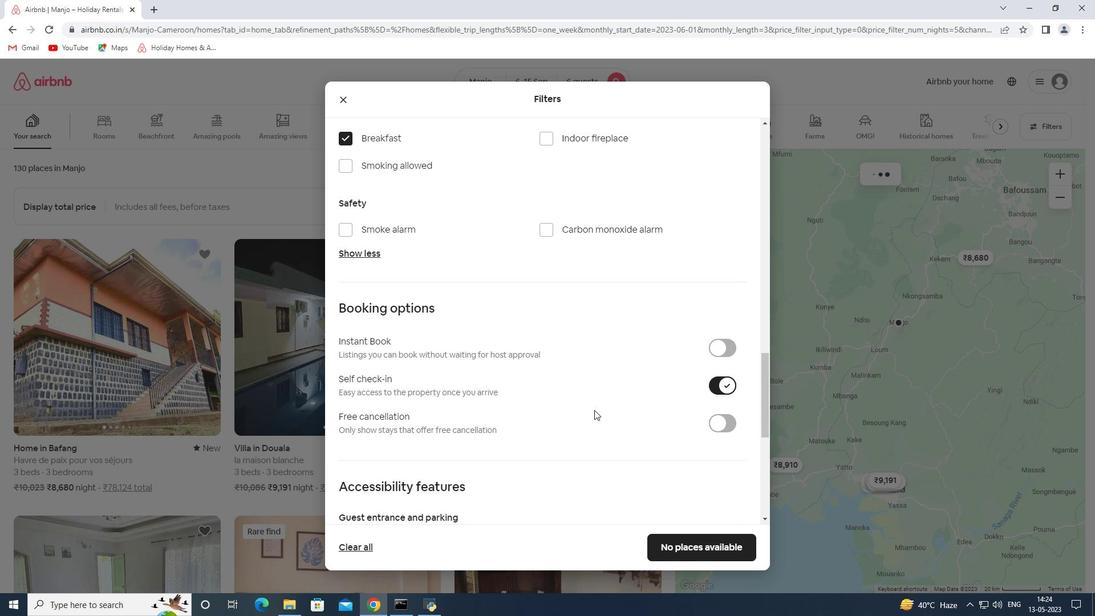 
Action: Mouse scrolled (586, 411) with delta (0, 0)
Screenshot: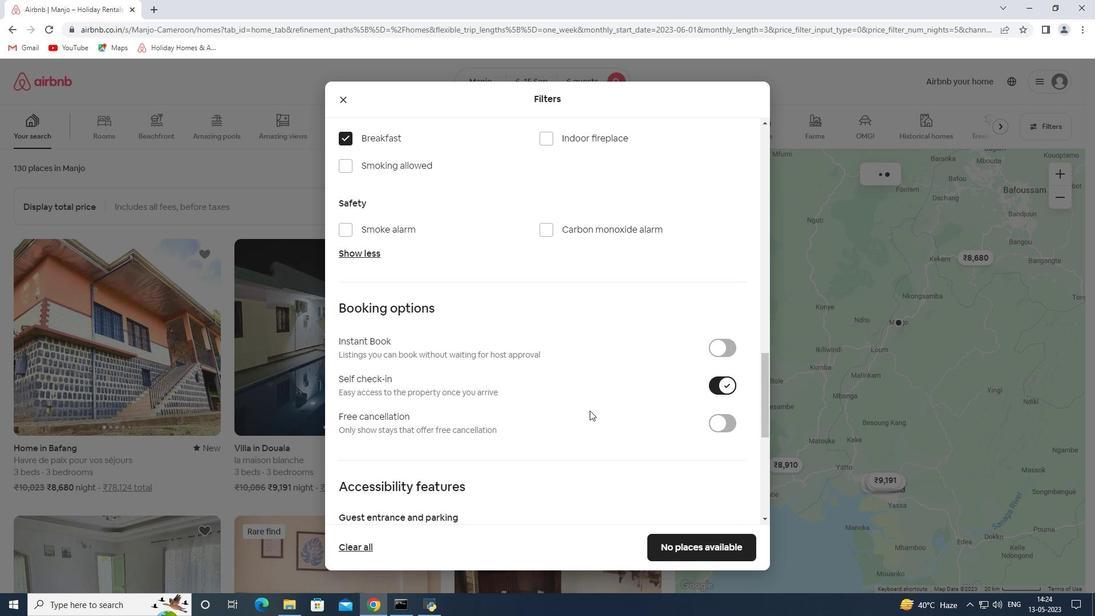 
Action: Mouse scrolled (586, 411) with delta (0, 0)
Screenshot: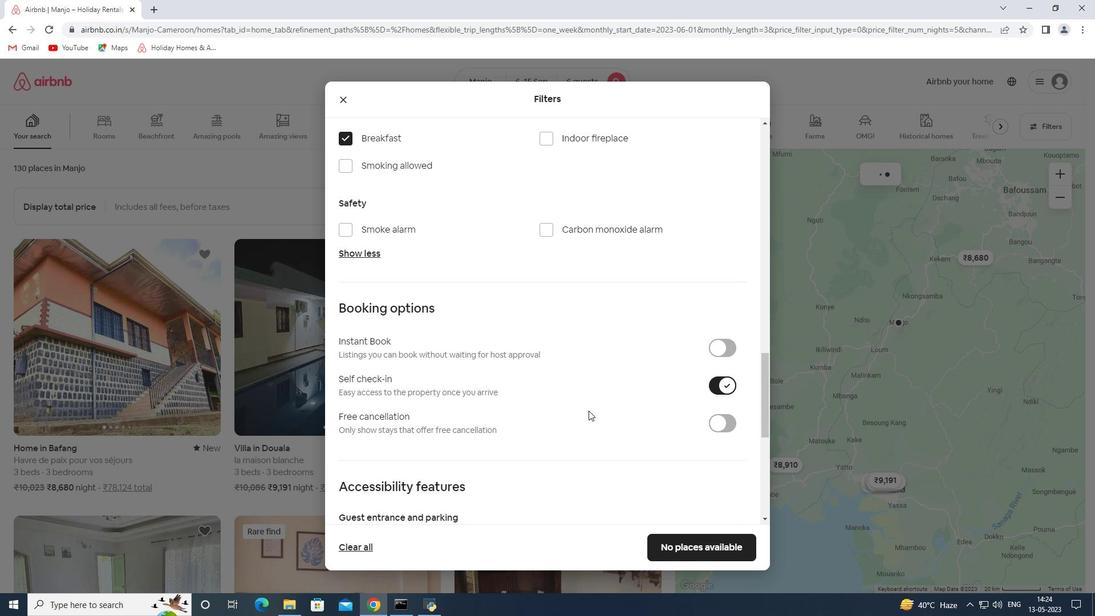 
Action: Mouse moved to (535, 433)
Screenshot: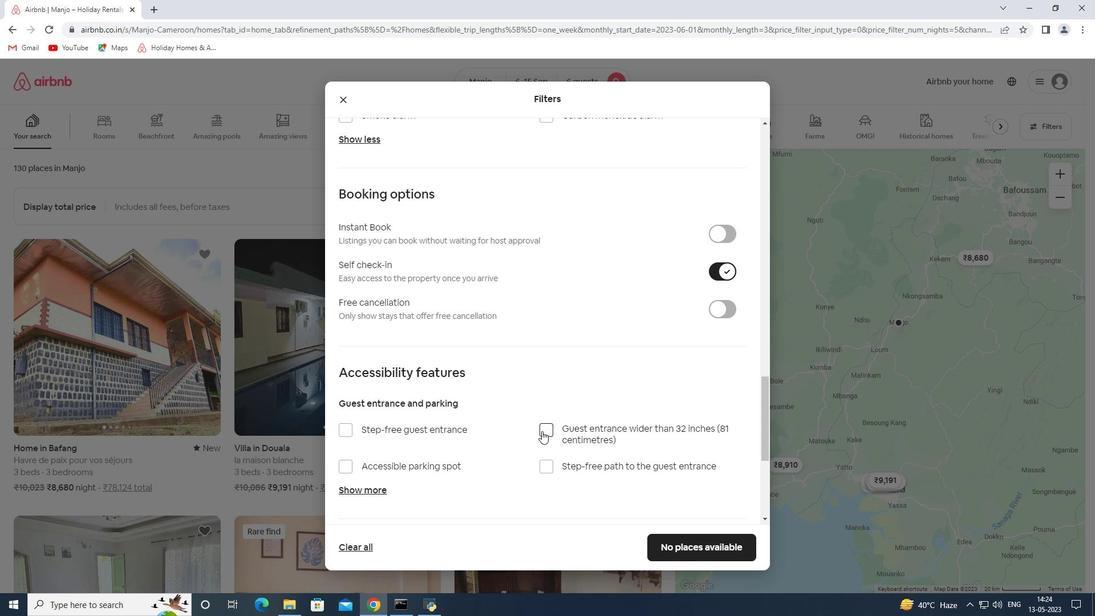 
Action: Mouse scrolled (535, 432) with delta (0, 0)
Screenshot: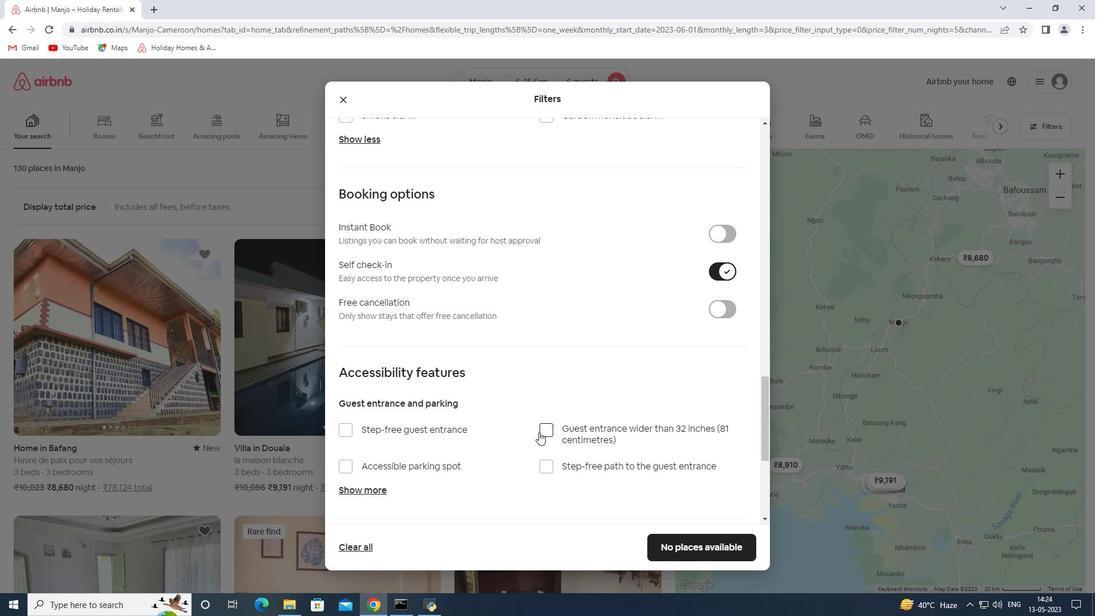 
Action: Mouse scrolled (535, 432) with delta (0, 0)
Screenshot: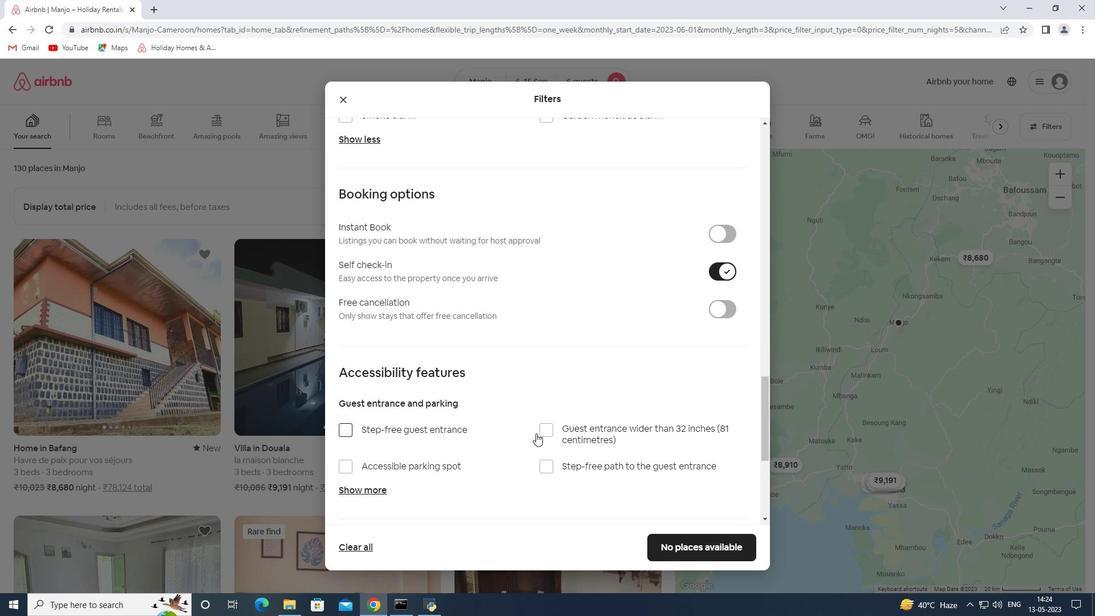 
Action: Mouse scrolled (535, 432) with delta (0, 0)
Screenshot: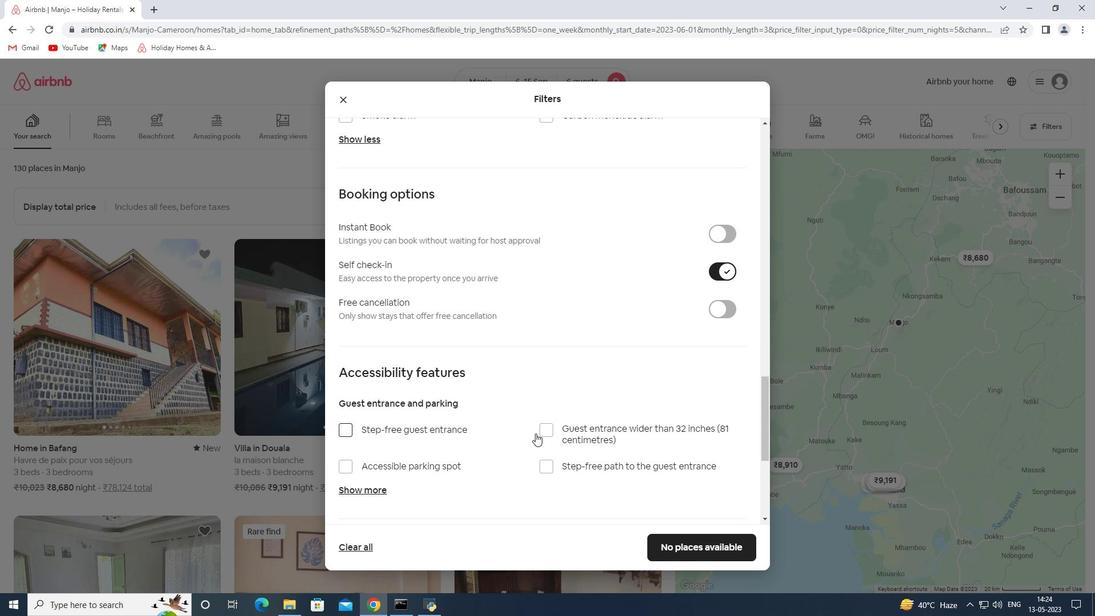 
Action: Mouse moved to (476, 461)
Screenshot: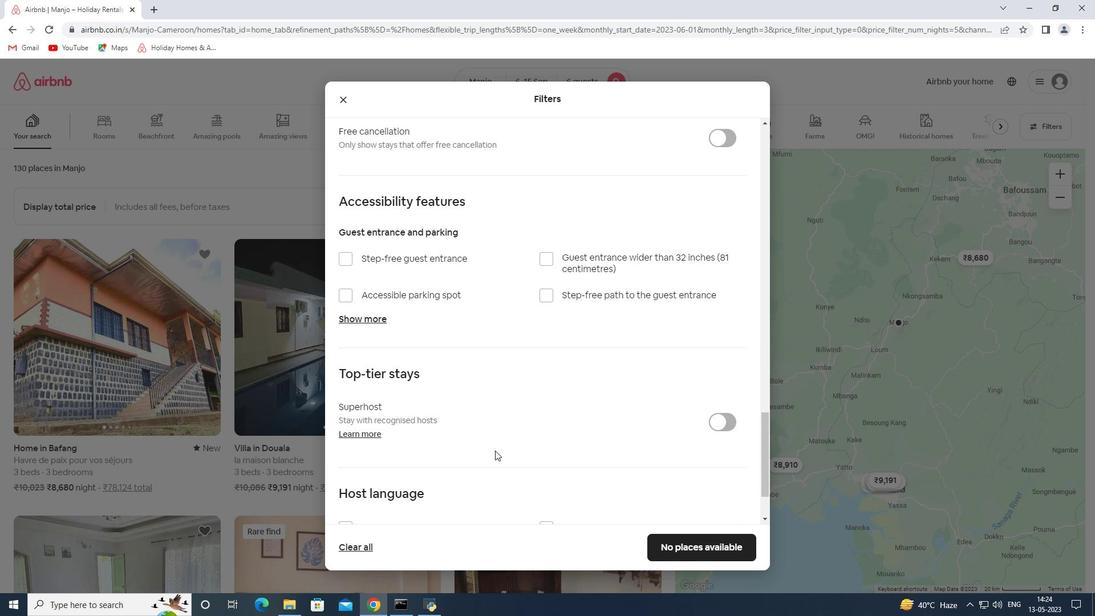 
Action: Mouse scrolled (476, 460) with delta (0, 0)
Screenshot: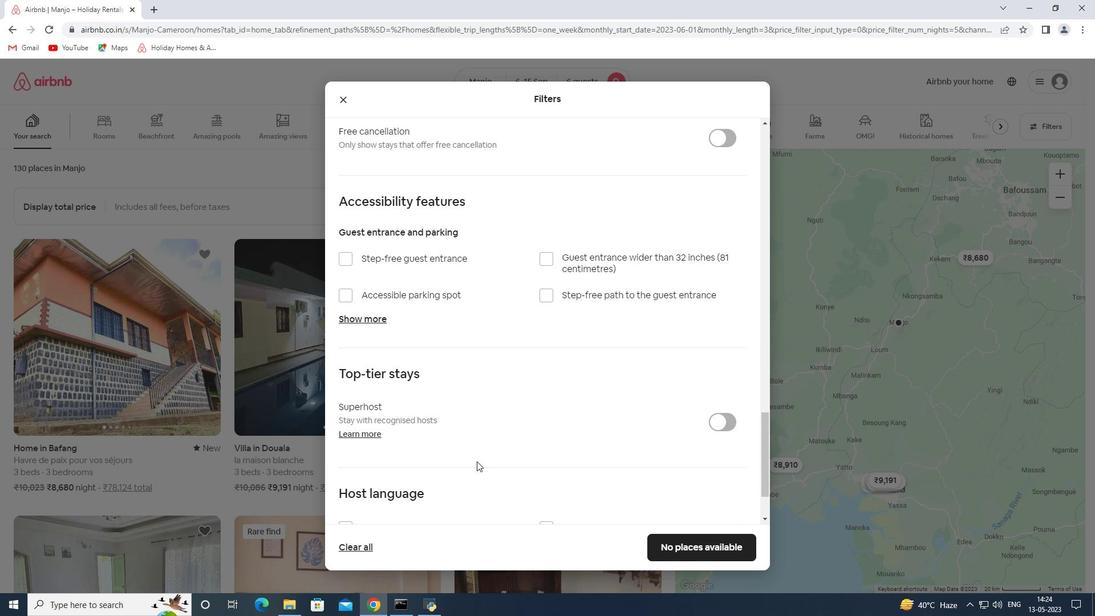 
Action: Mouse moved to (362, 471)
Screenshot: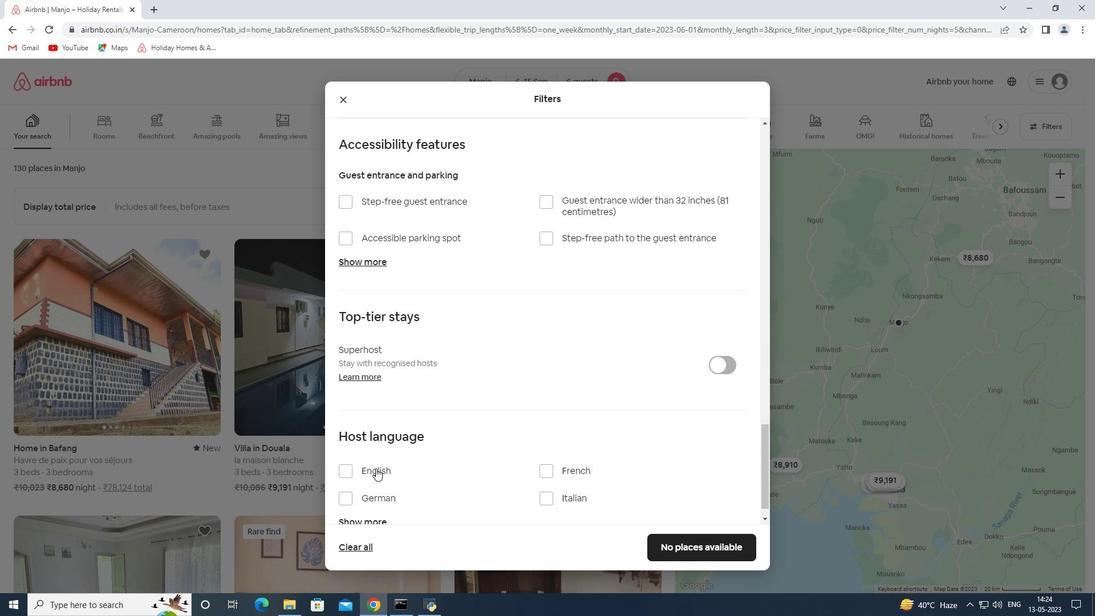 
Action: Mouse pressed left at (362, 471)
Screenshot: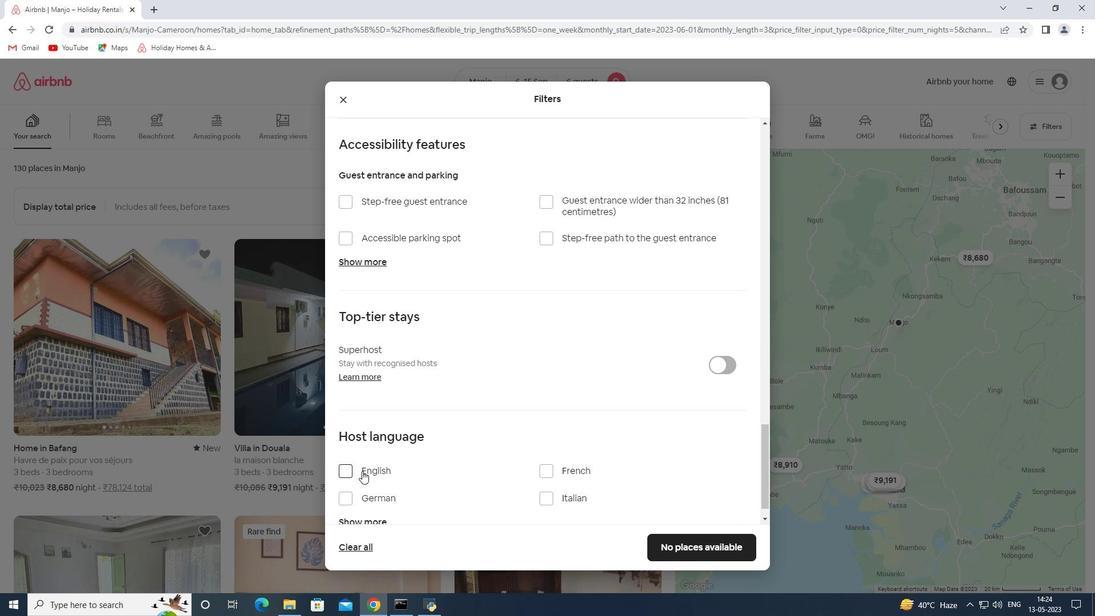 
Action: Mouse moved to (682, 540)
Screenshot: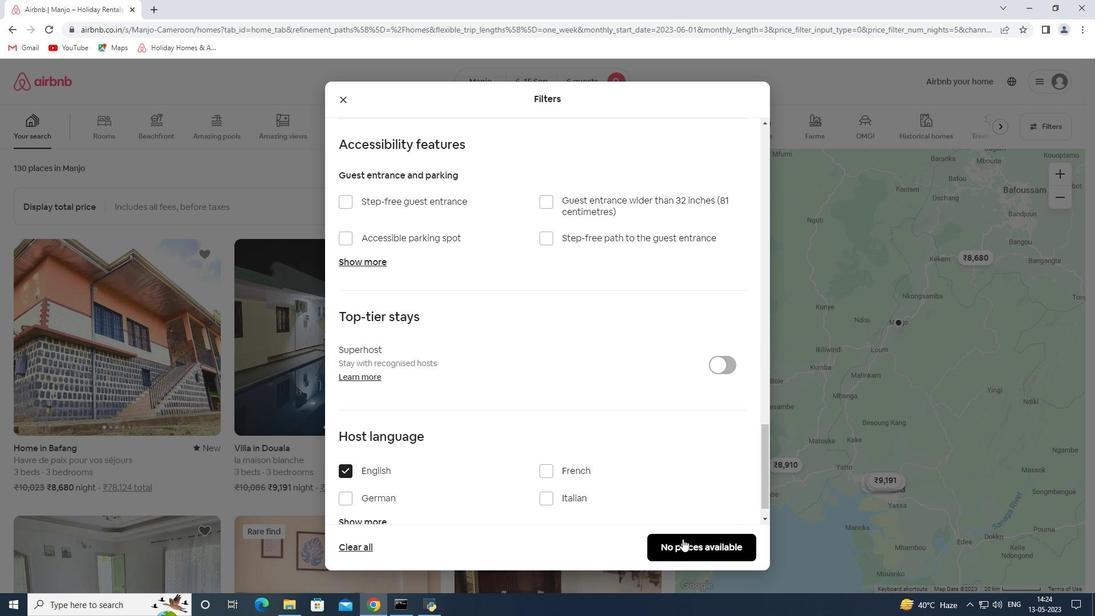 
Action: Mouse pressed left at (682, 540)
Screenshot: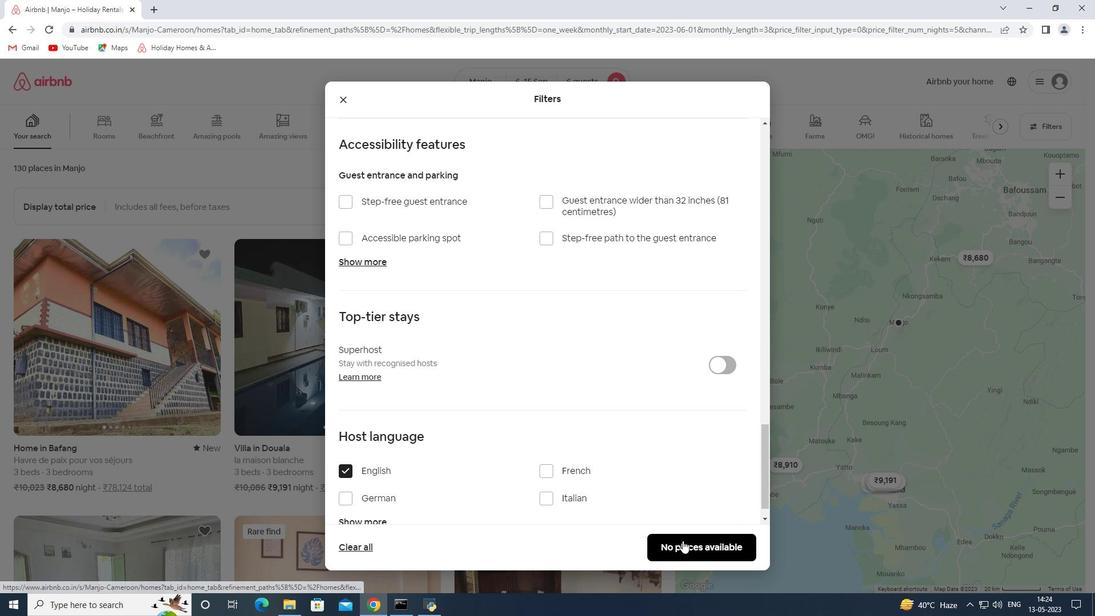 
Action: Mouse moved to (464, 250)
Screenshot: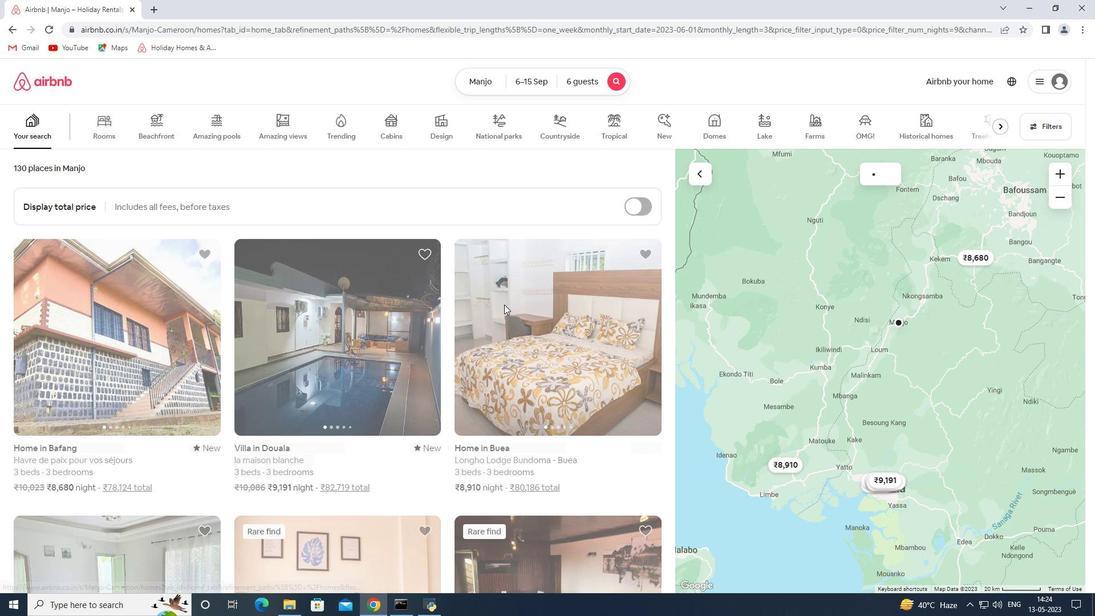 
